 Task: Create the approval post templates.
Action: Mouse moved to (1156, 75)
Screenshot: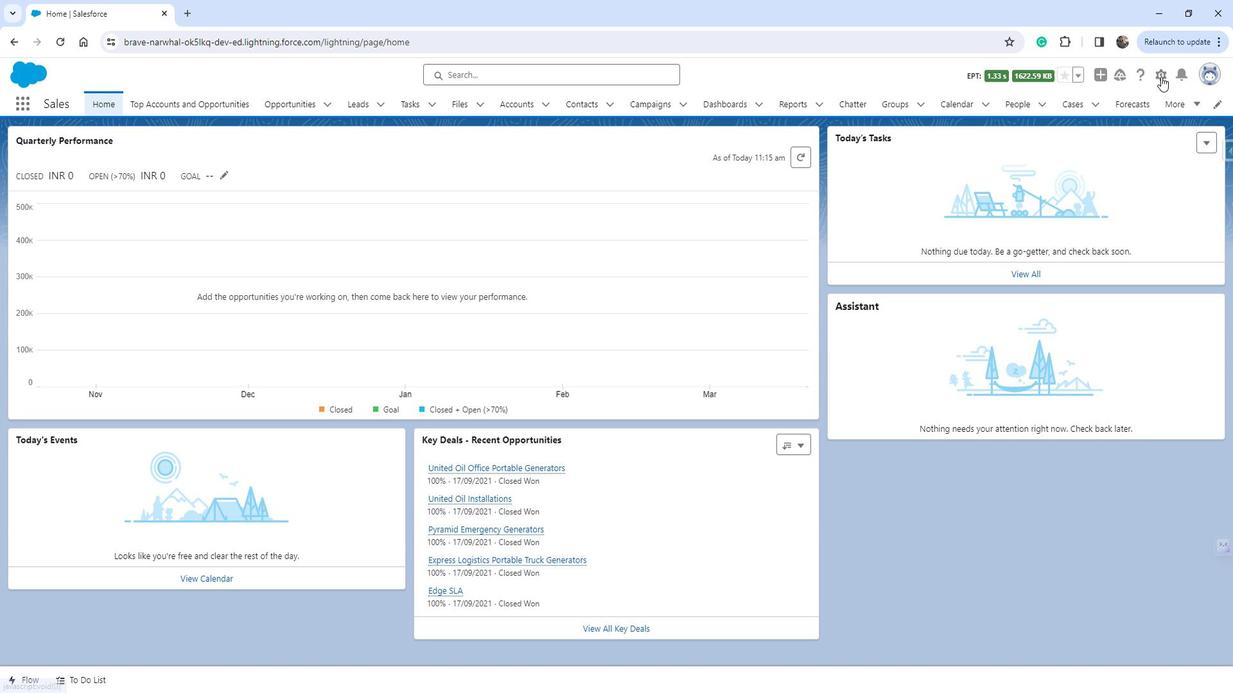 
Action: Mouse pressed left at (1156, 75)
Screenshot: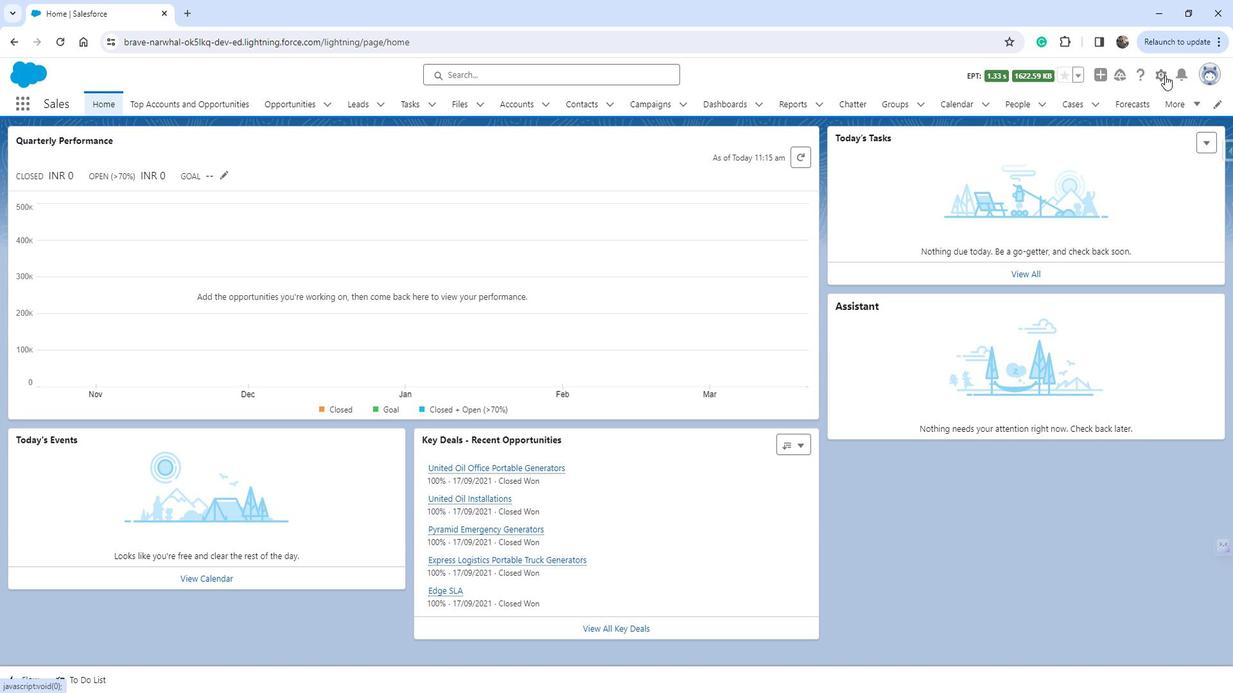 
Action: Mouse moved to (1098, 112)
Screenshot: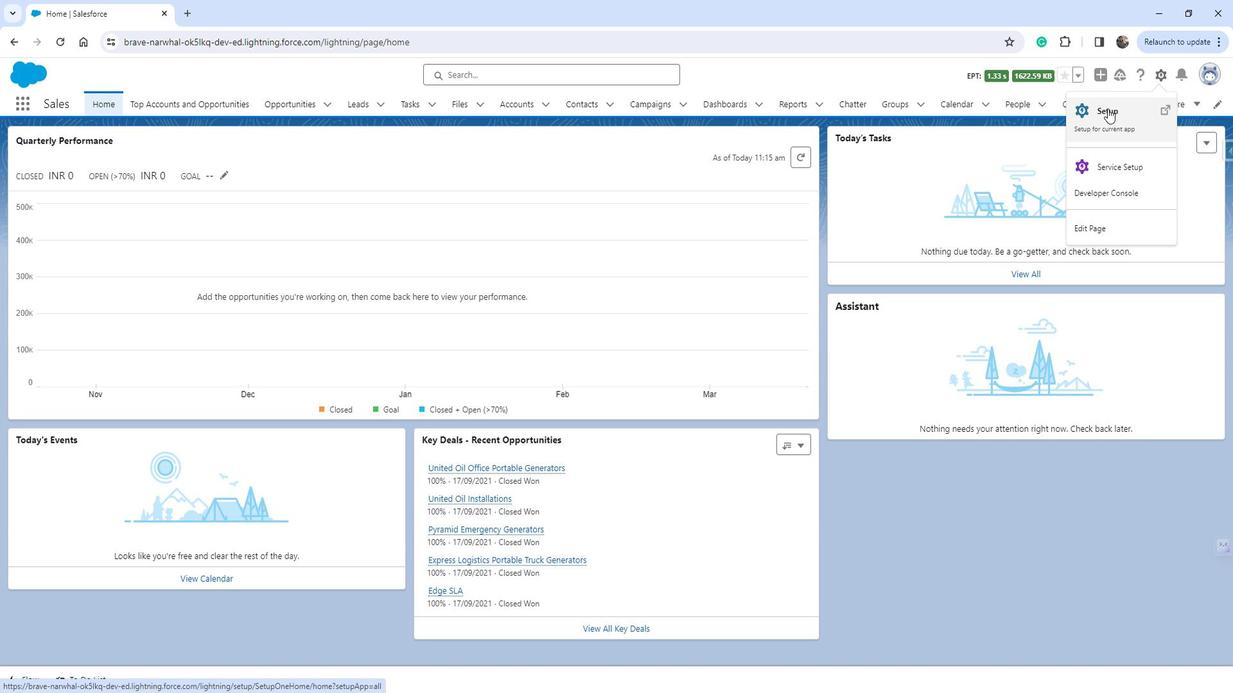 
Action: Mouse pressed left at (1098, 112)
Screenshot: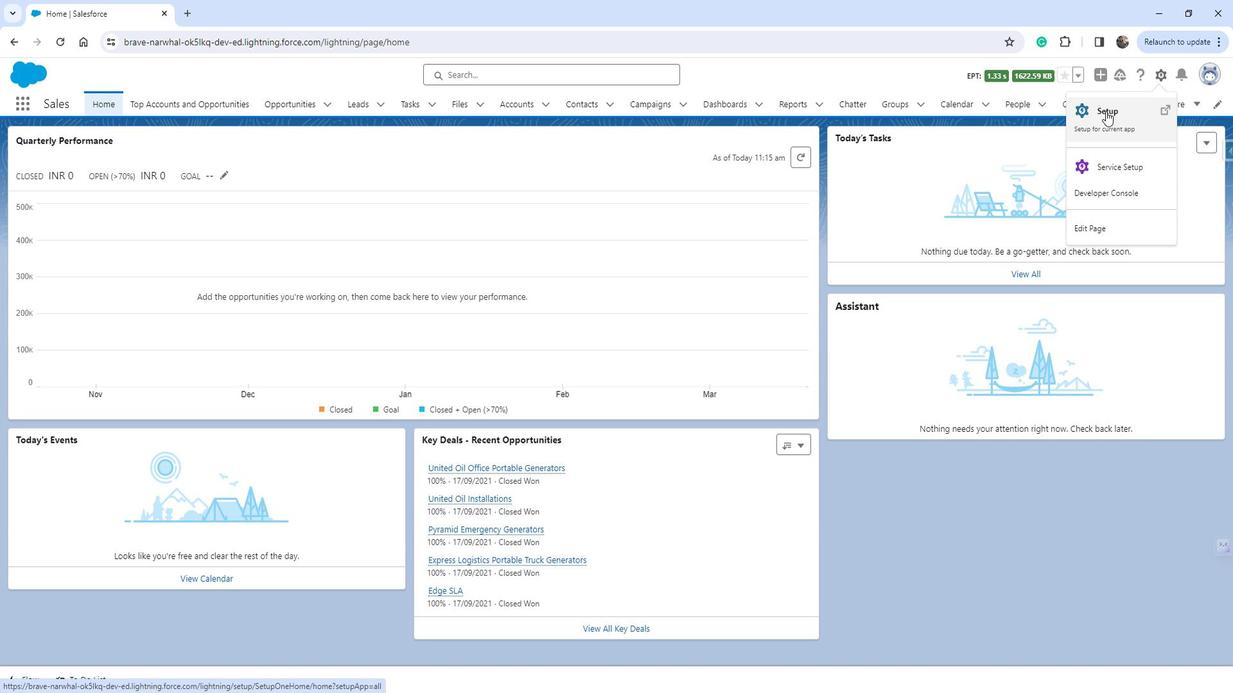 
Action: Mouse moved to (71, 360)
Screenshot: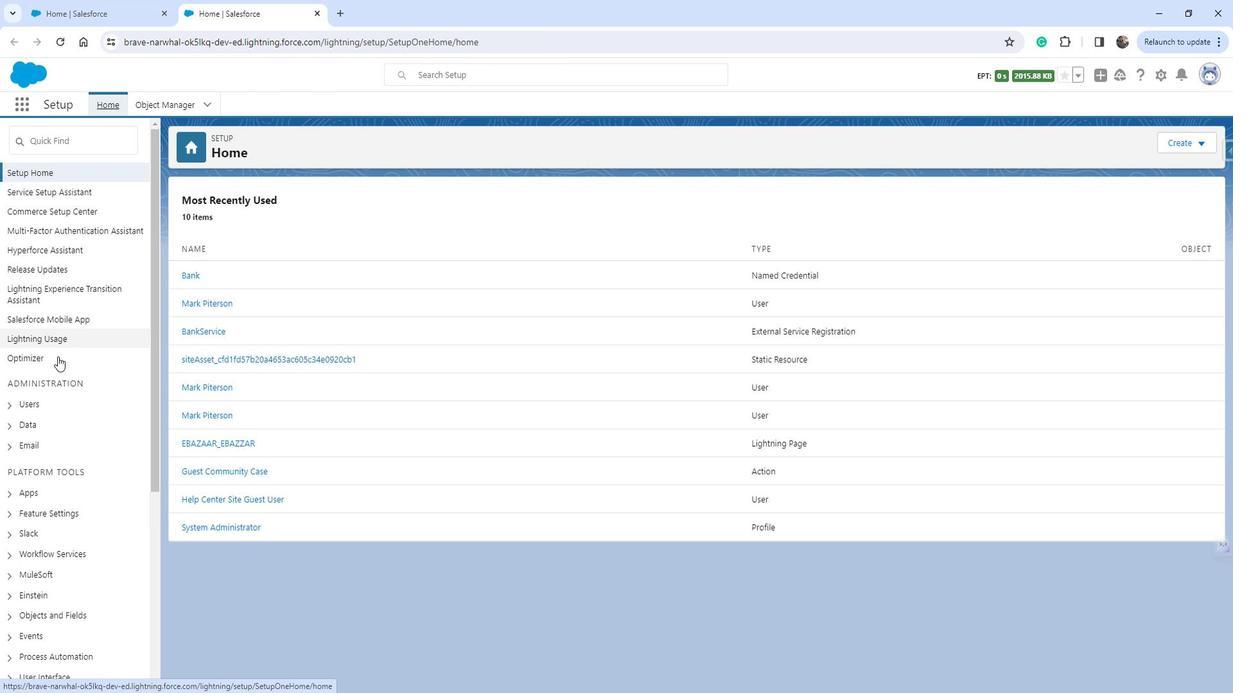 
Action: Mouse scrolled (71, 360) with delta (0, 0)
Screenshot: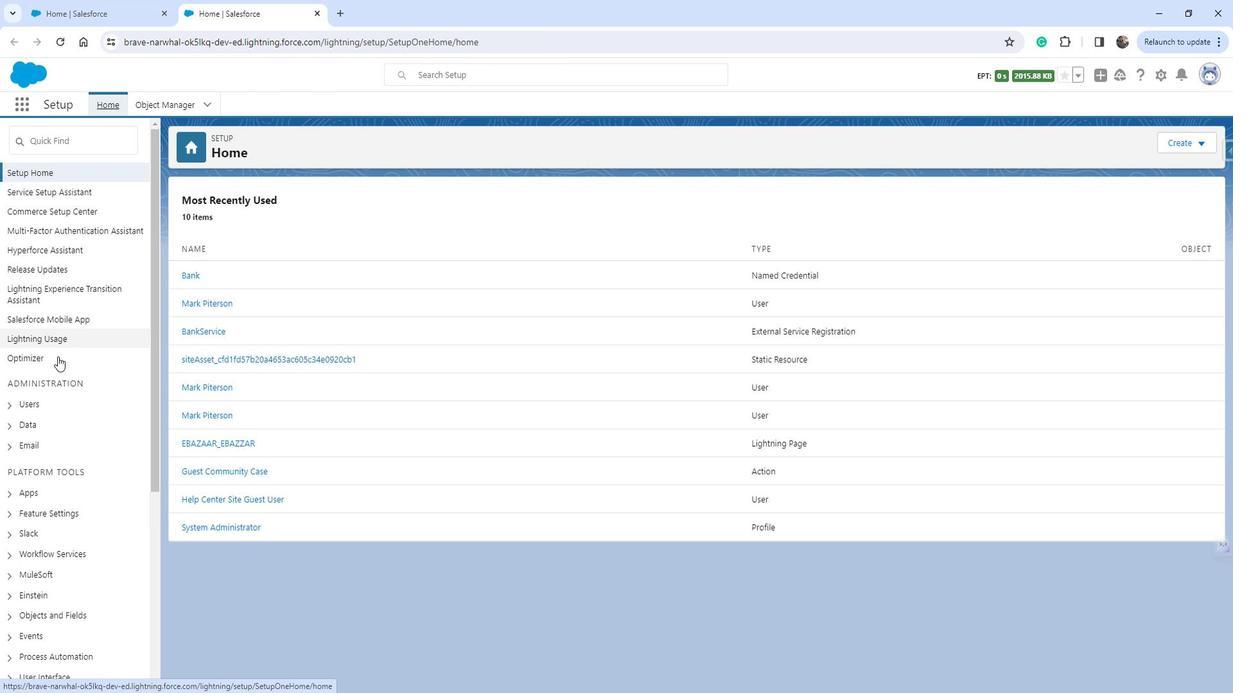 
Action: Mouse moved to (71, 360)
Screenshot: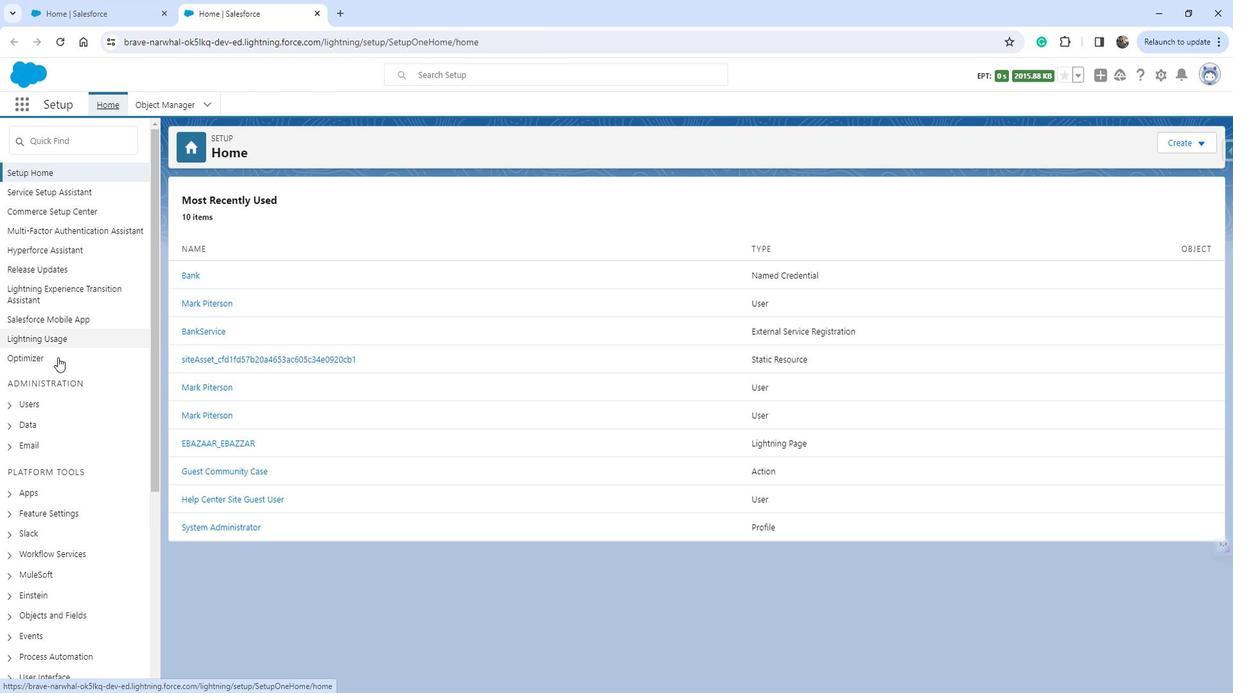 
Action: Mouse scrolled (71, 360) with delta (0, 0)
Screenshot: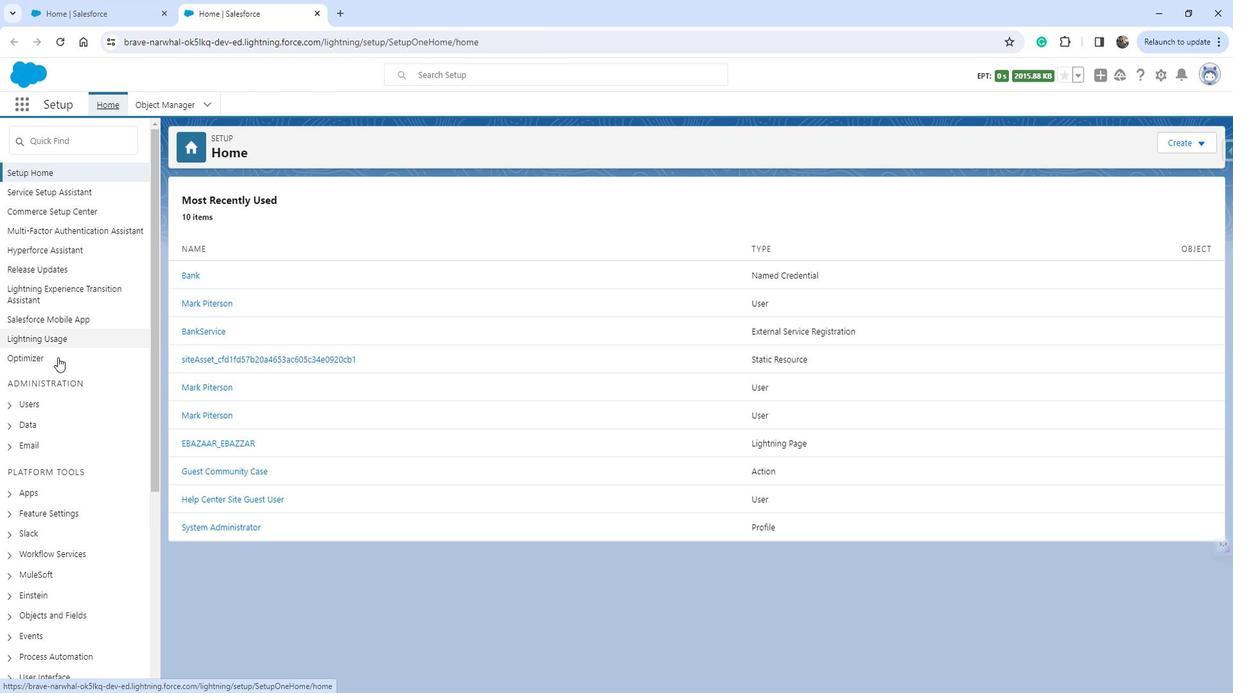 
Action: Mouse scrolled (71, 360) with delta (0, 0)
Screenshot: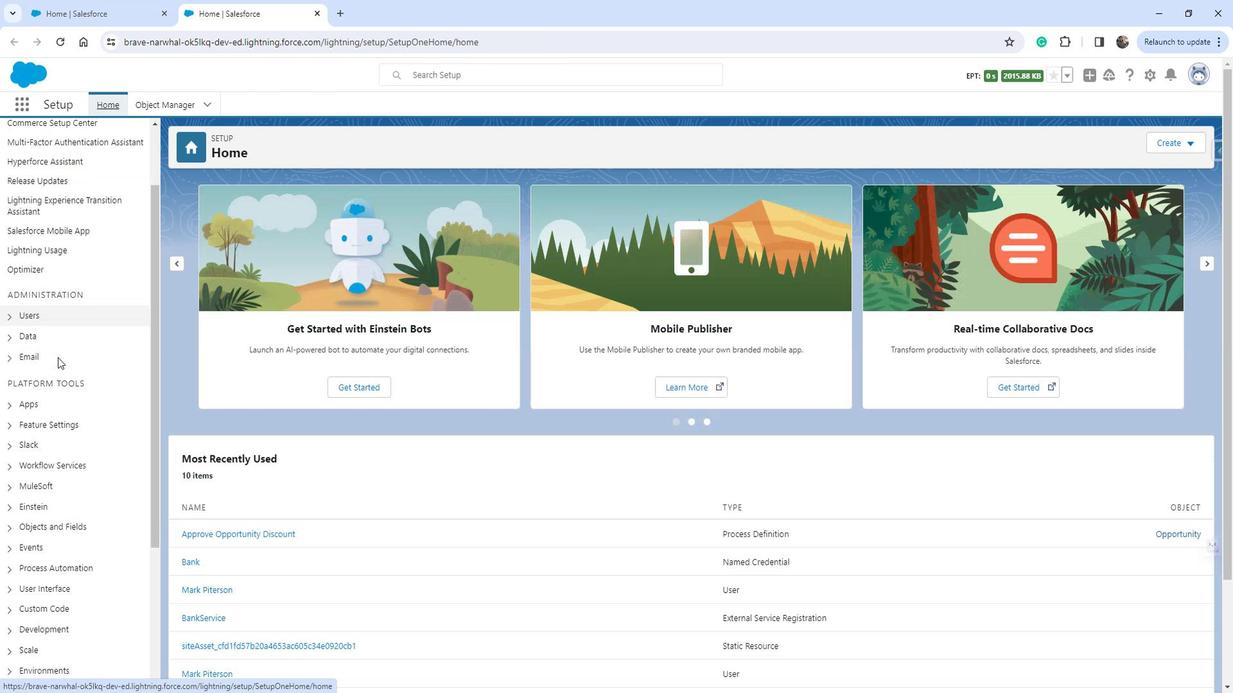 
Action: Mouse scrolled (71, 360) with delta (0, 0)
Screenshot: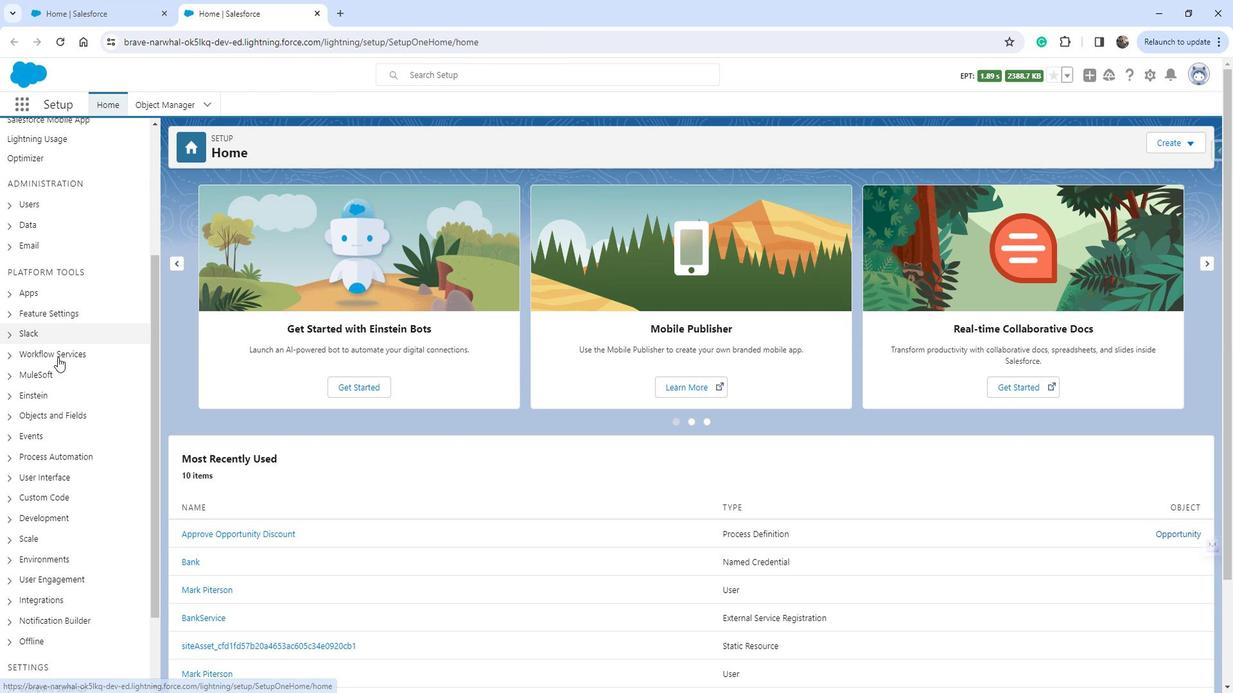 
Action: Mouse scrolled (71, 360) with delta (0, 0)
Screenshot: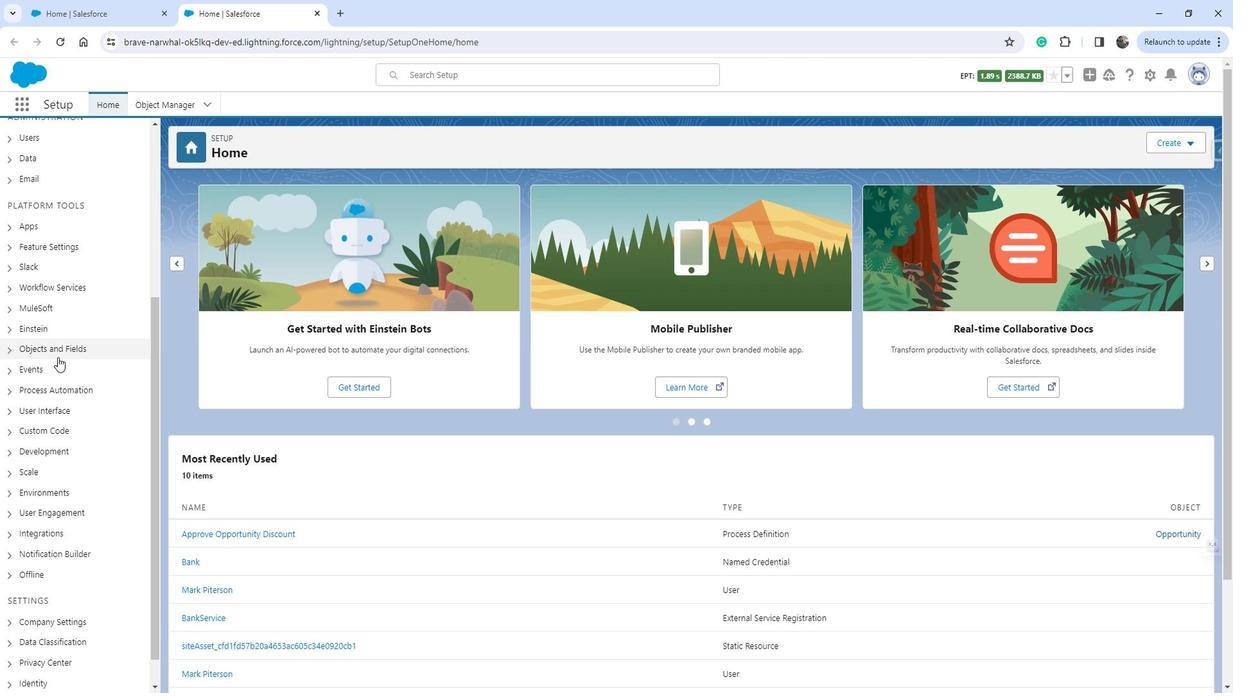 
Action: Mouse moved to (28, 360)
Screenshot: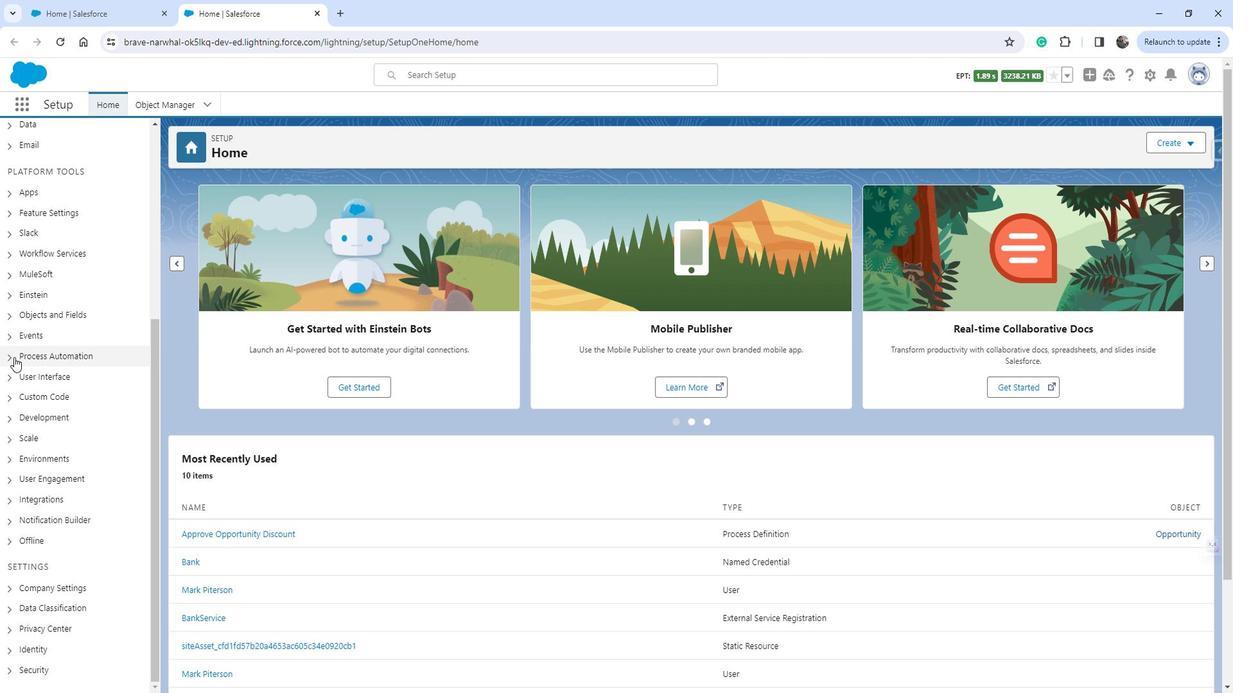 
Action: Mouse pressed left at (28, 360)
Screenshot: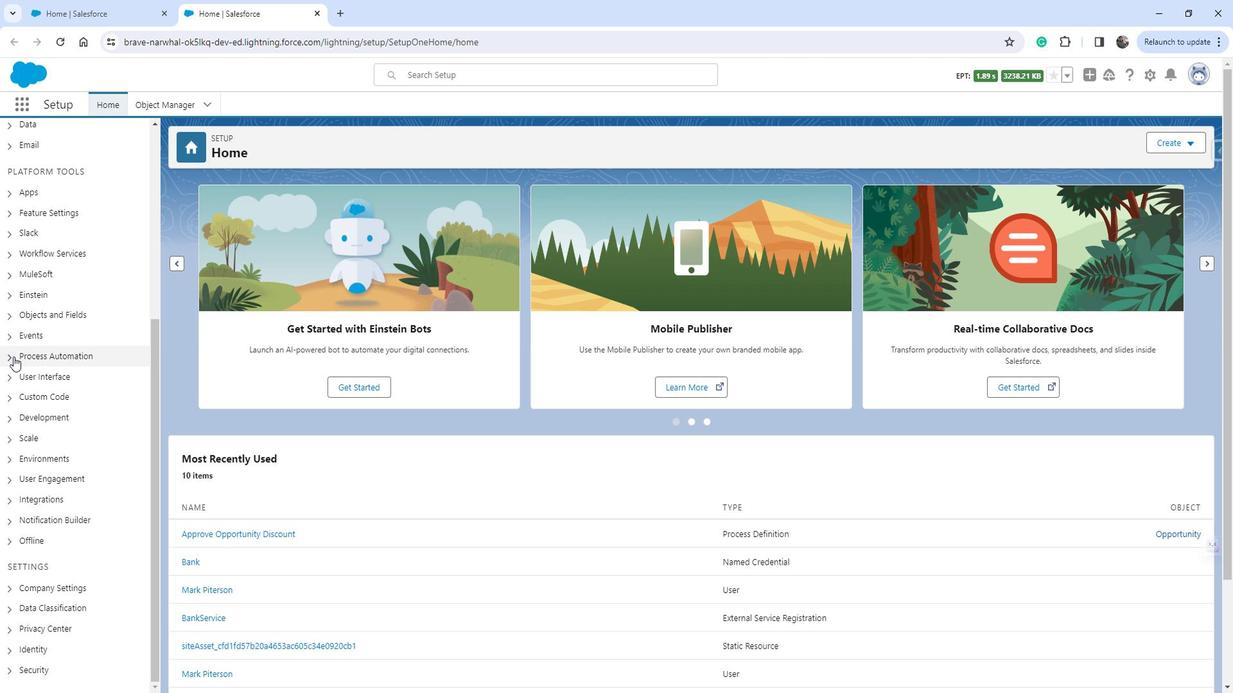 
Action: Mouse moved to (80, 516)
Screenshot: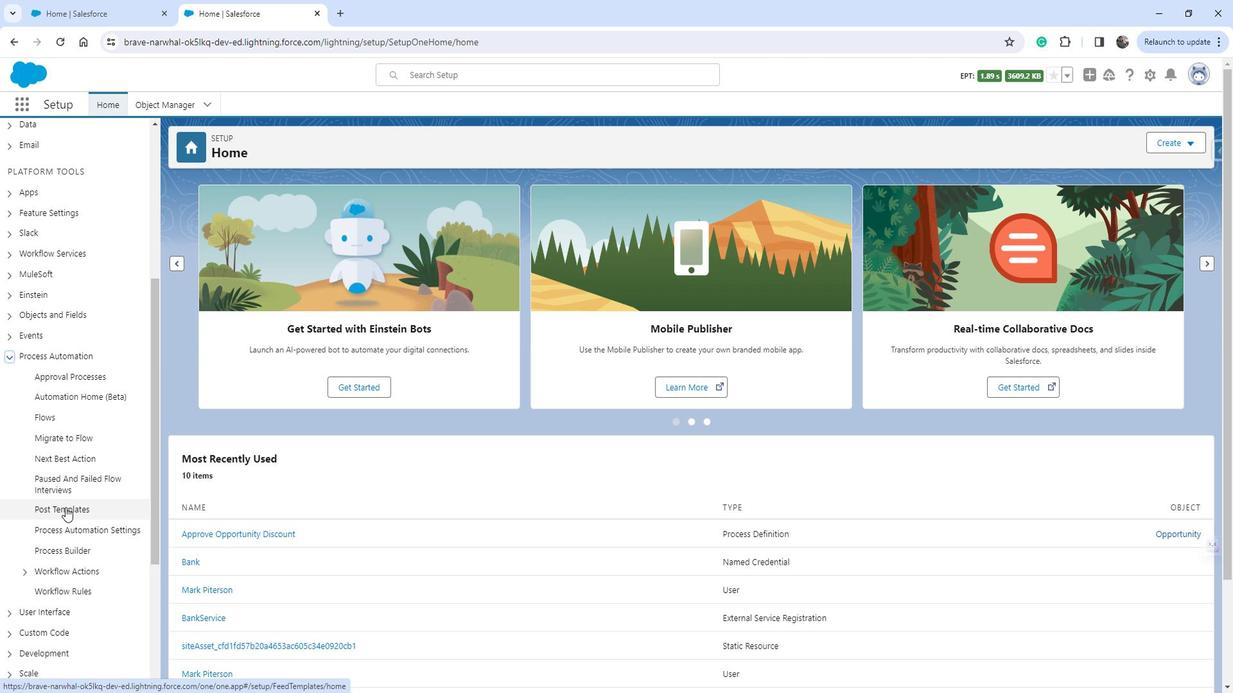 
Action: Mouse pressed left at (80, 516)
Screenshot: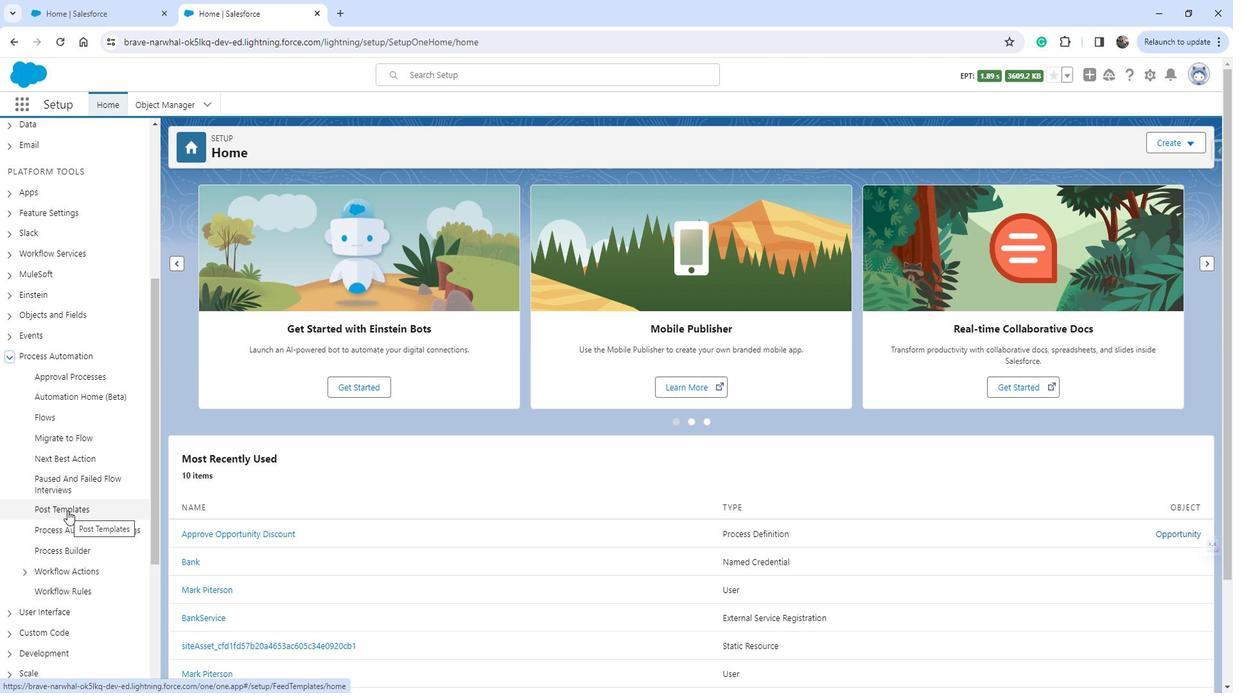 
Action: Mouse moved to (698, 287)
Screenshot: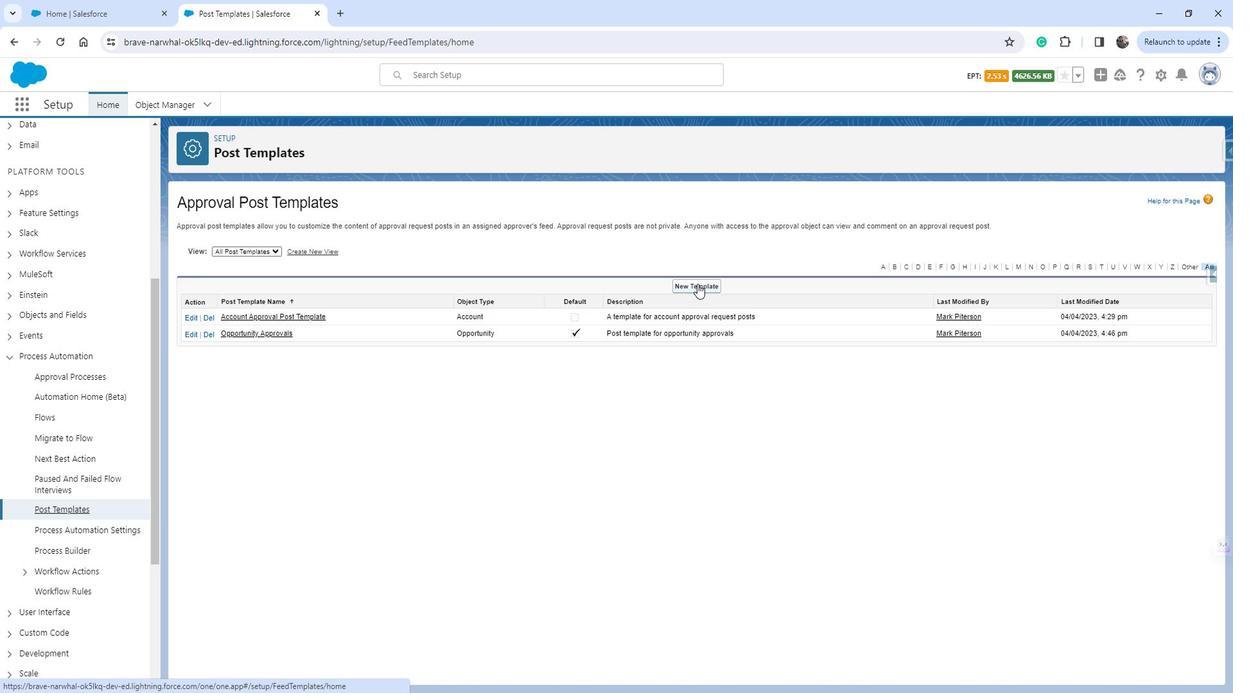 
Action: Mouse pressed left at (698, 287)
Screenshot: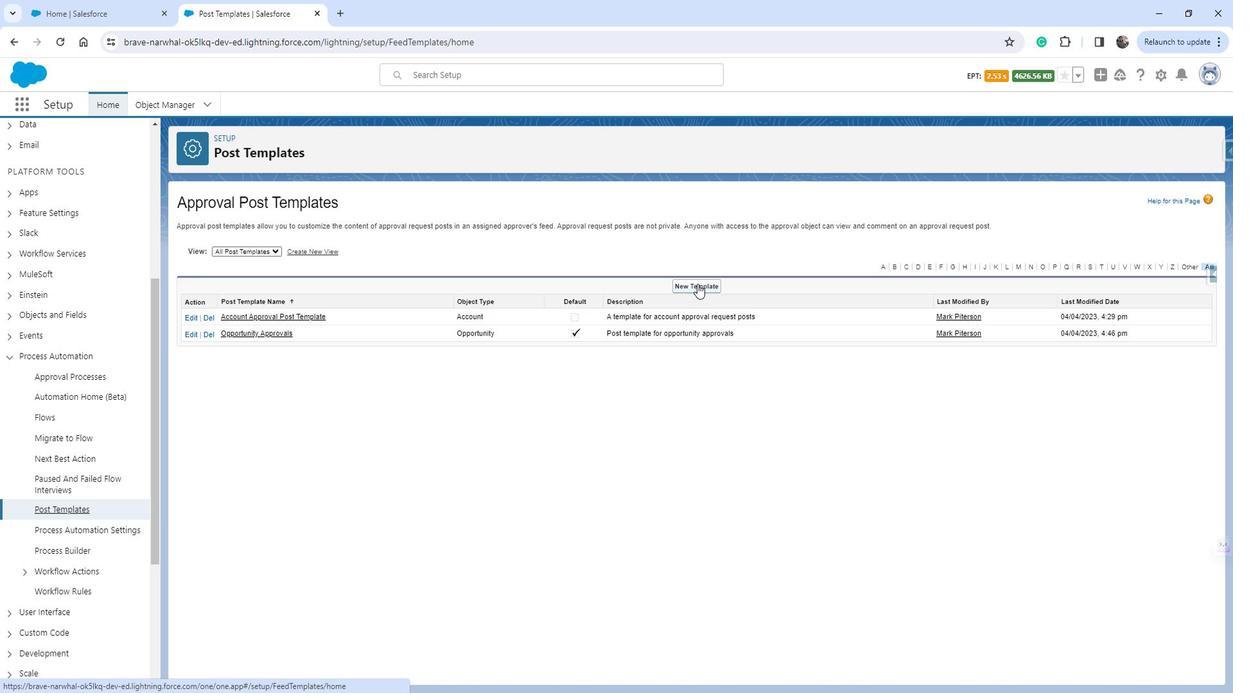 
Action: Mouse moved to (350, 317)
Screenshot: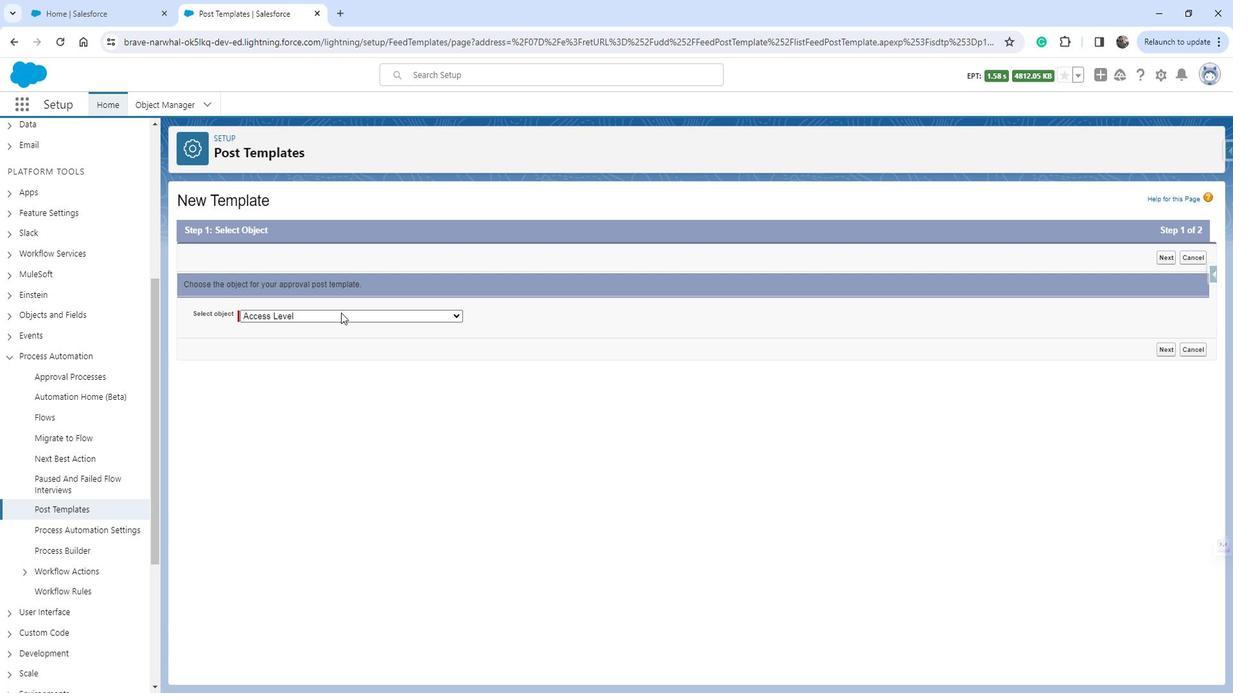 
Action: Mouse pressed left at (350, 317)
Screenshot: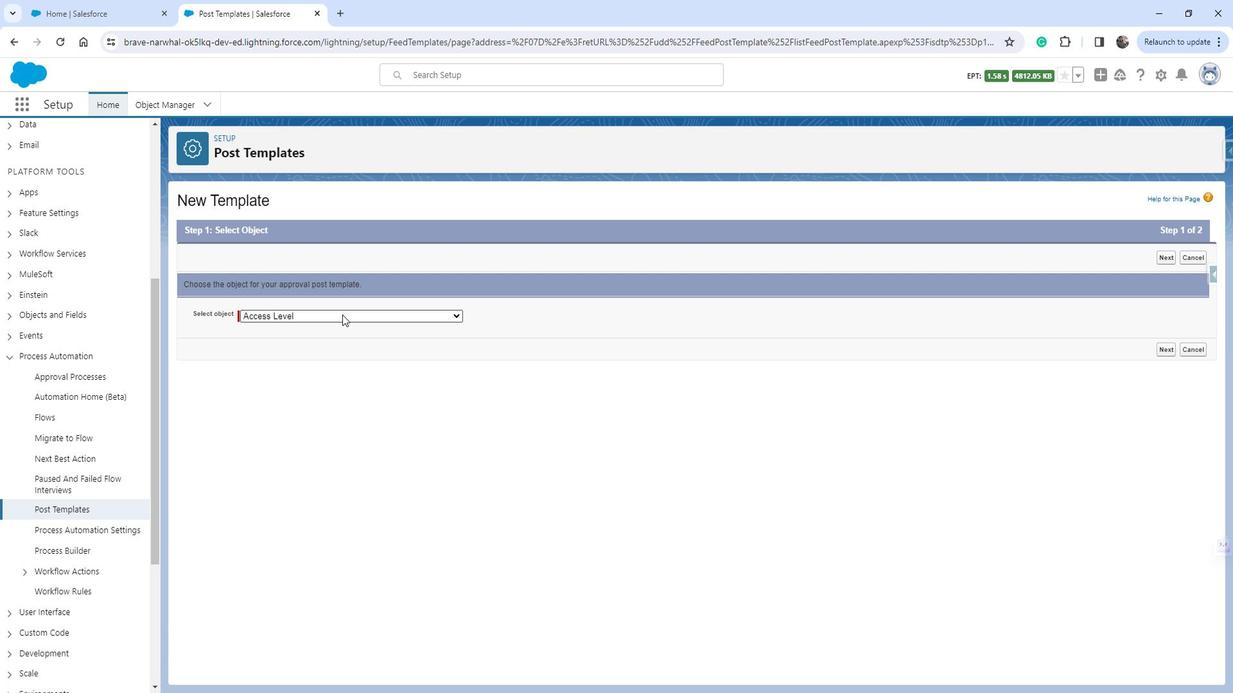 
Action: Mouse moved to (311, 459)
Screenshot: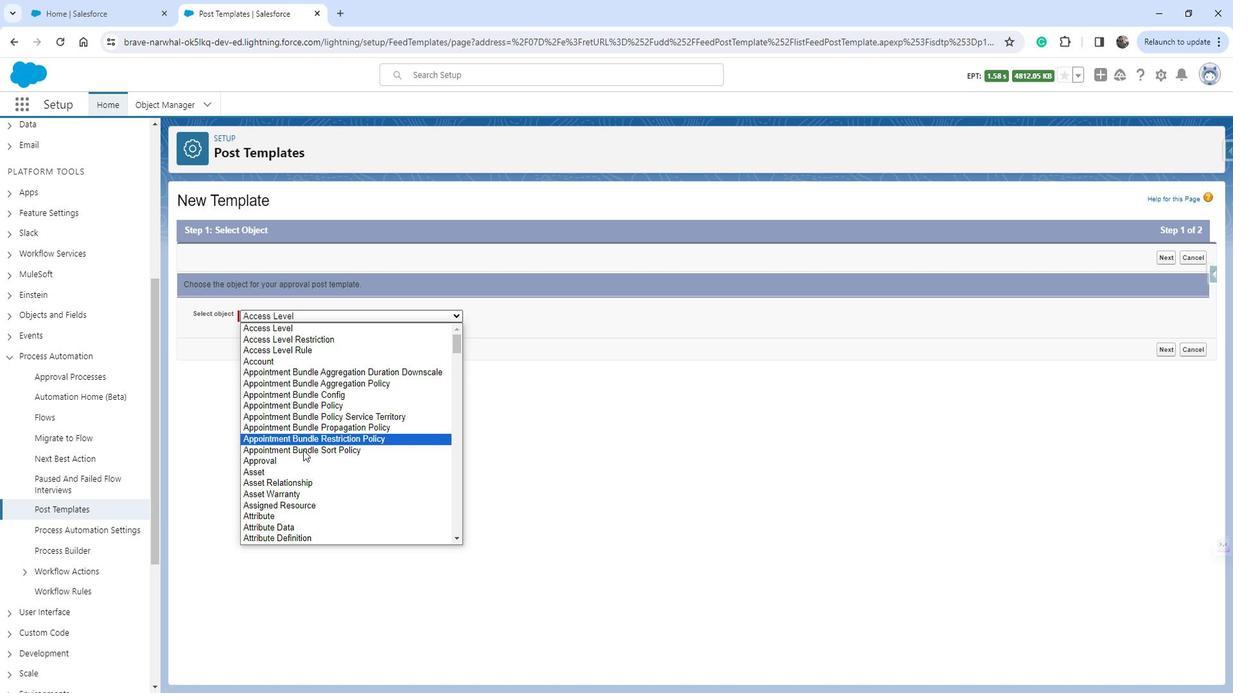 
Action: Mouse scrolled (311, 458) with delta (0, 0)
Screenshot: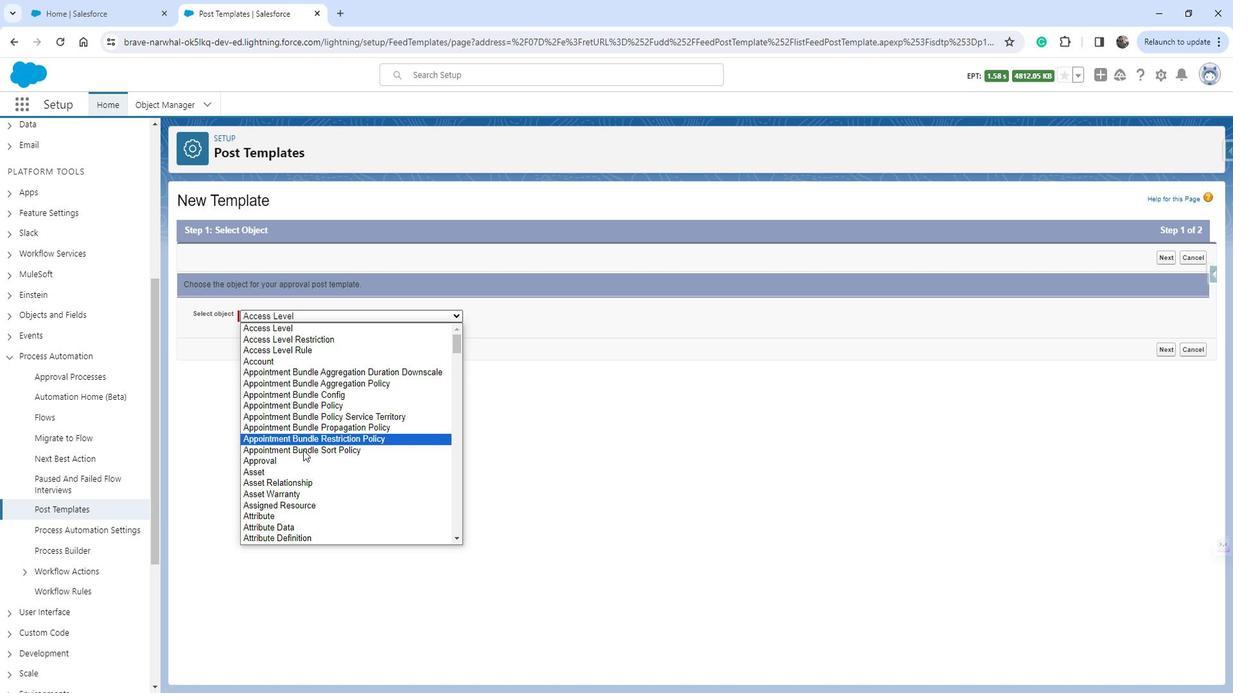 
Action: Mouse scrolled (311, 458) with delta (0, 0)
Screenshot: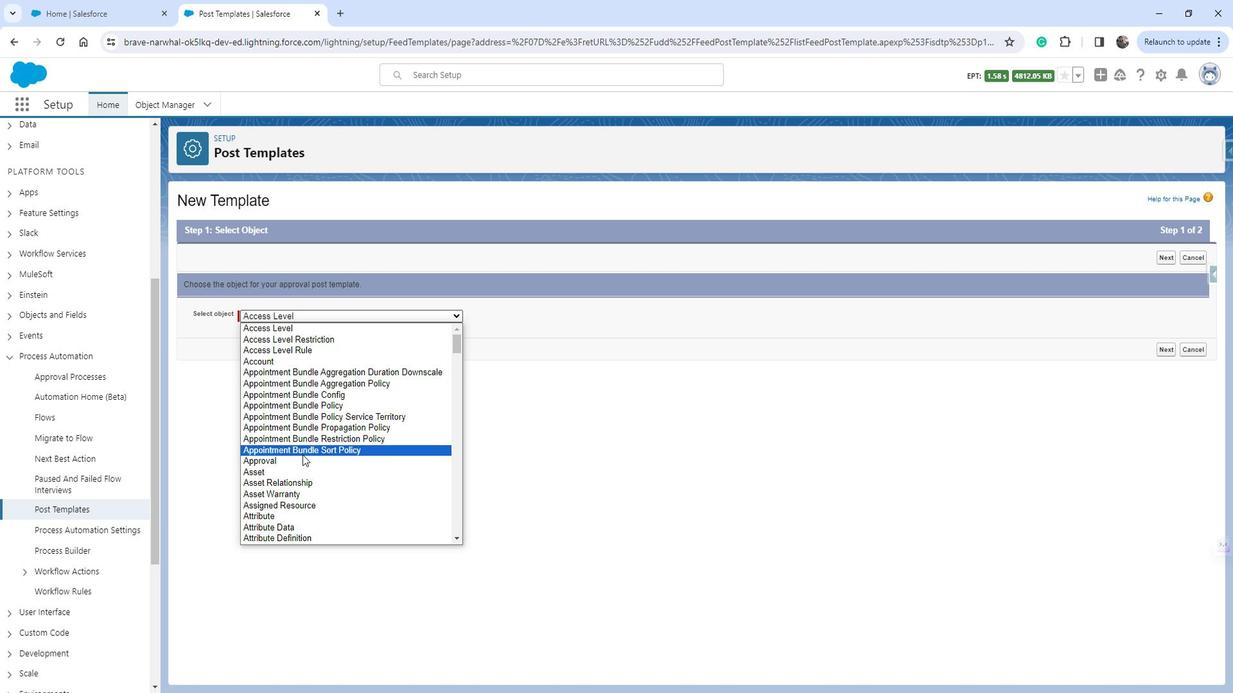 
Action: Mouse scrolled (311, 458) with delta (0, 0)
Screenshot: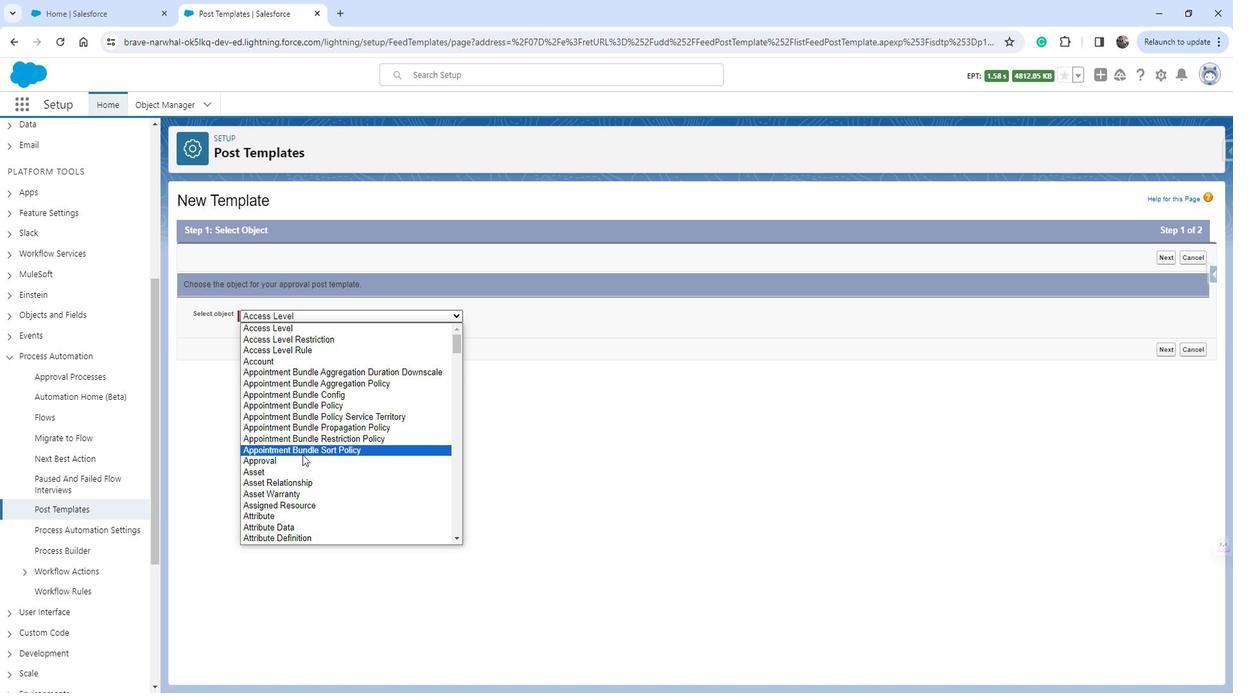 
Action: Mouse scrolled (311, 458) with delta (0, 0)
Screenshot: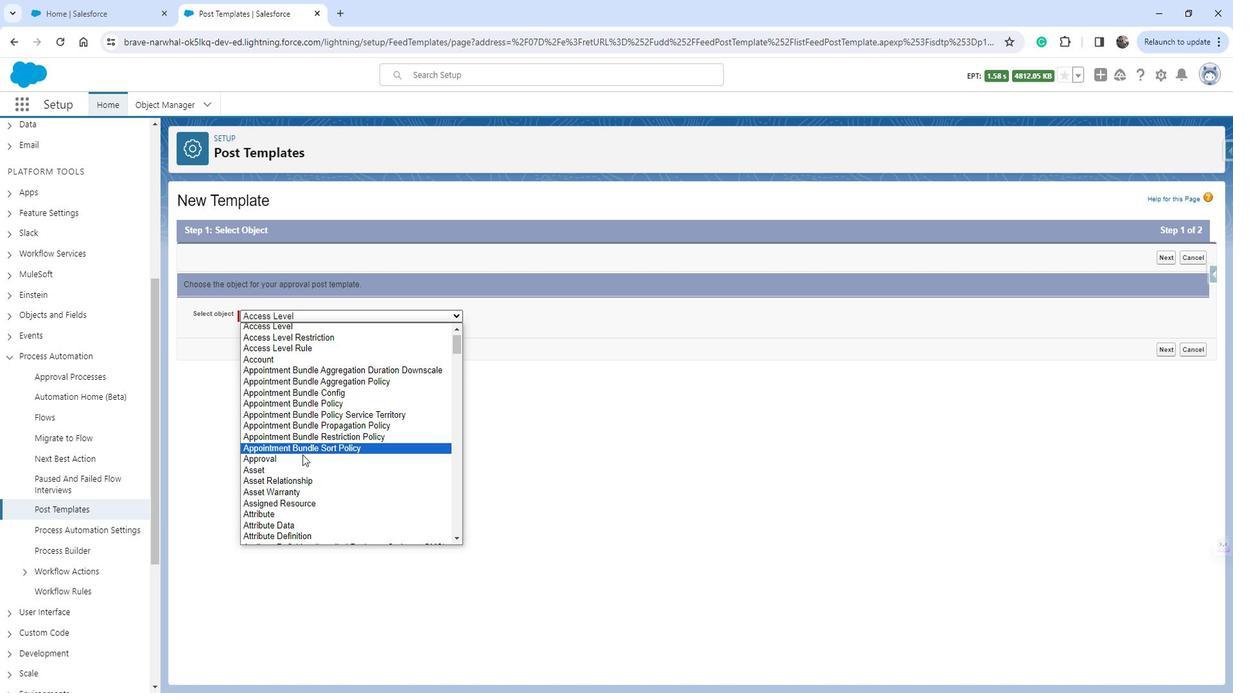 
Action: Mouse scrolled (311, 458) with delta (0, 0)
Screenshot: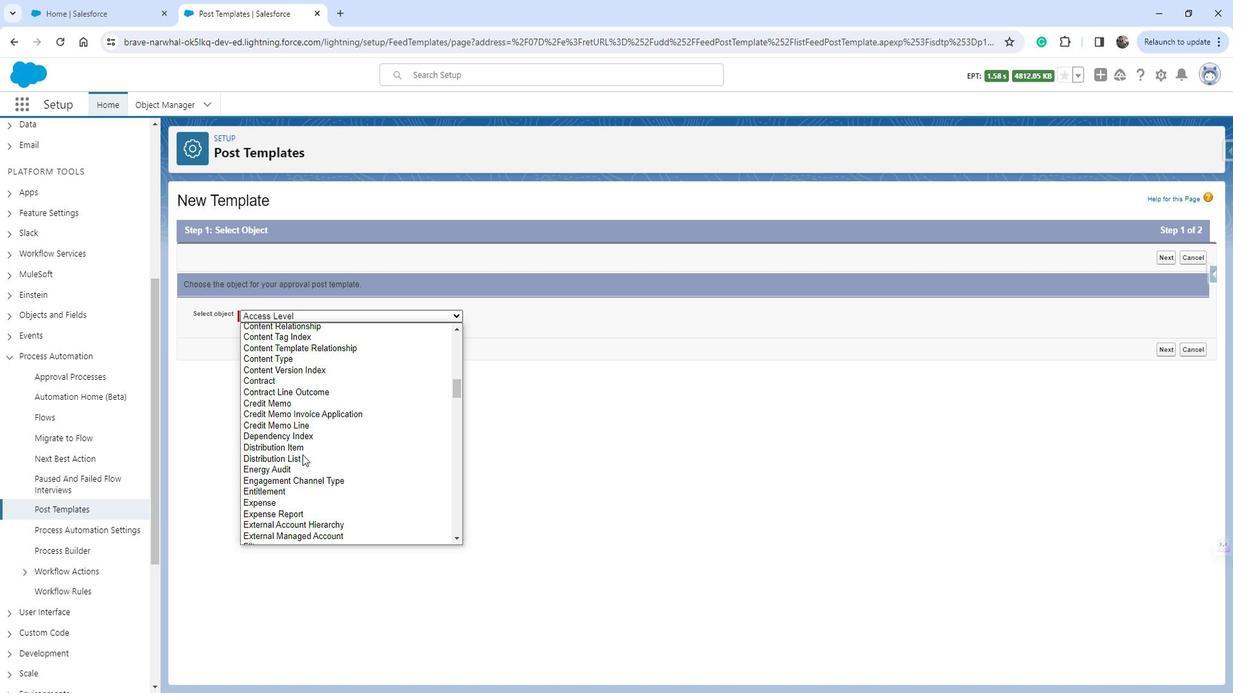 
Action: Mouse scrolled (311, 458) with delta (0, 0)
Screenshot: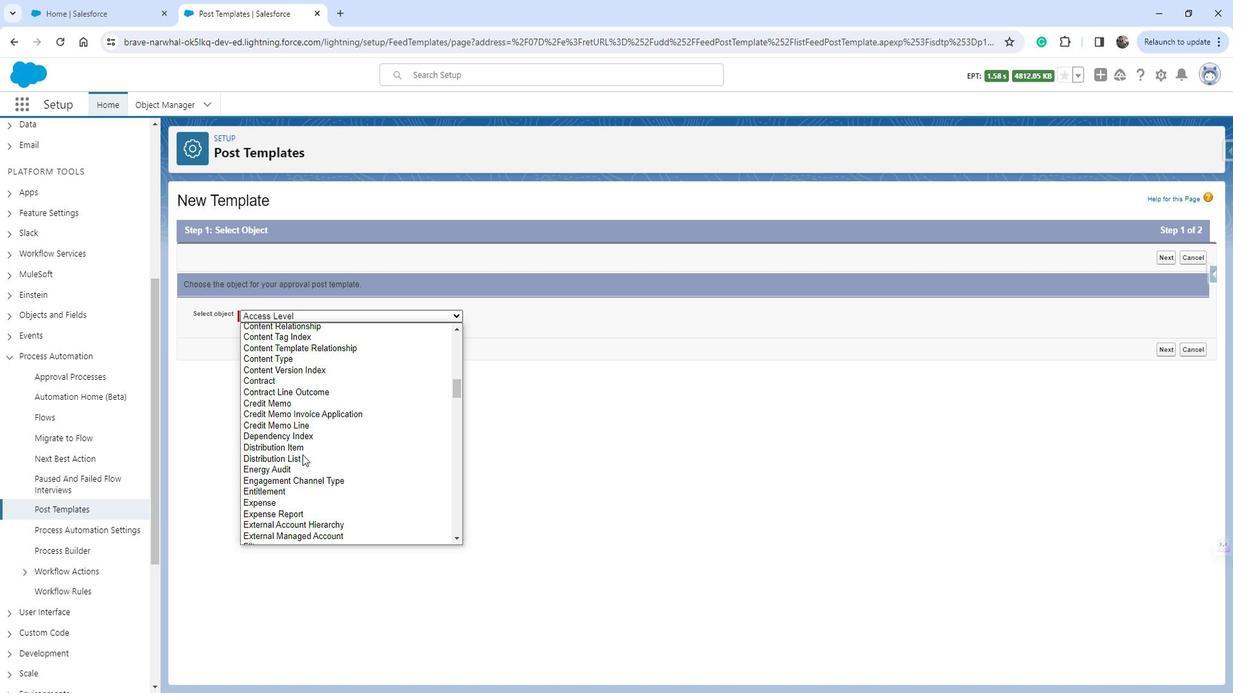 
Action: Mouse scrolled (311, 458) with delta (0, 0)
Screenshot: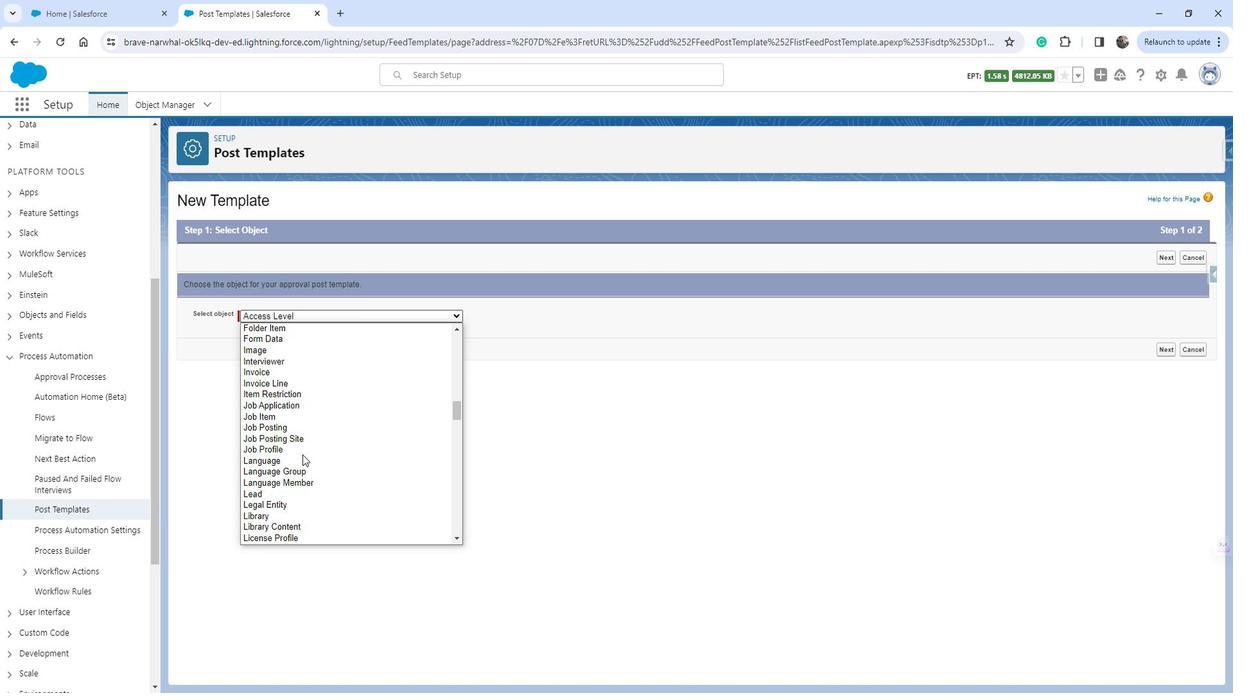 
Action: Mouse scrolled (311, 459) with delta (0, 0)
Screenshot: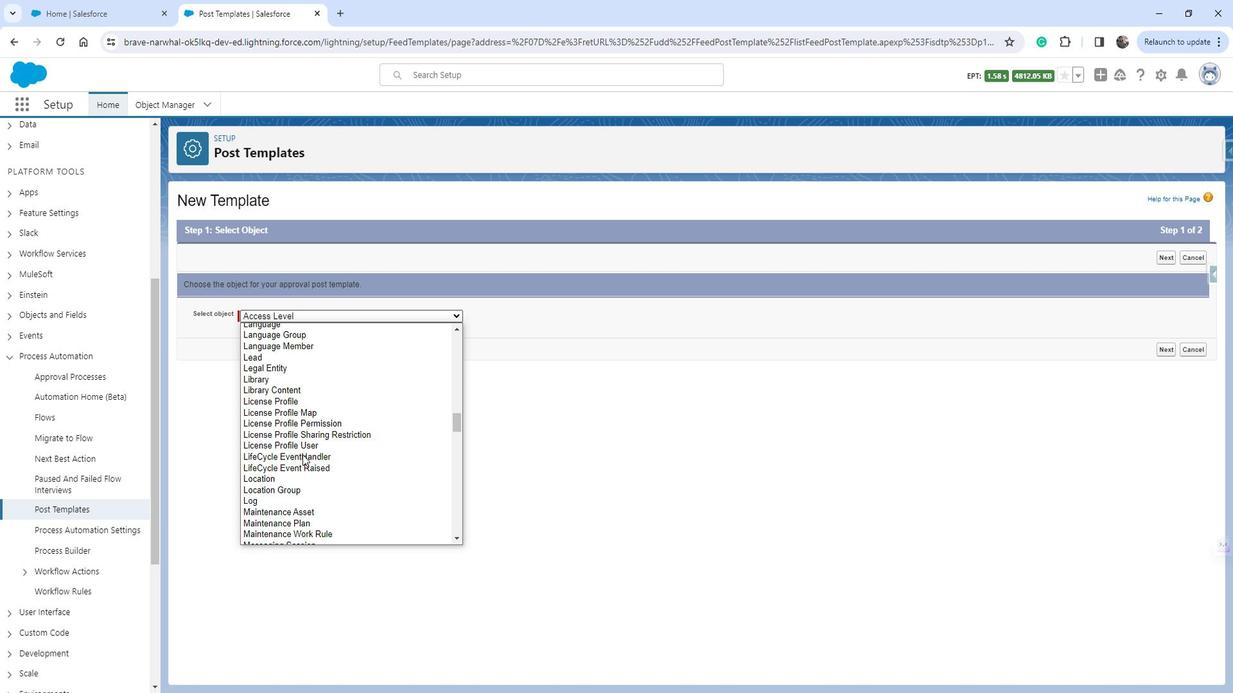 
Action: Mouse scrolled (311, 459) with delta (0, 0)
Screenshot: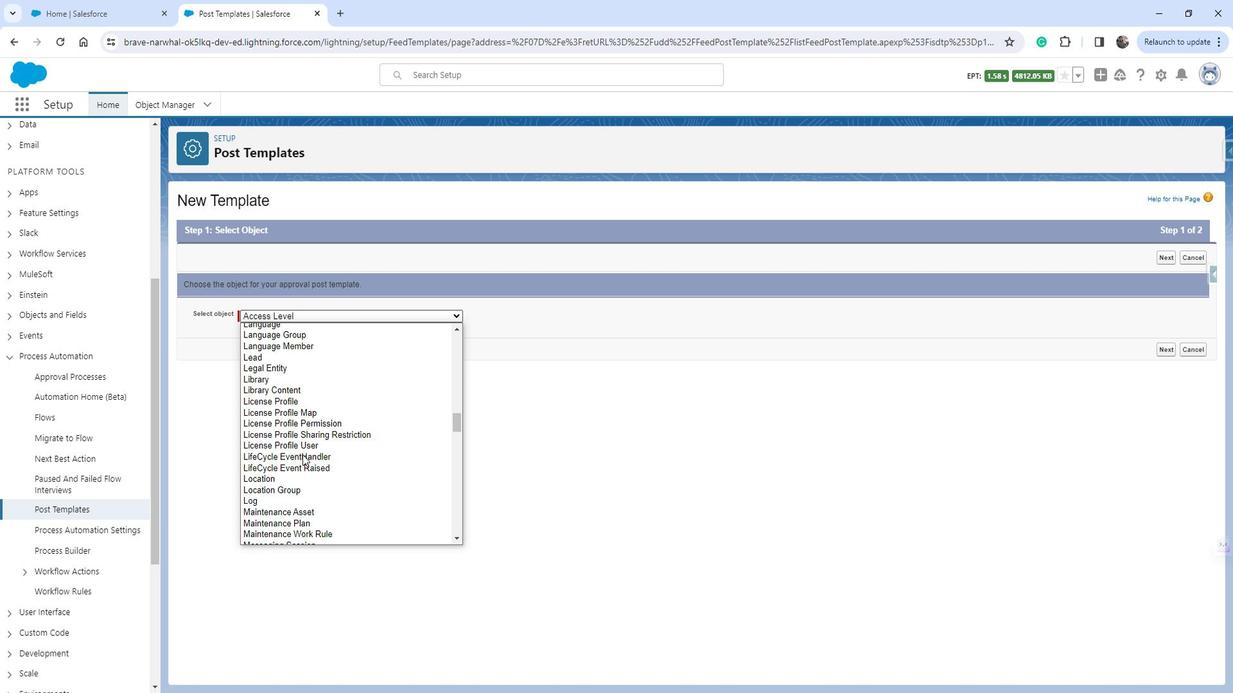 
Action: Mouse scrolled (311, 459) with delta (0, 0)
Screenshot: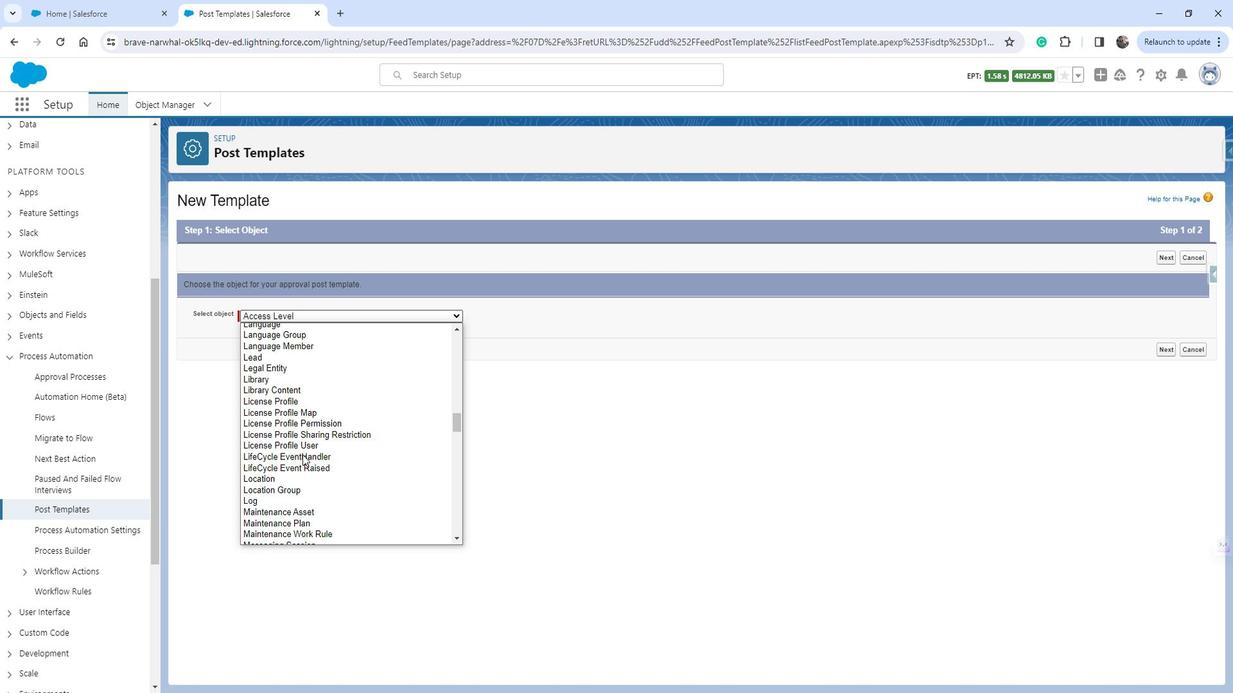 
Action: Mouse scrolled (311, 459) with delta (0, 0)
Screenshot: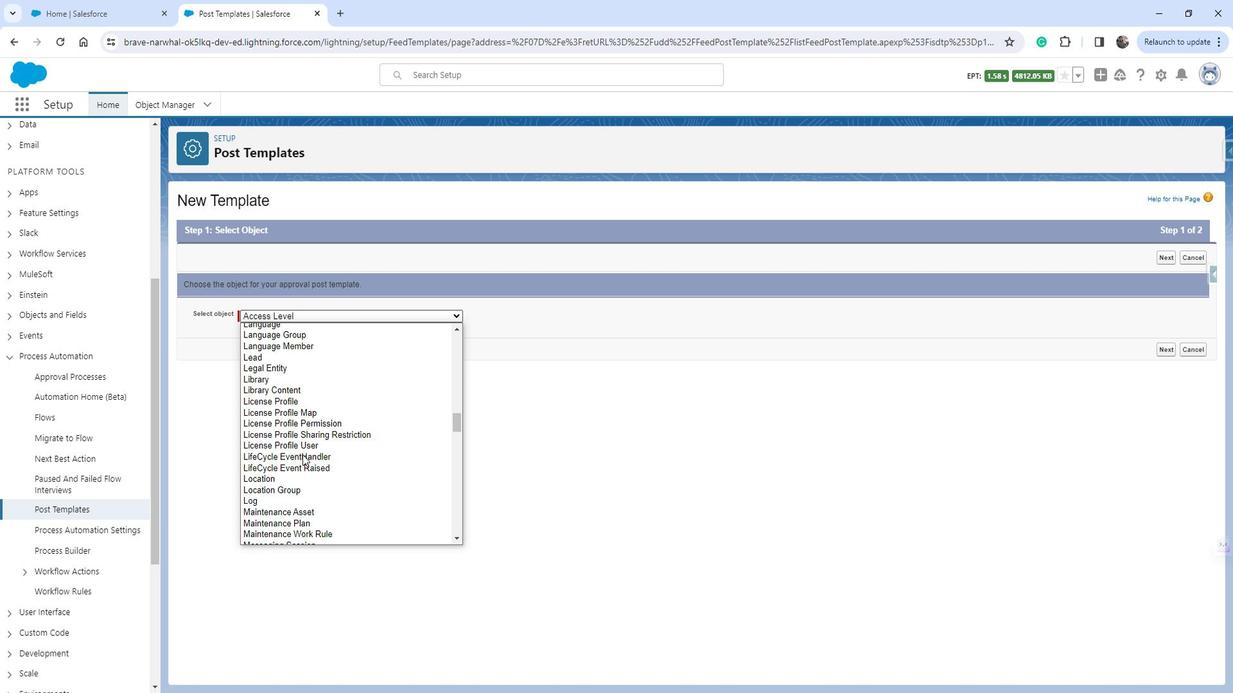 
Action: Mouse moved to (323, 364)
Screenshot: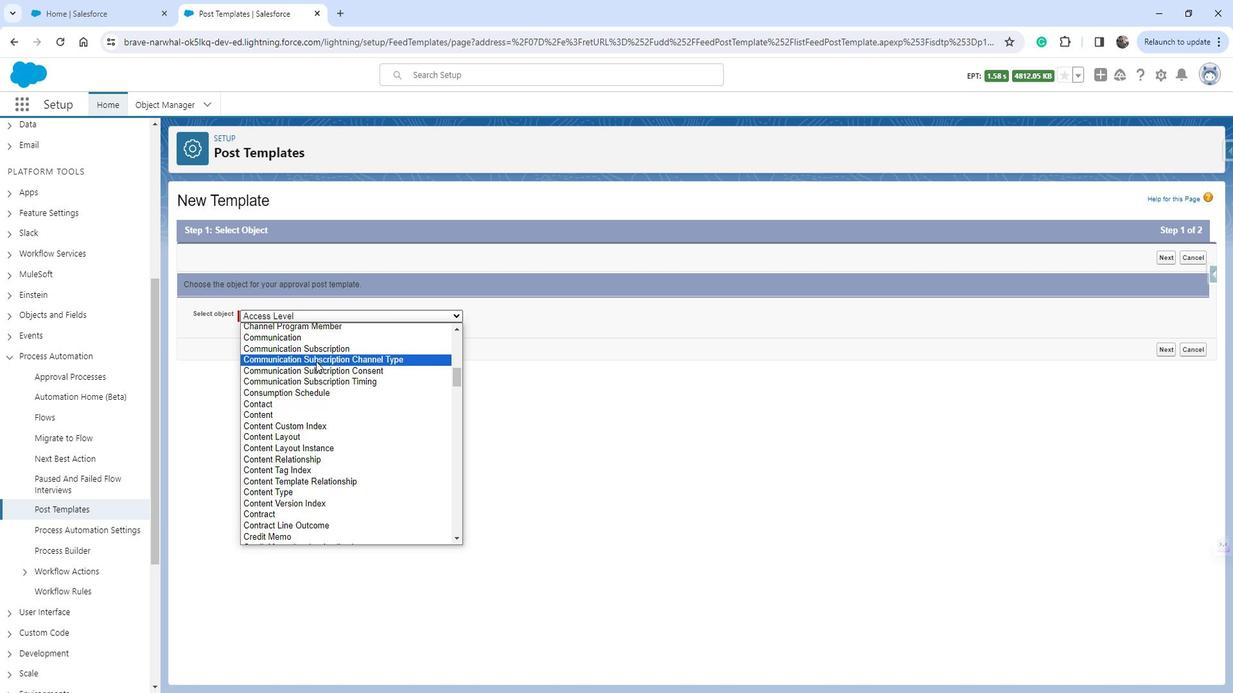 
Action: Mouse scrolled (323, 365) with delta (0, 0)
Screenshot: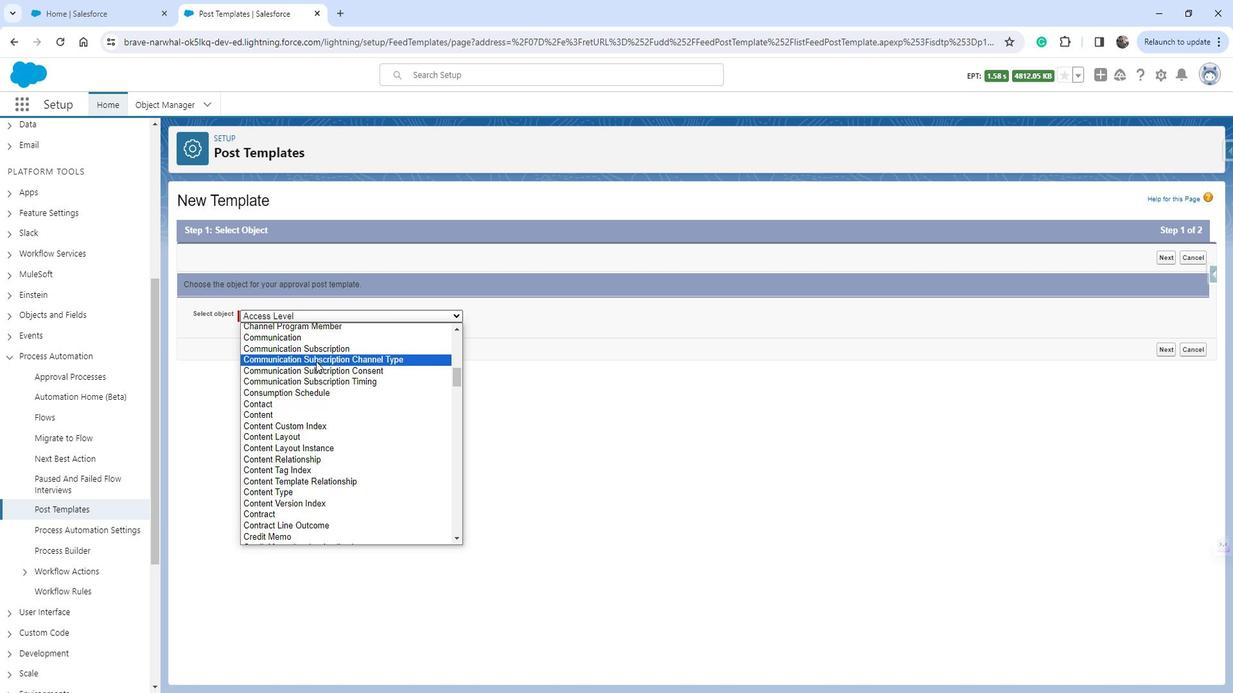 
Action: Mouse scrolled (323, 365) with delta (0, 0)
Screenshot: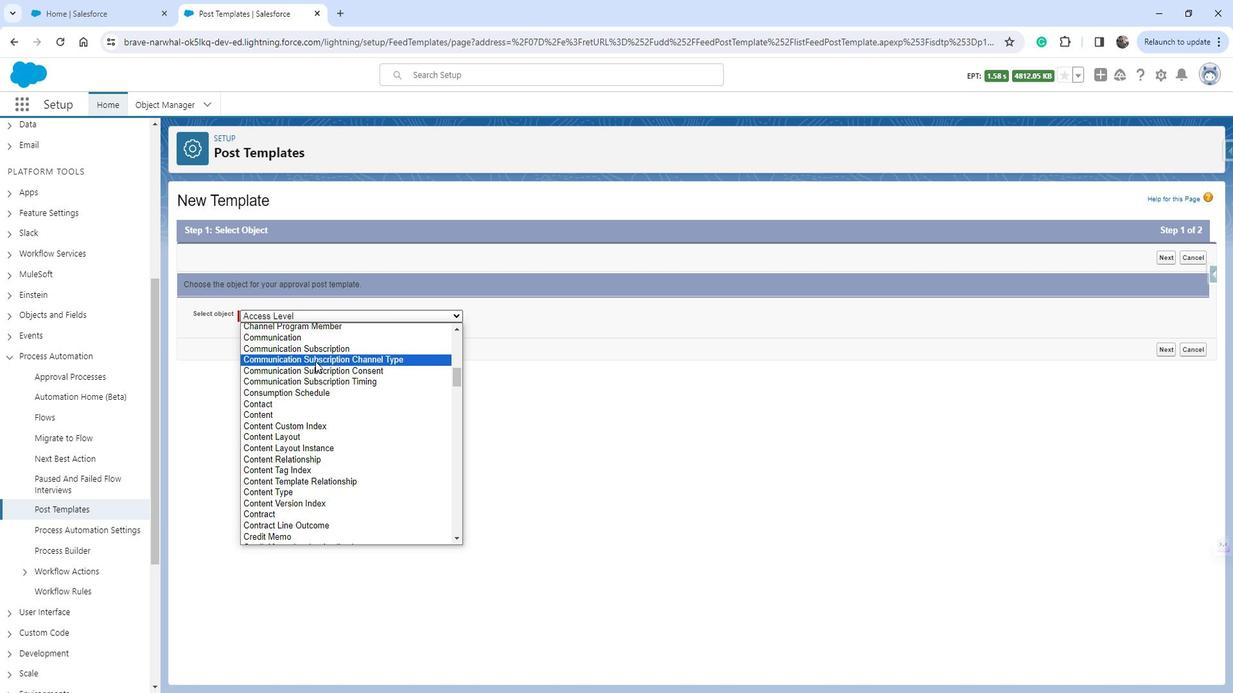 
Action: Mouse scrolled (323, 365) with delta (0, 0)
Screenshot: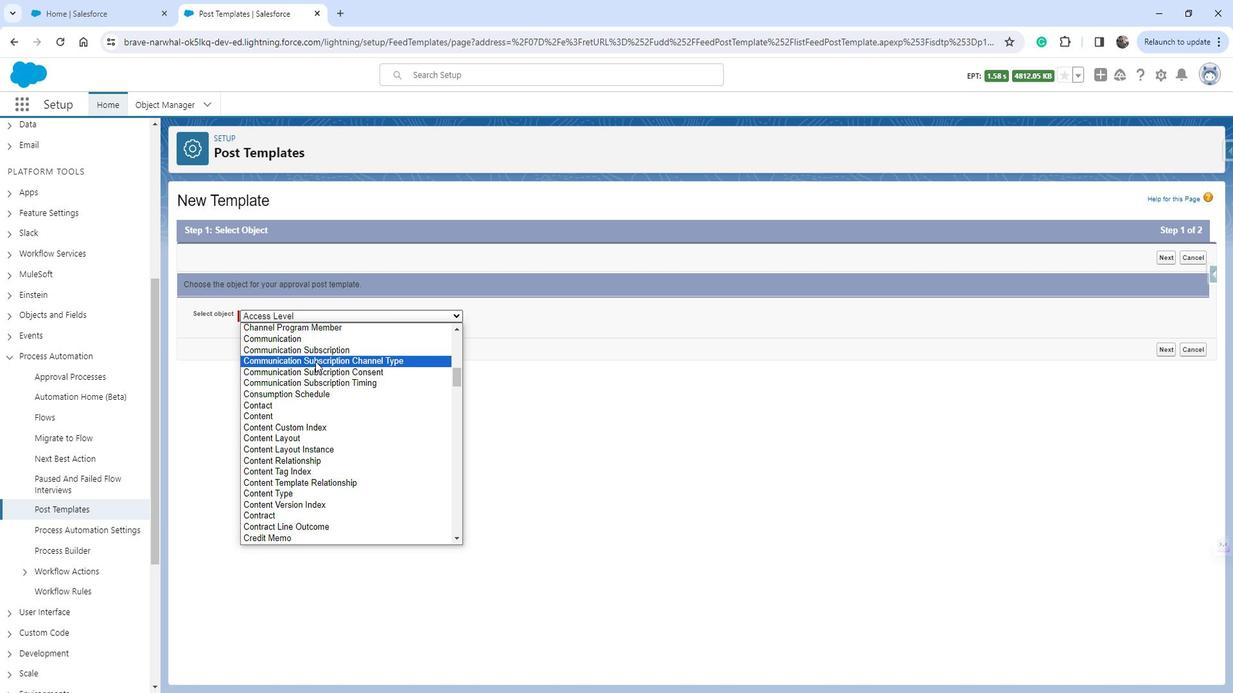 
Action: Mouse scrolled (323, 365) with delta (0, 0)
Screenshot: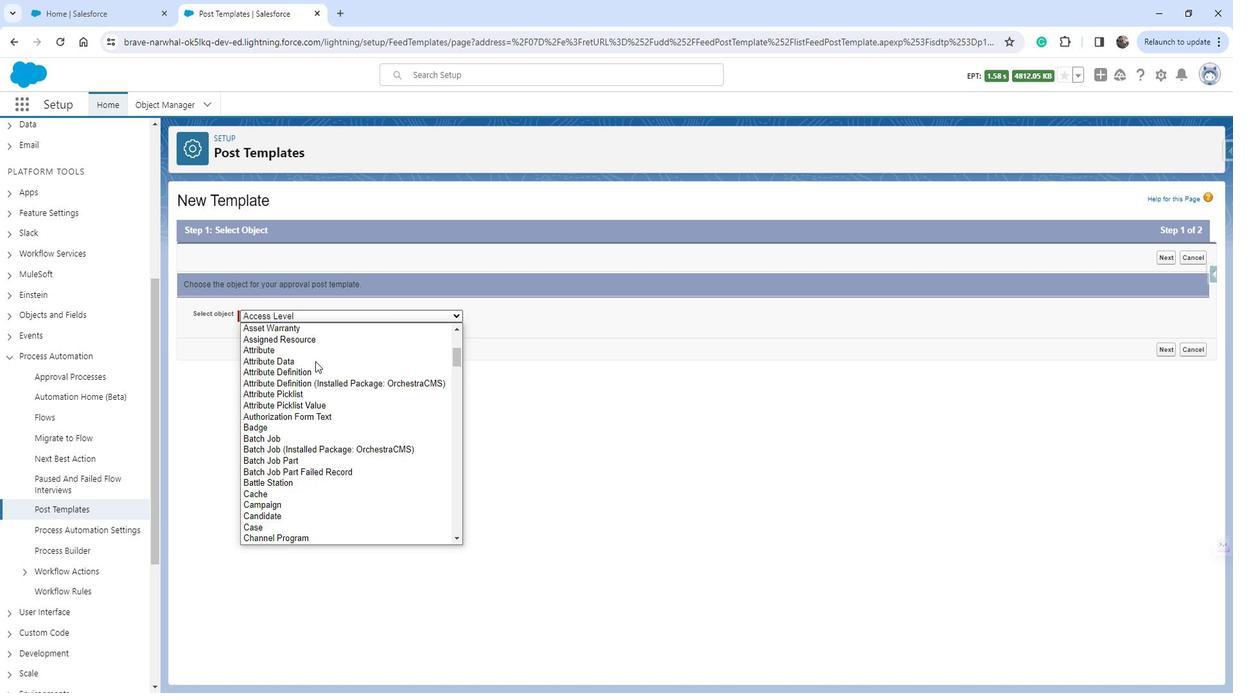
Action: Mouse moved to (303, 362)
Screenshot: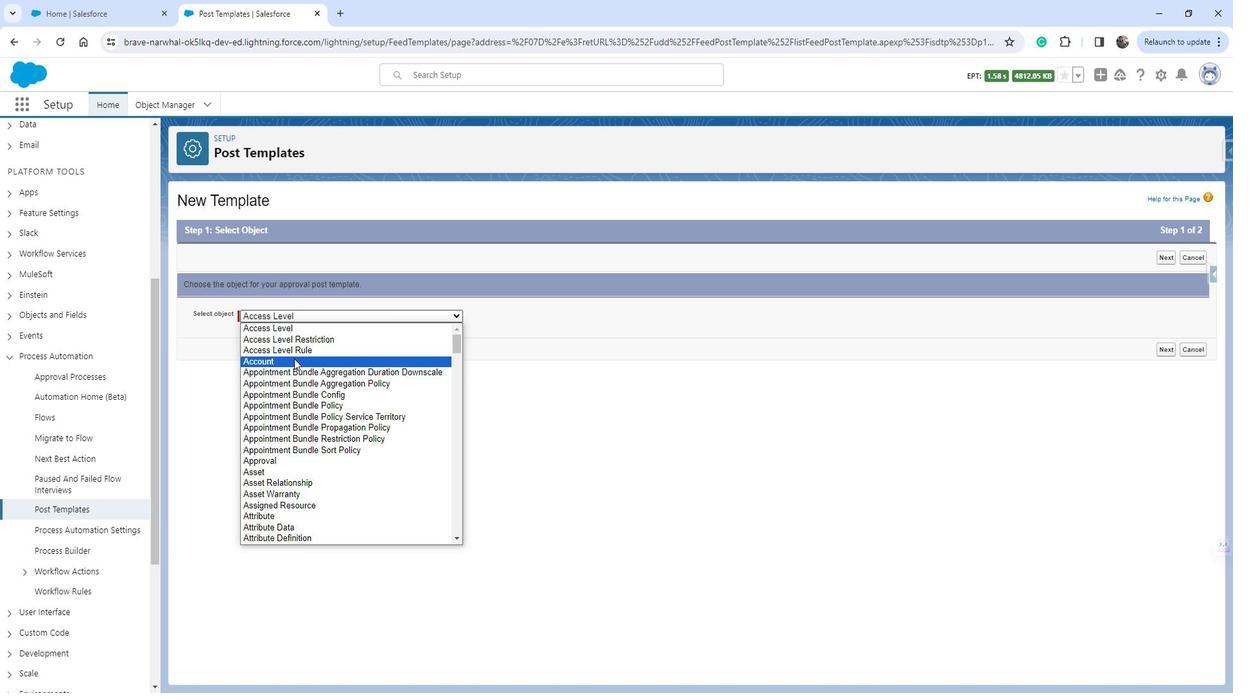 
Action: Mouse pressed left at (303, 362)
Screenshot: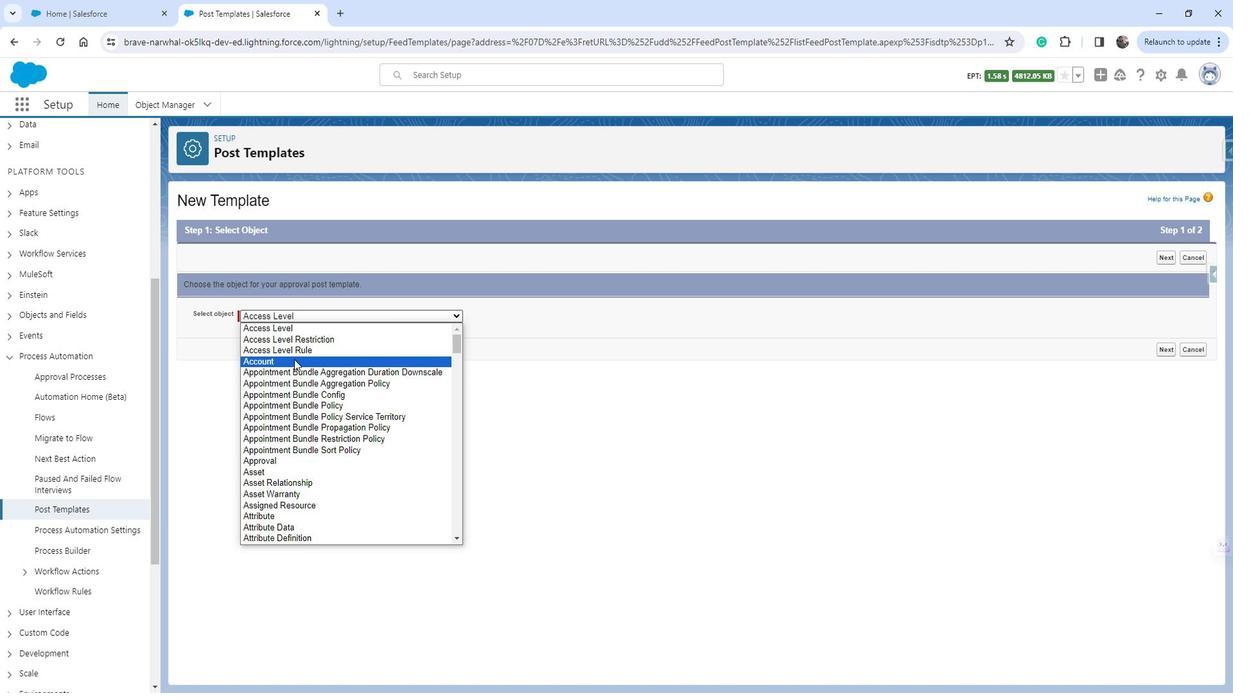 
Action: Mouse moved to (1156, 256)
Screenshot: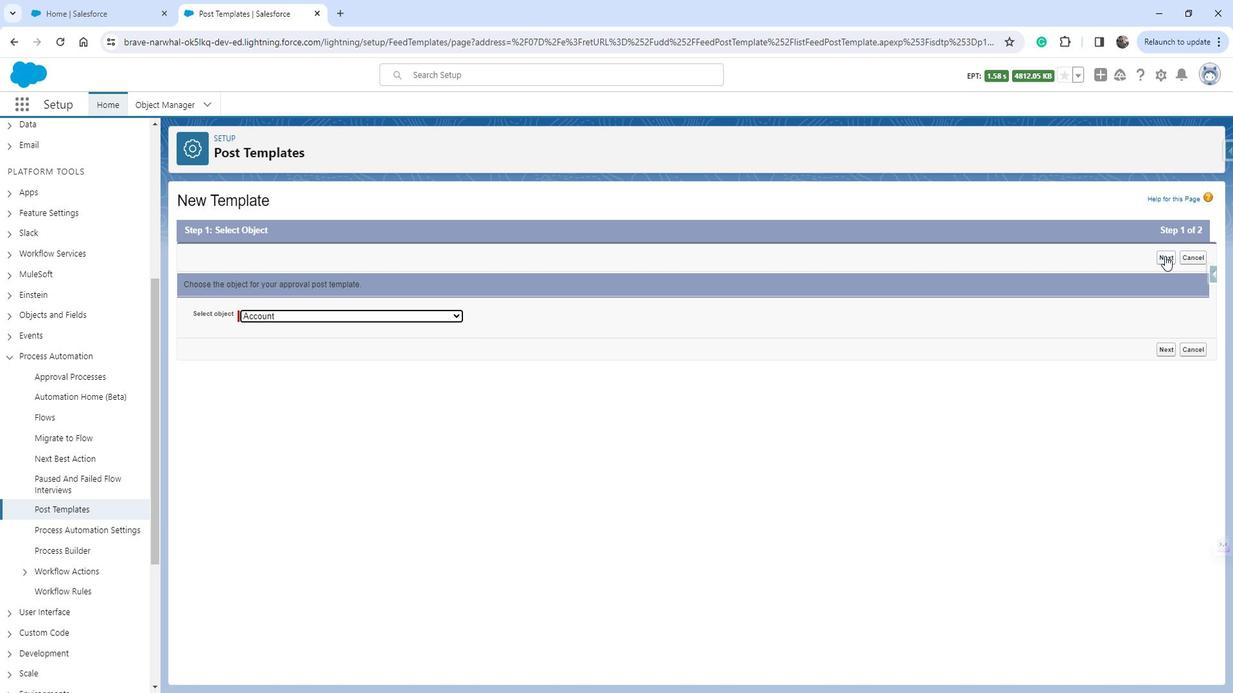 
Action: Mouse pressed left at (1156, 256)
Screenshot: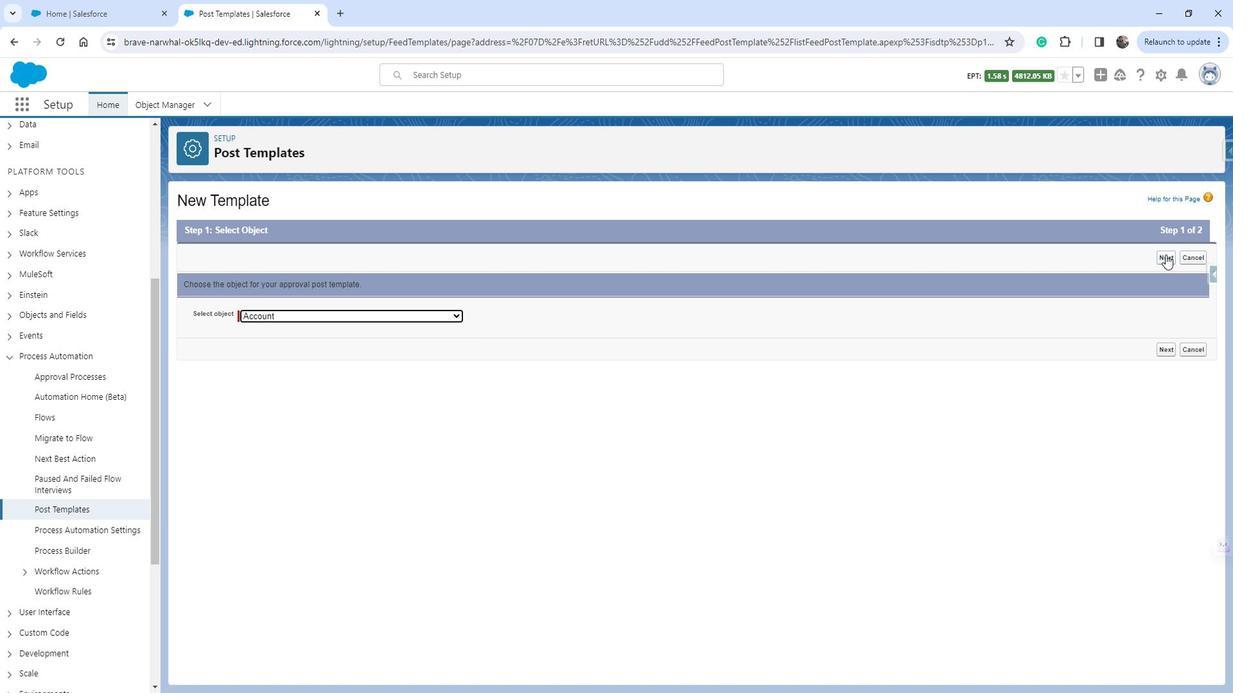 
Action: Mouse moved to (427, 346)
Screenshot: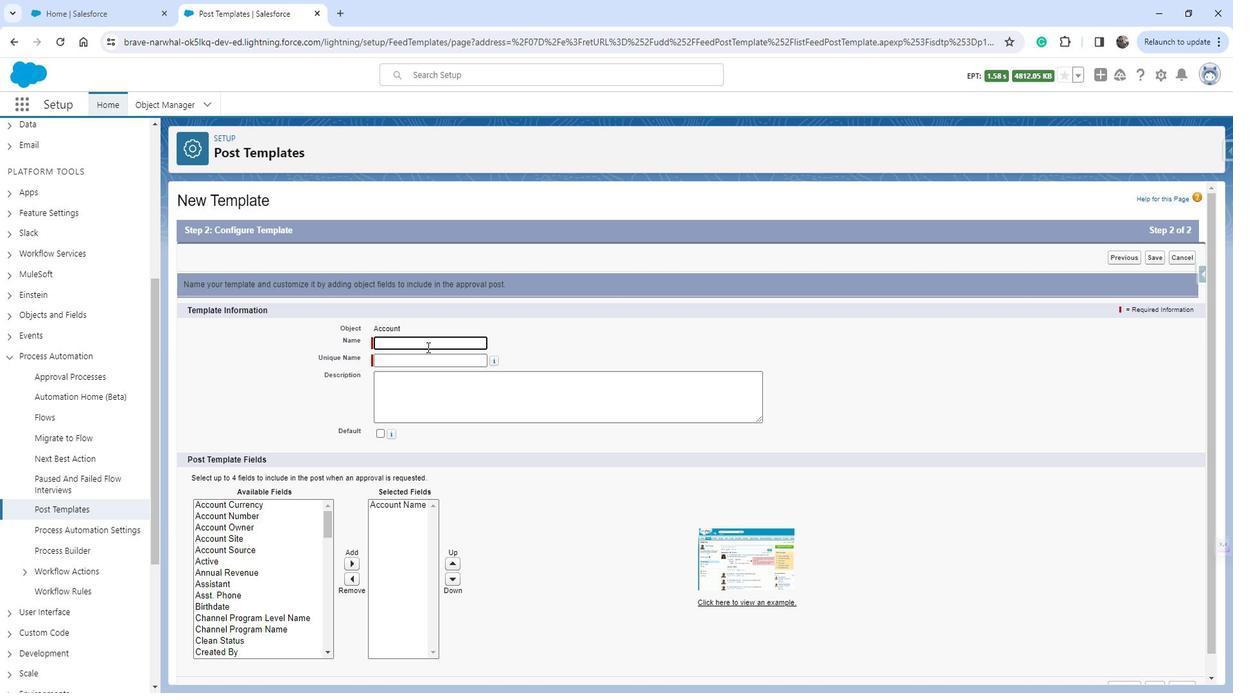 
Action: Mouse pressed left at (427, 346)
Screenshot: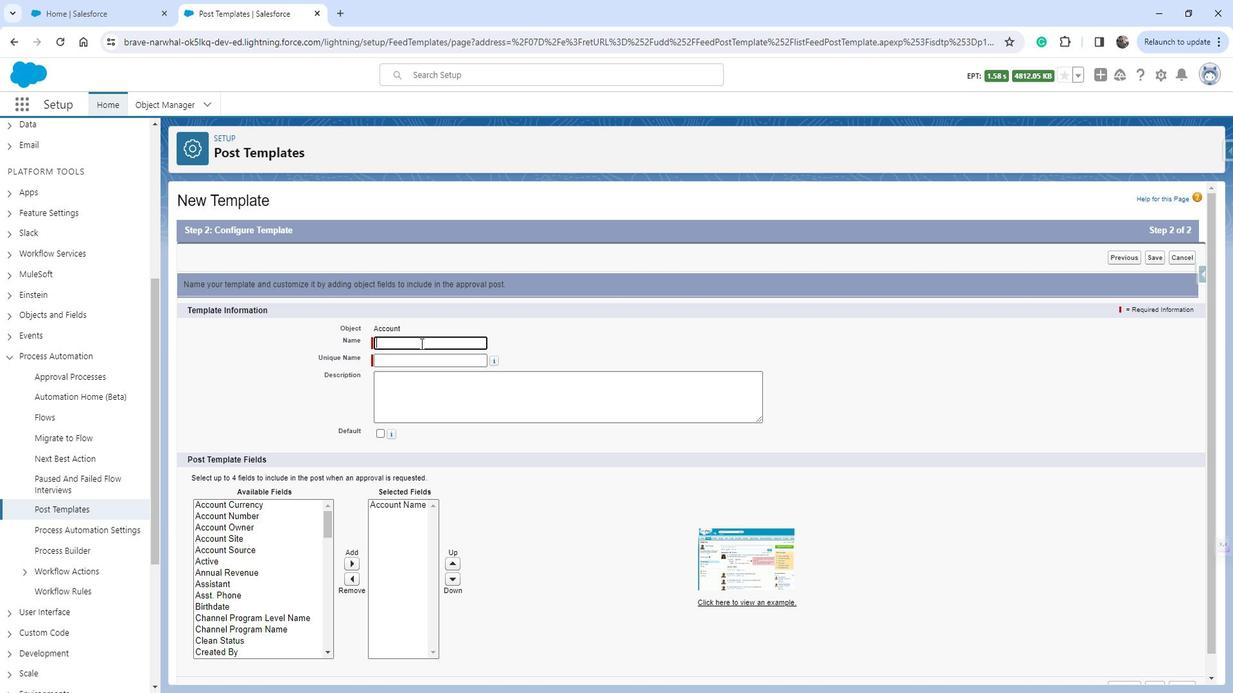 
Action: Mouse moved to (427, 346)
Screenshot: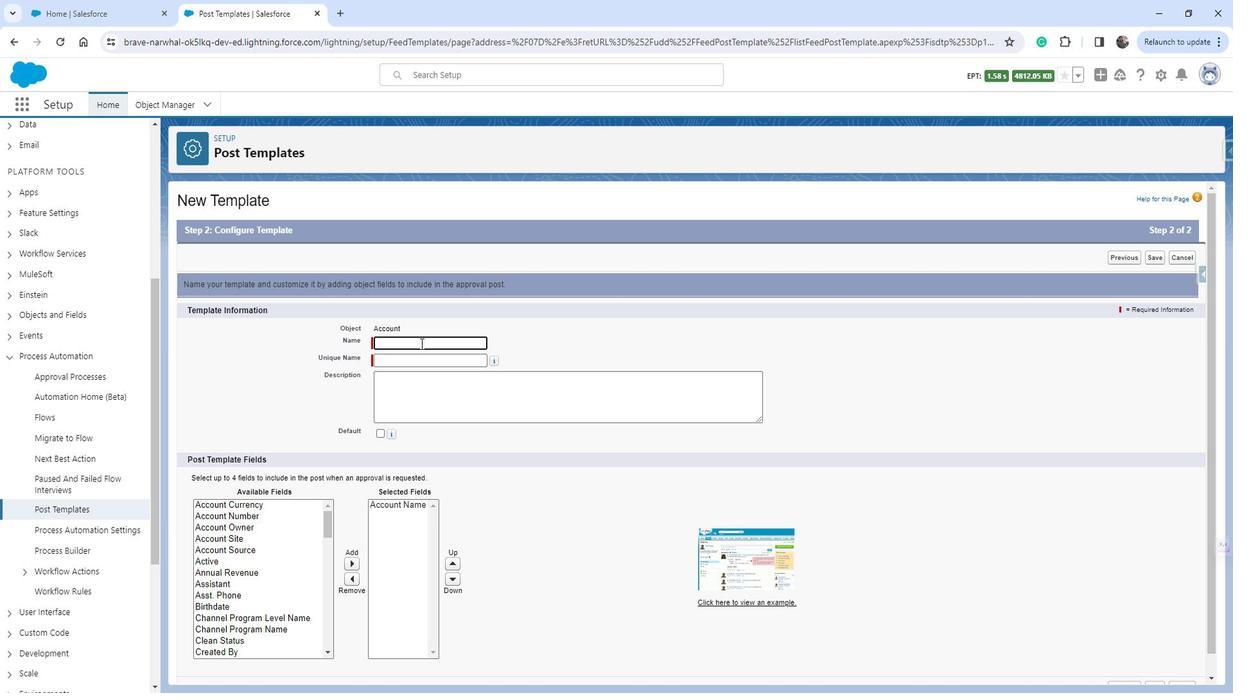 
Action: Key pressed post<Key.space>apporvoval<Key.left><Key.left><Key.left><Key.left><Key.backspace>
Screenshot: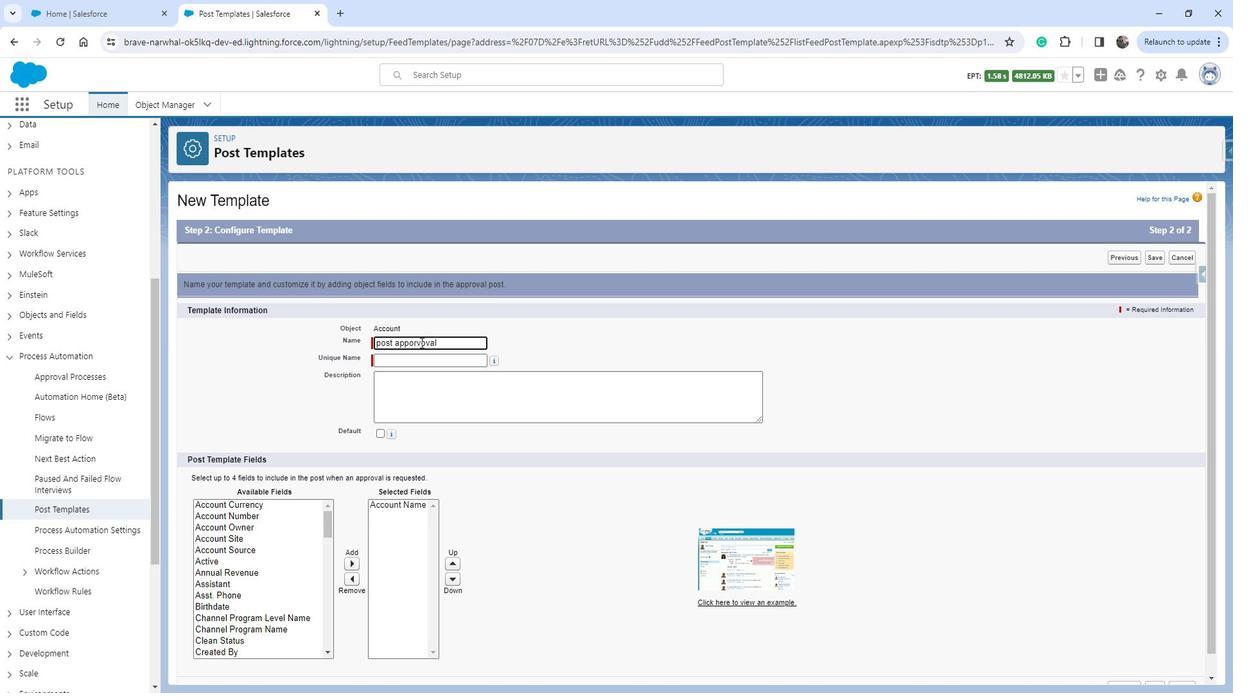 
Action: Mouse moved to (449, 443)
Screenshot: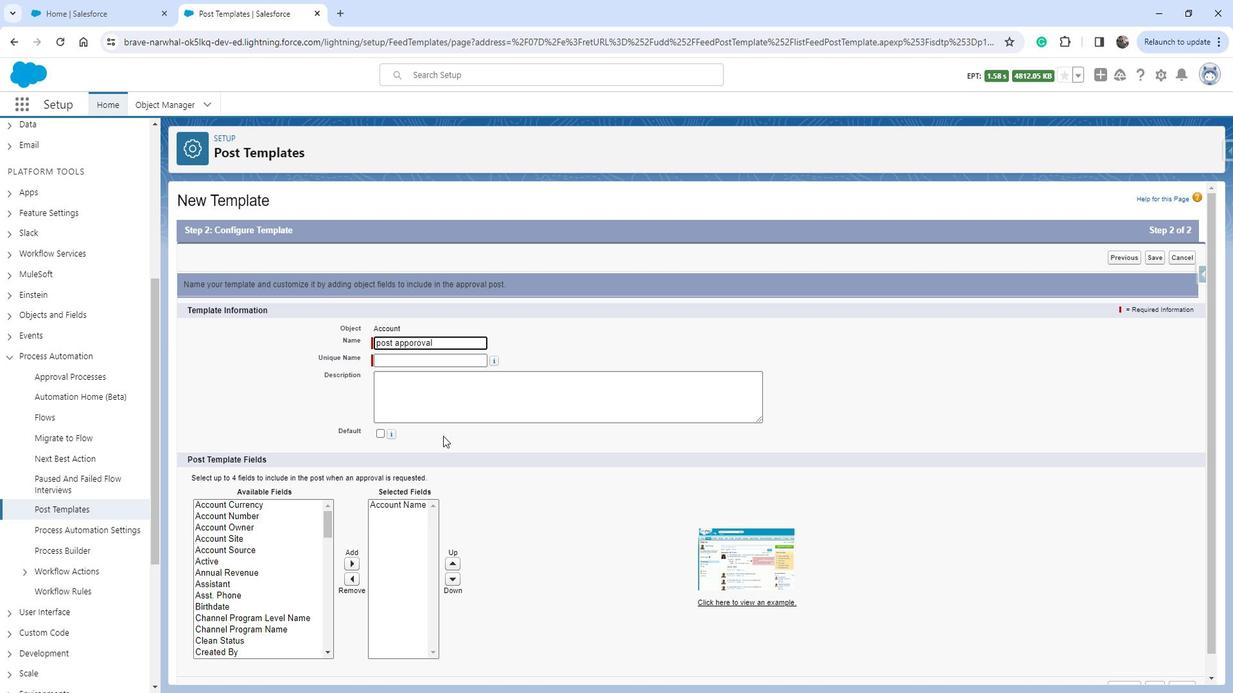 
Action: Mouse pressed left at (449, 443)
Screenshot: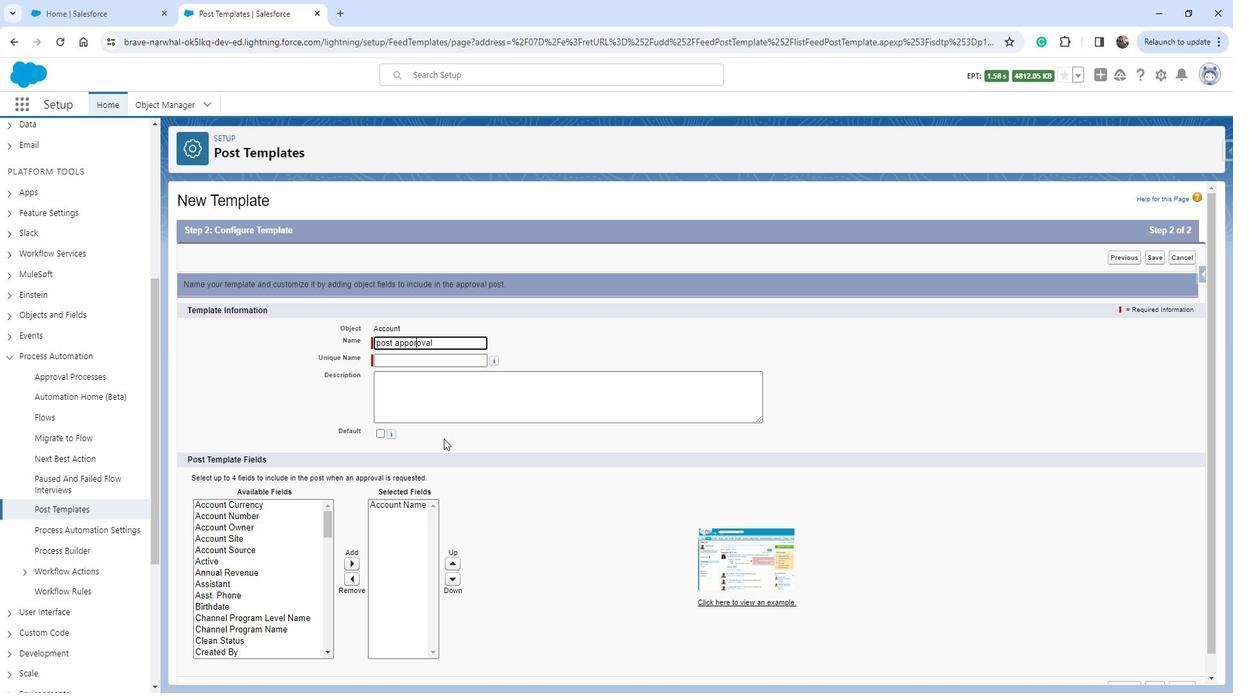 
Action: Mouse moved to (430, 486)
Screenshot: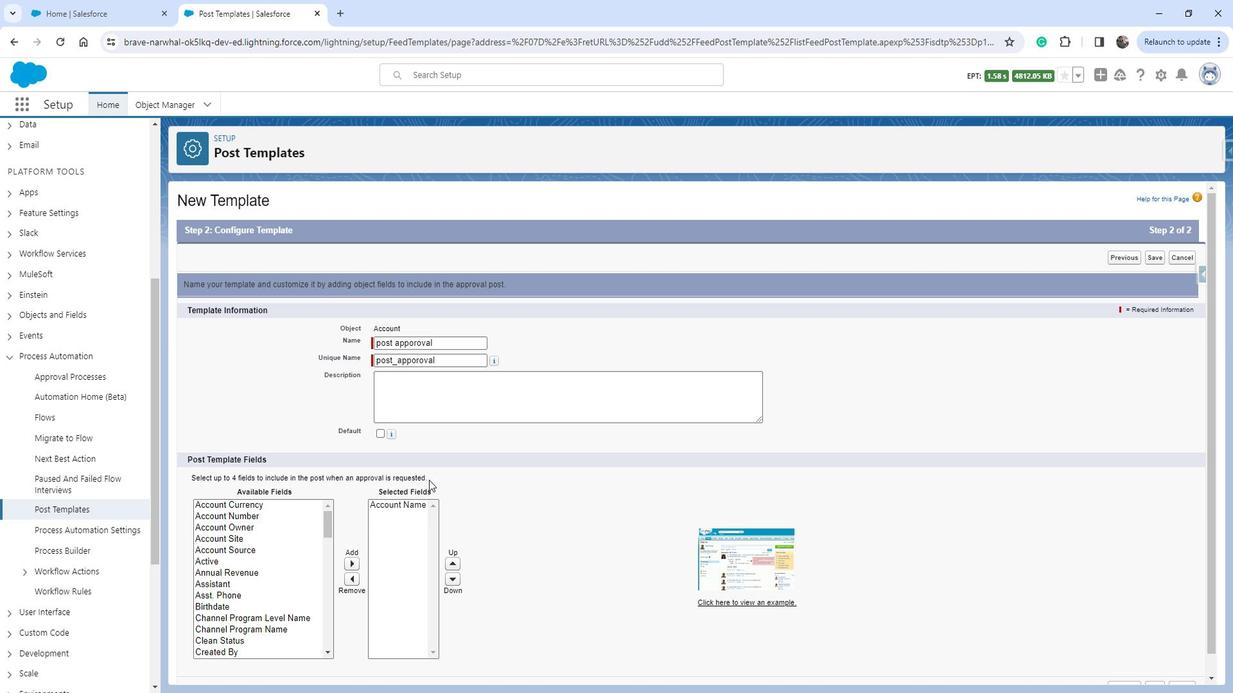 
Action: Mouse scrolled (430, 486) with delta (0, 0)
Screenshot: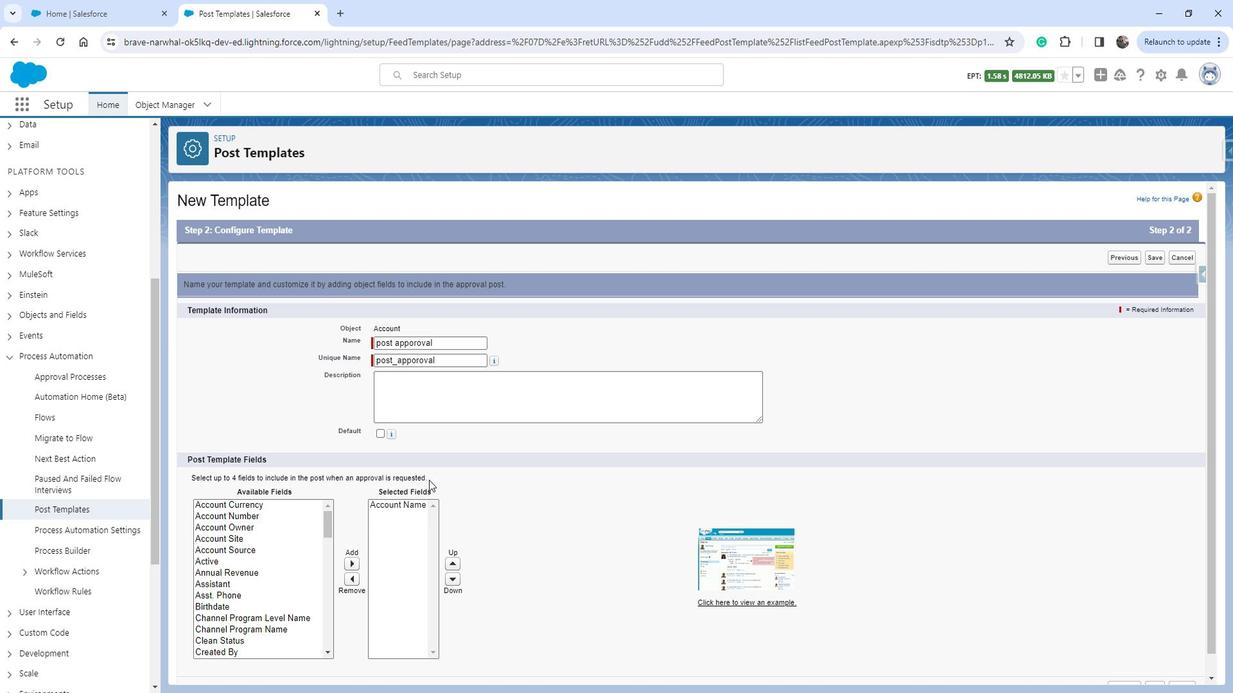 
Action: Mouse moved to (427, 489)
Screenshot: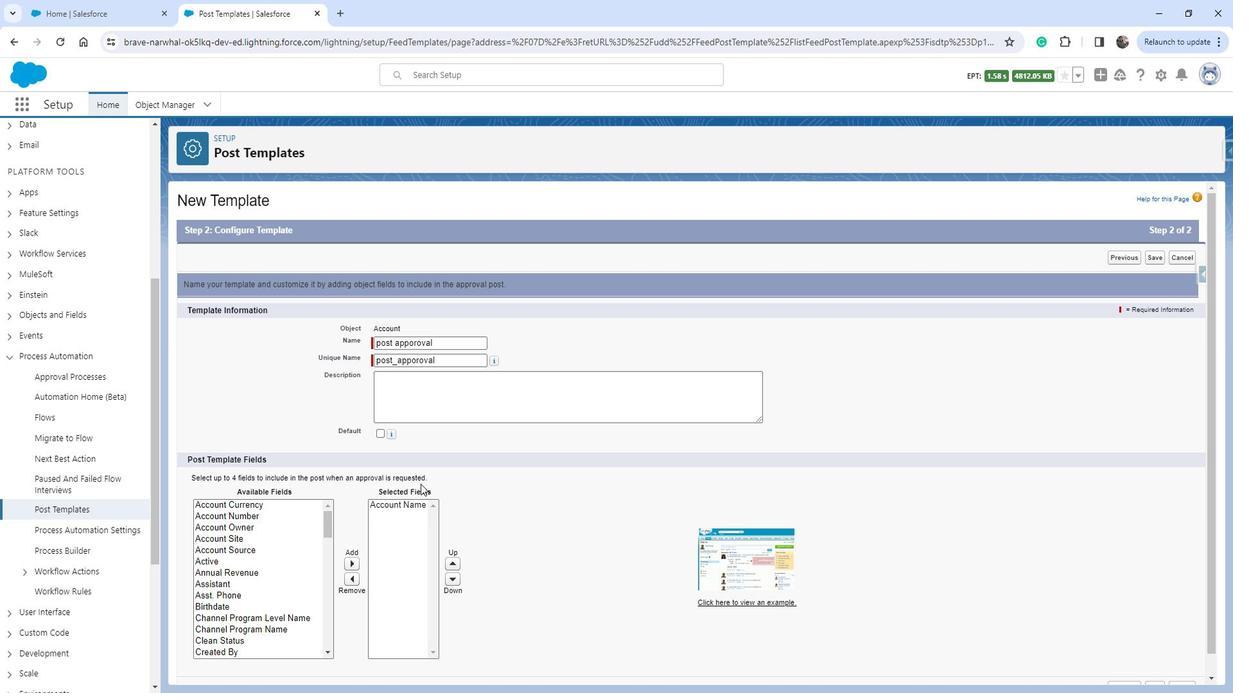 
Action: Mouse scrolled (427, 488) with delta (0, 0)
Screenshot: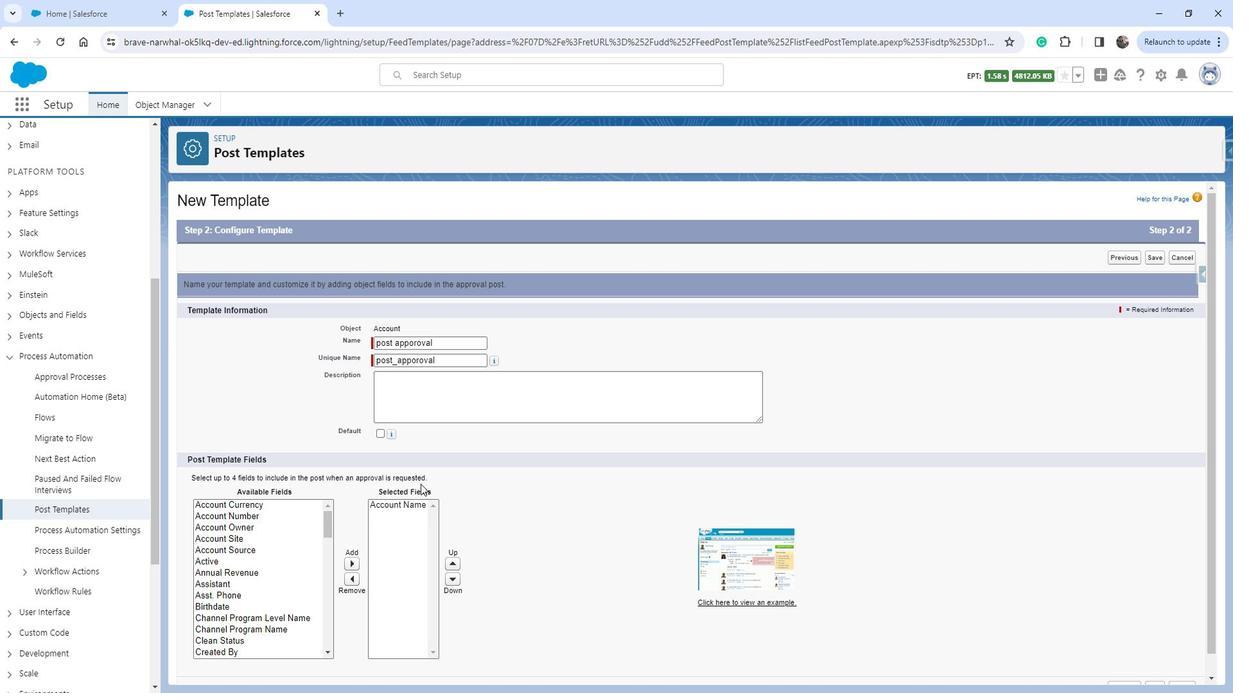 
Action: Mouse moved to (238, 572)
Screenshot: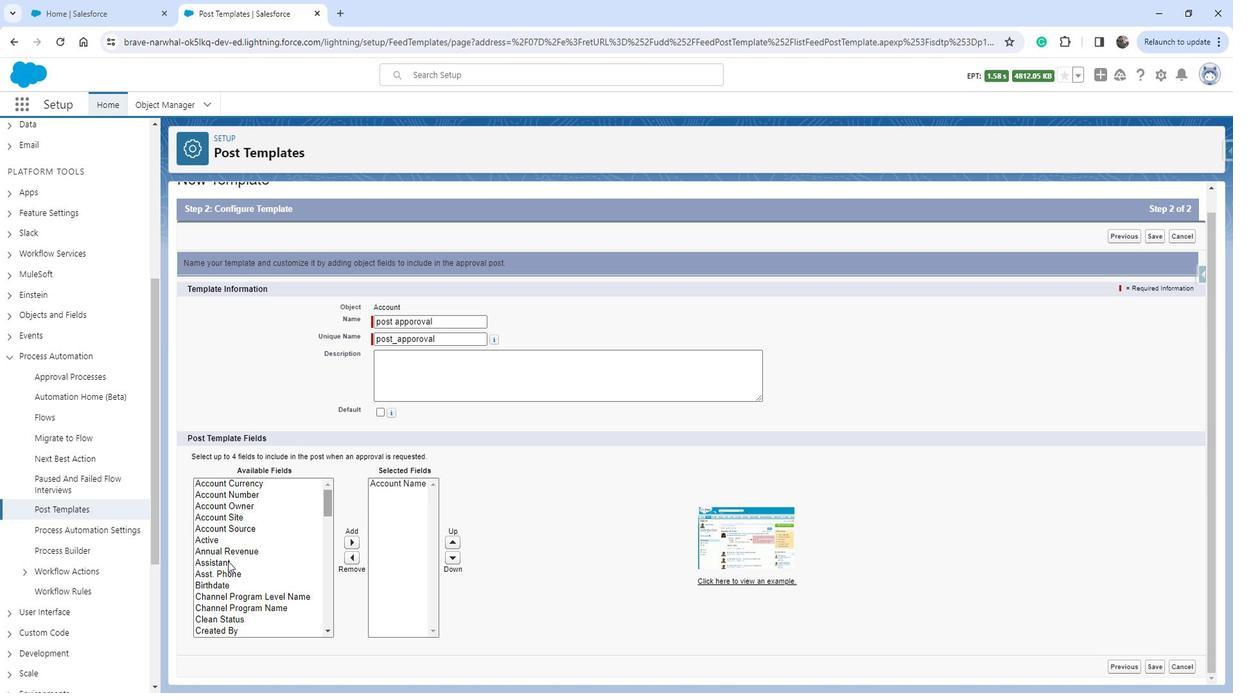 
Action: Mouse pressed left at (238, 572)
Screenshot: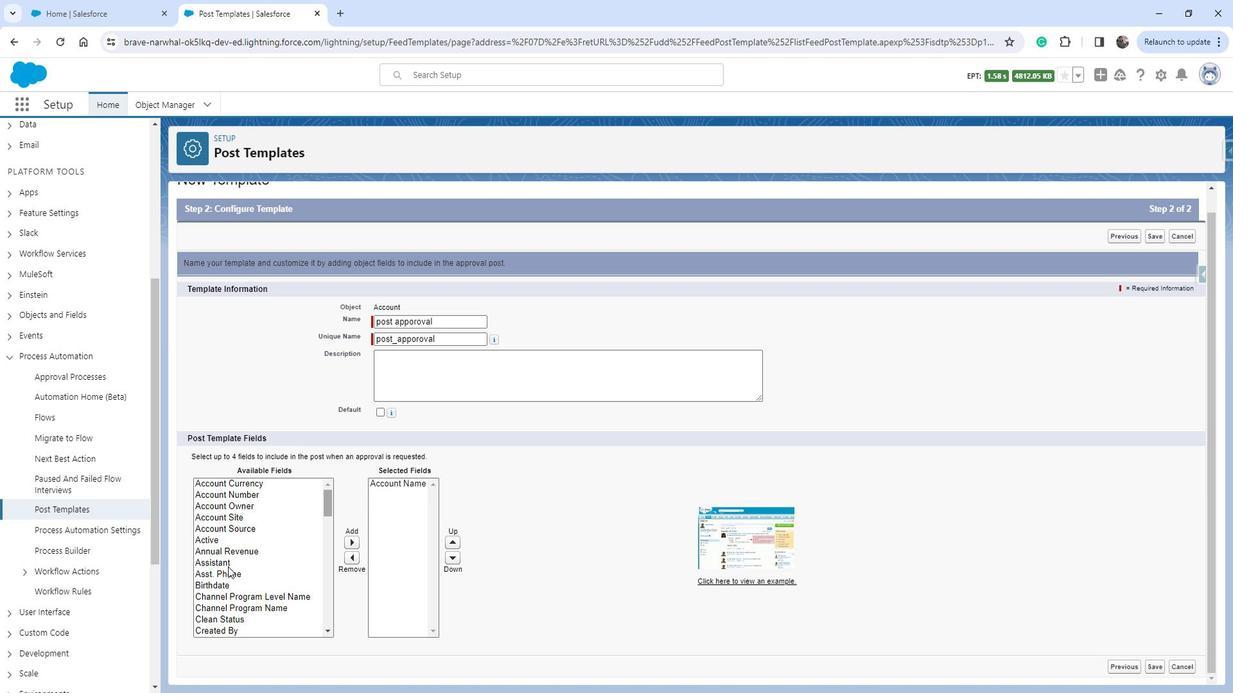 
Action: Mouse moved to (292, 560)
Screenshot: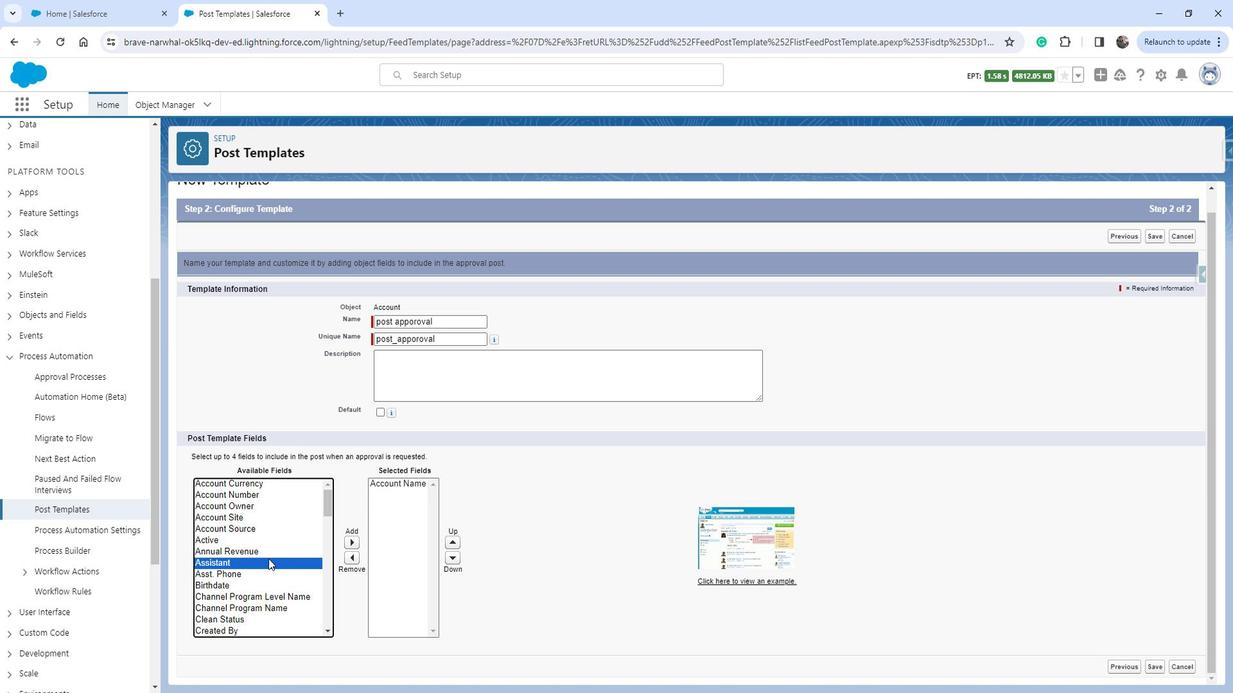 
Action: Mouse scrolled (292, 560) with delta (0, 0)
Screenshot: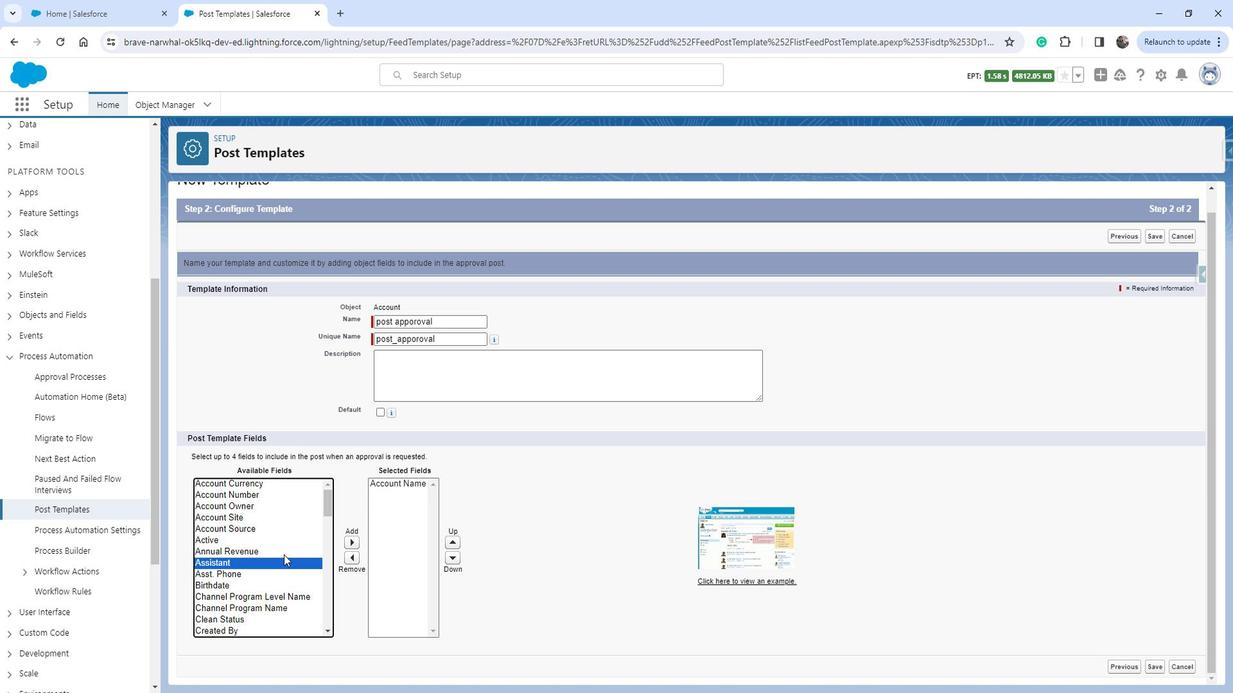 
Action: Mouse scrolled (292, 560) with delta (0, 0)
Screenshot: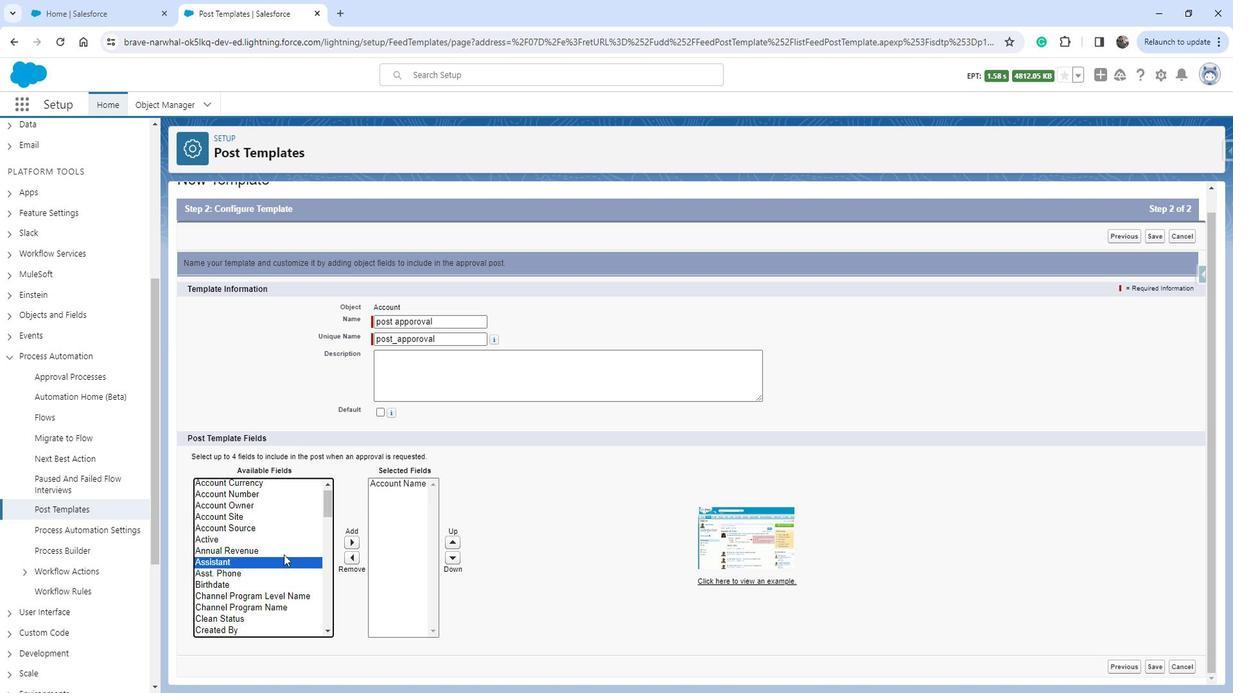 
Action: Mouse moved to (236, 565)
Screenshot: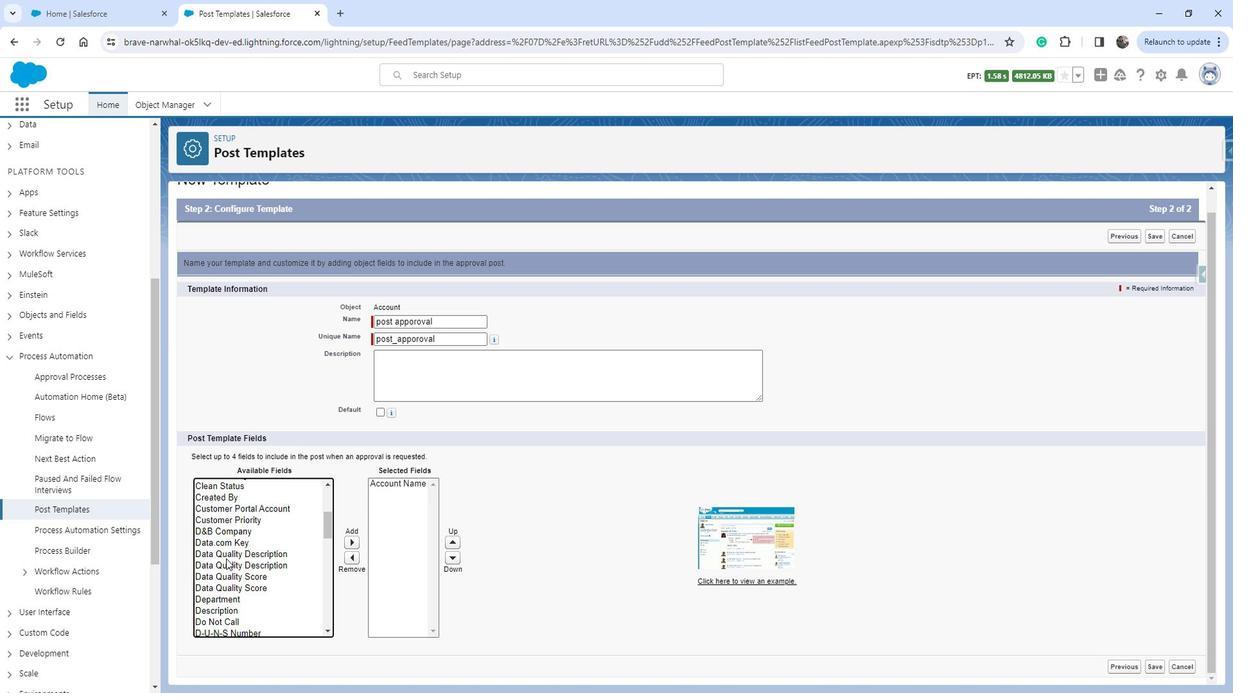
Action: Mouse scrolled (236, 564) with delta (0, 0)
Screenshot: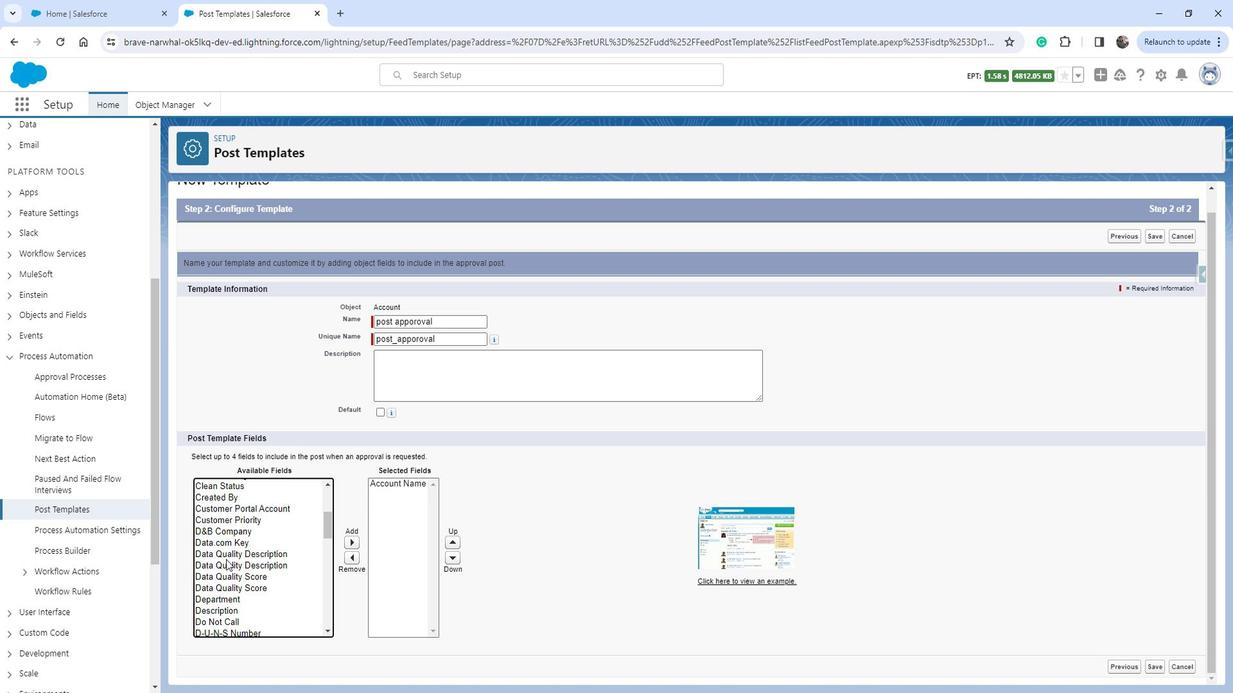 
Action: Mouse scrolled (236, 564) with delta (0, 0)
Screenshot: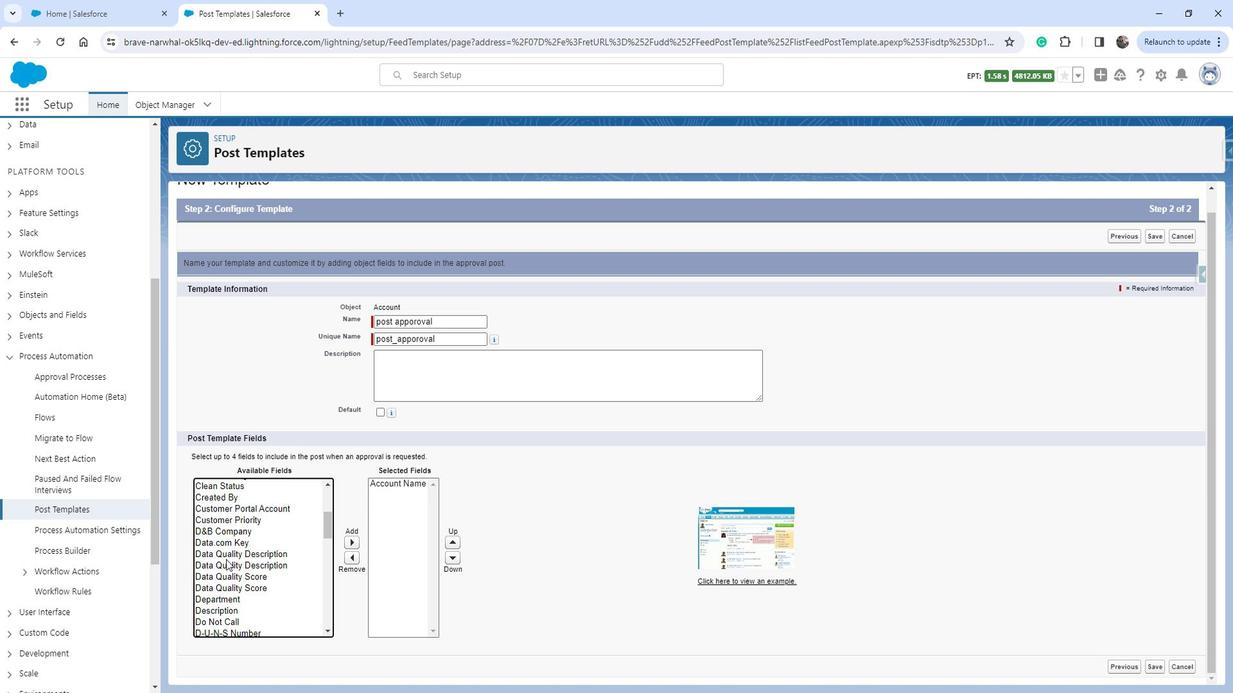 
Action: Mouse scrolled (236, 564) with delta (0, 0)
Screenshot: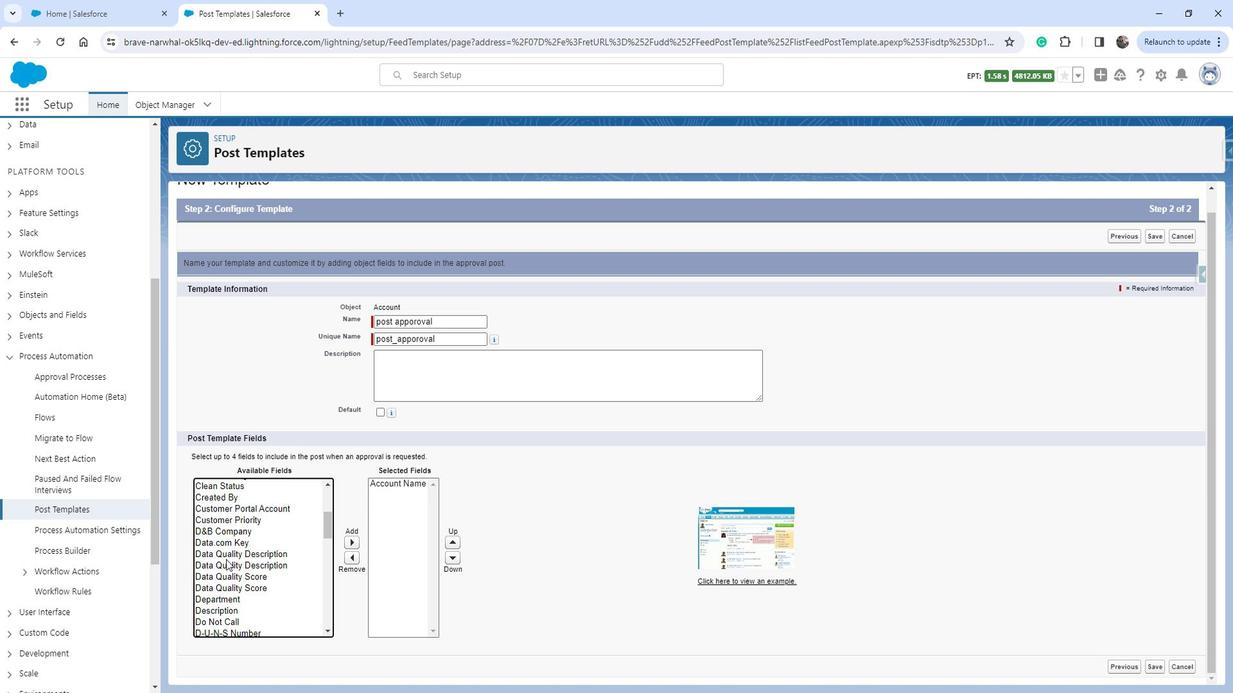 
Action: Mouse scrolled (236, 564) with delta (0, 0)
Screenshot: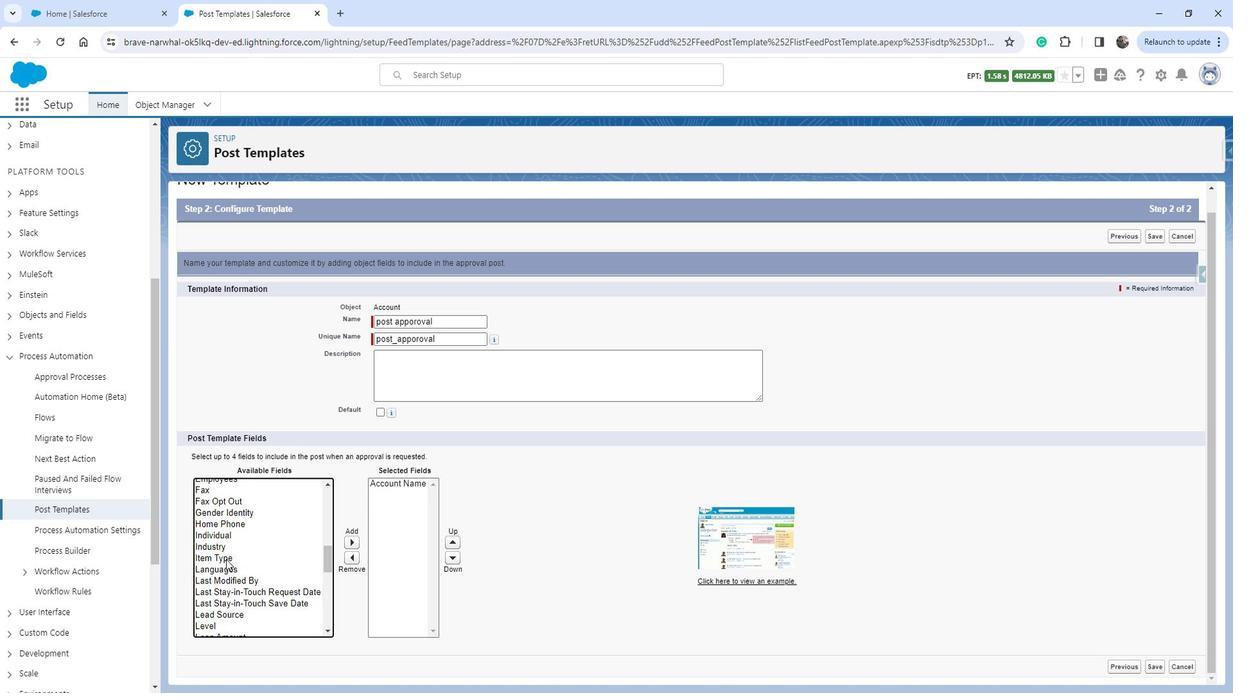 
Action: Mouse moved to (231, 562)
Screenshot: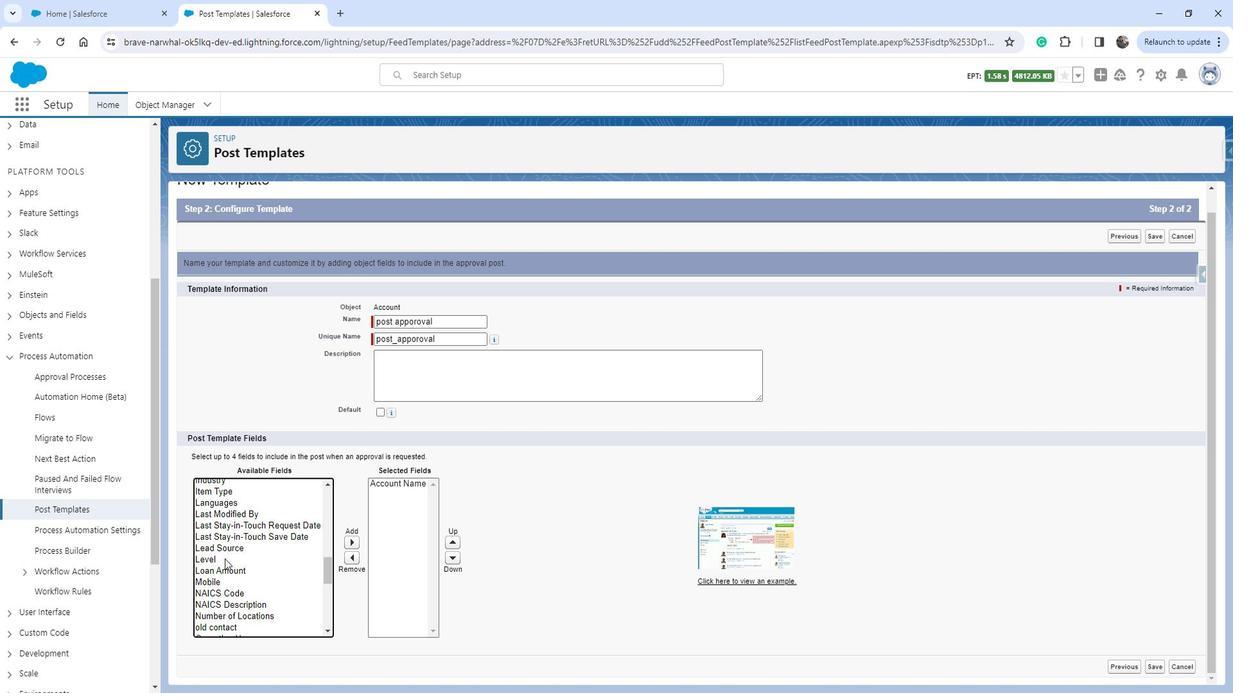 
Action: Mouse scrolled (231, 562) with delta (0, 0)
Screenshot: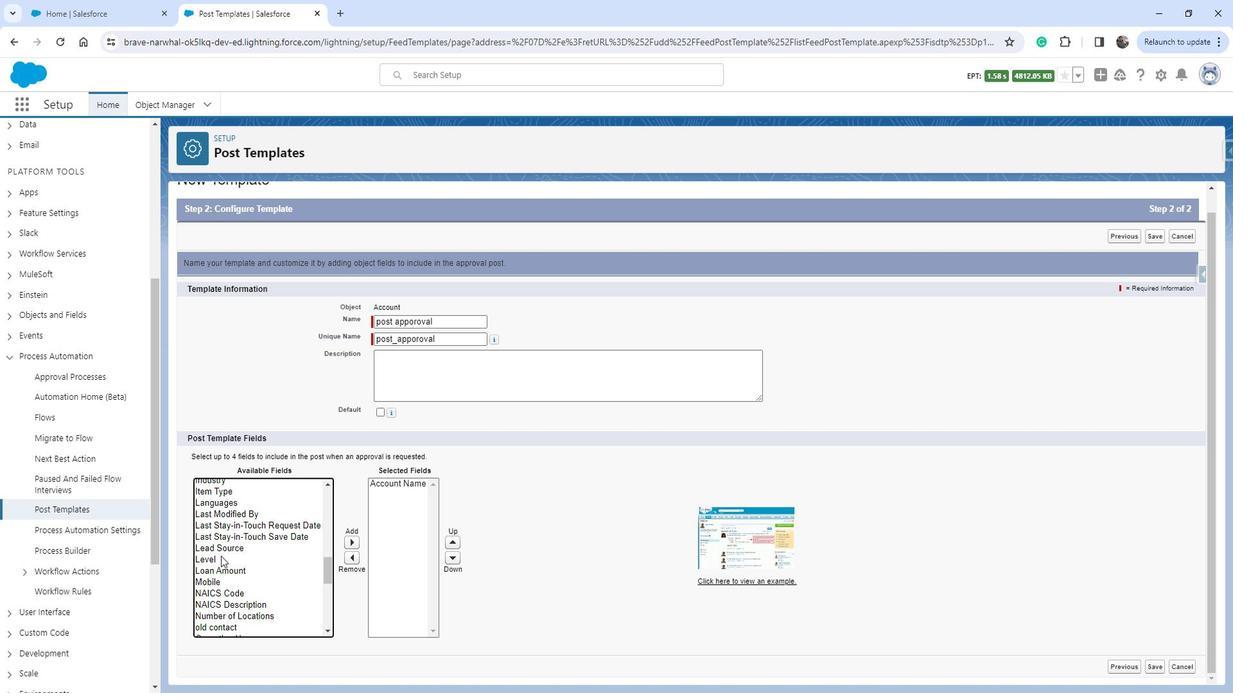 
Action: Mouse scrolled (231, 562) with delta (0, 0)
Screenshot: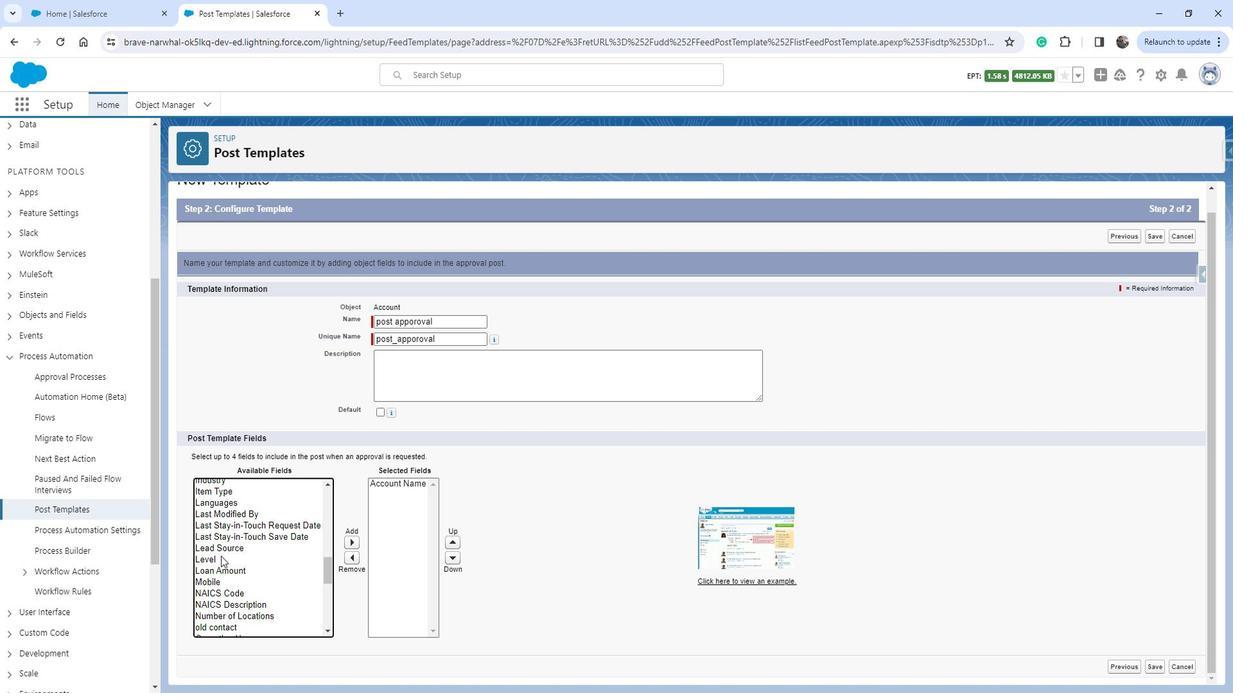 
Action: Mouse scrolled (231, 562) with delta (0, 0)
Screenshot: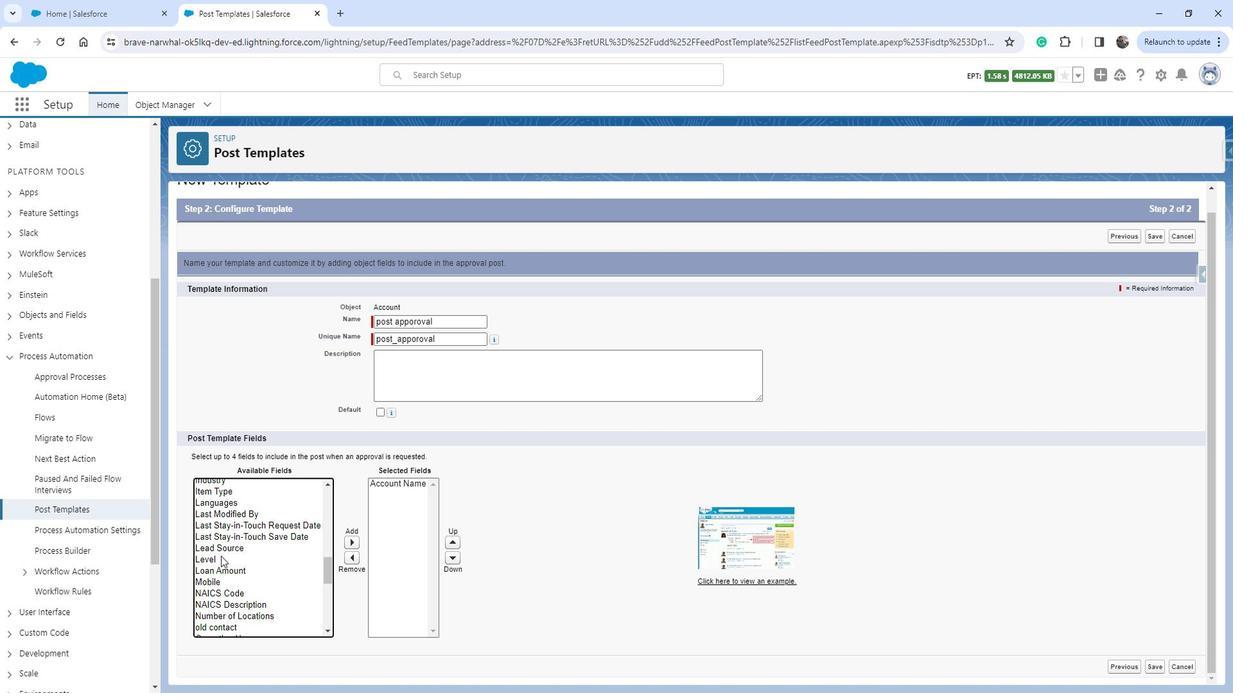 
Action: Mouse scrolled (231, 562) with delta (0, 0)
Screenshot: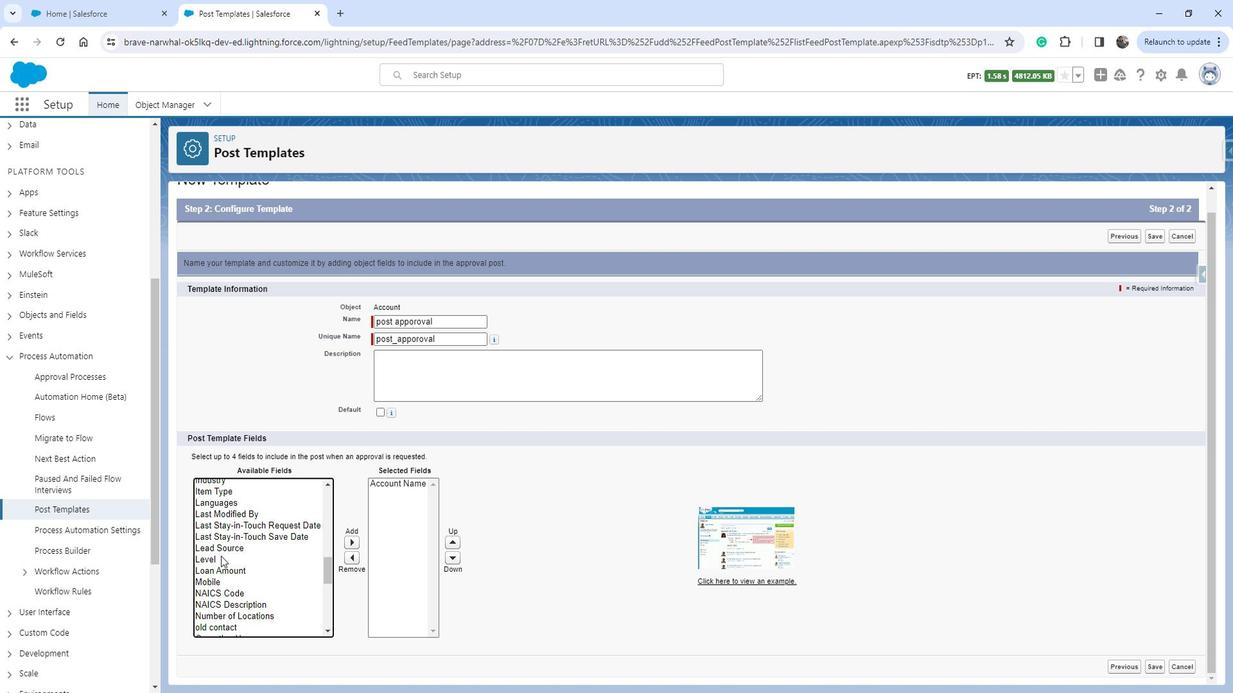 
Action: Mouse scrolled (231, 562) with delta (0, 0)
Screenshot: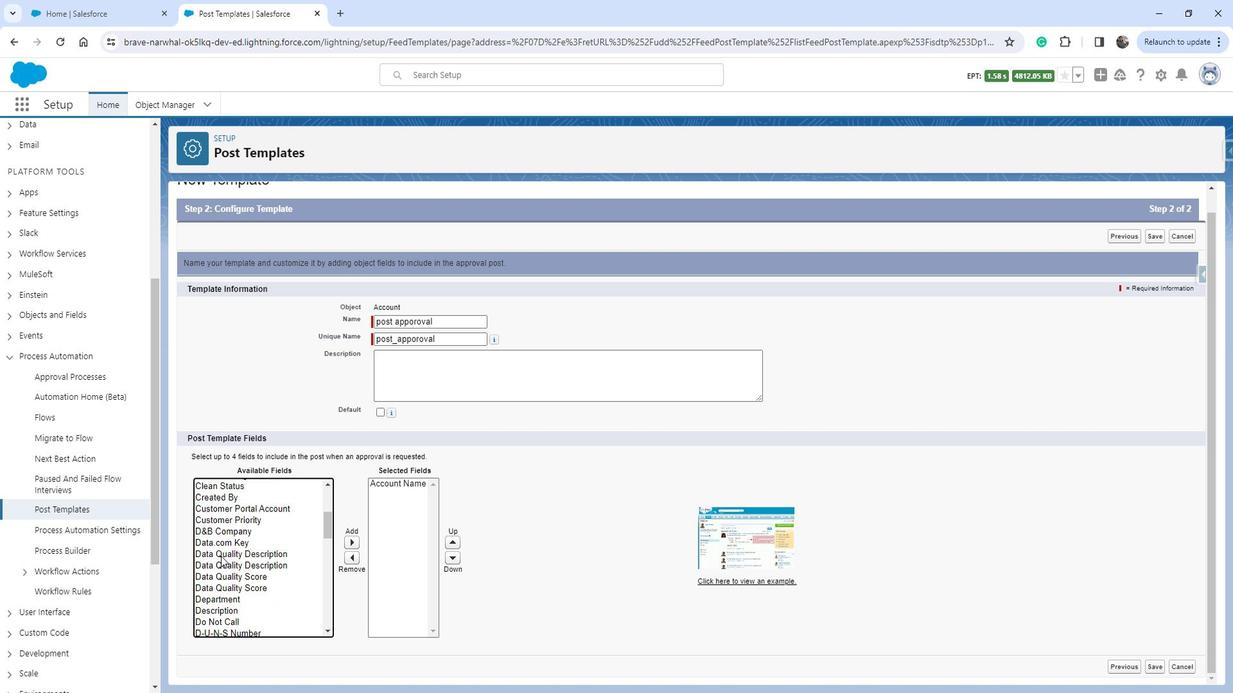 
Action: Mouse scrolled (231, 562) with delta (0, 0)
Screenshot: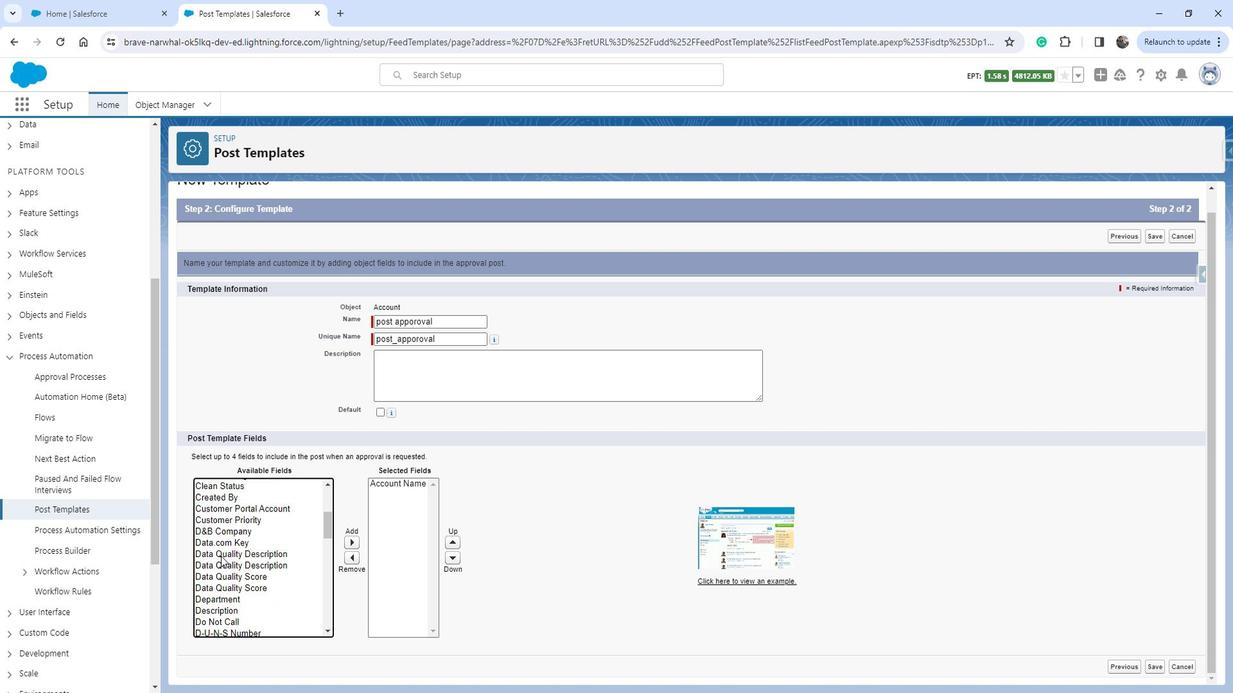 
Action: Mouse scrolled (231, 562) with delta (0, 0)
Screenshot: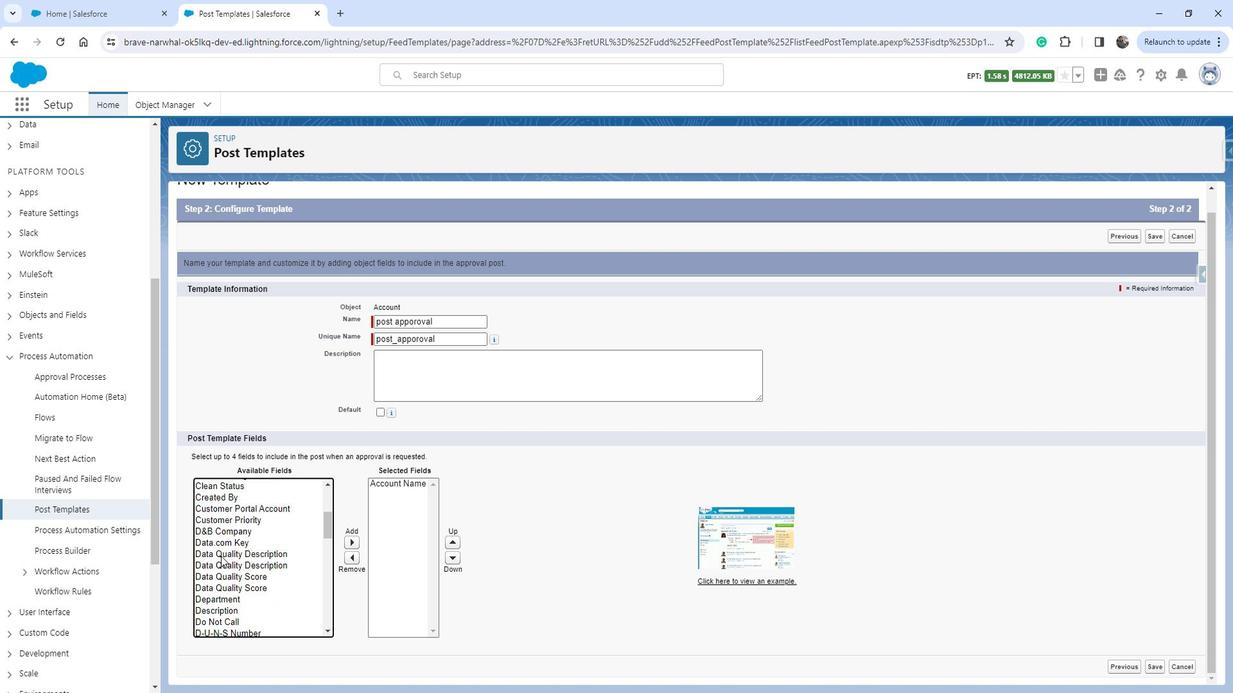 
Action: Mouse scrolled (231, 562) with delta (0, 0)
Screenshot: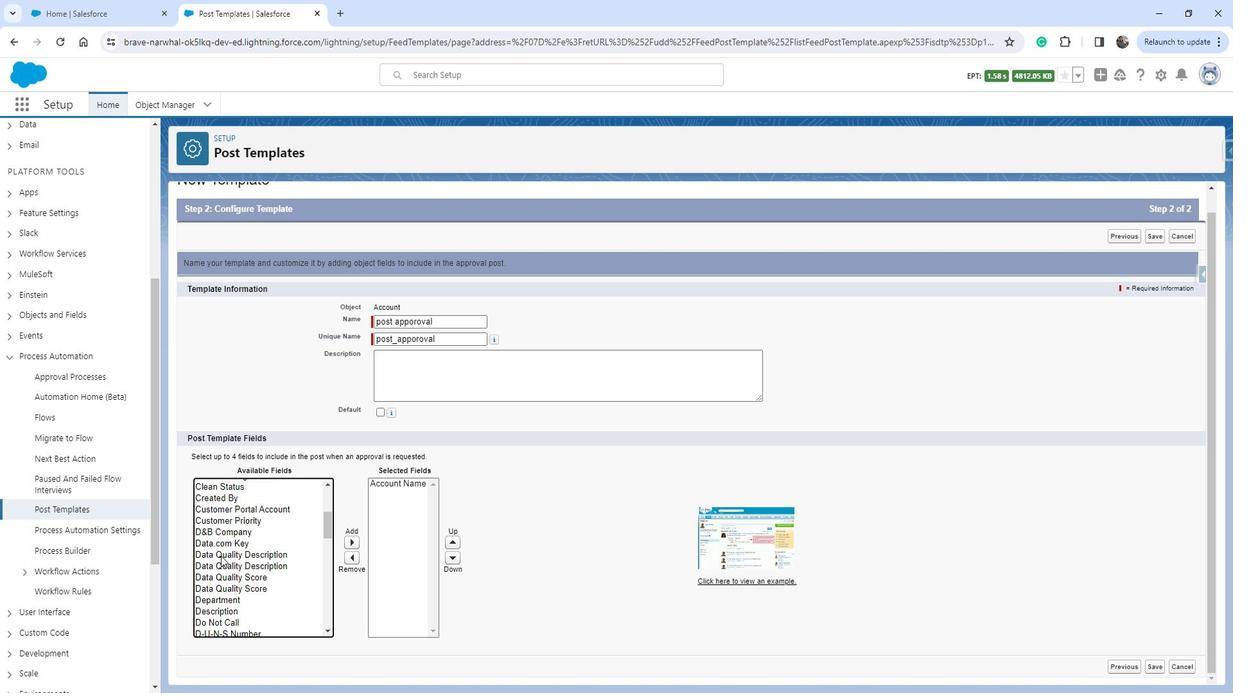 
Action: Mouse scrolled (231, 562) with delta (0, 0)
Screenshot: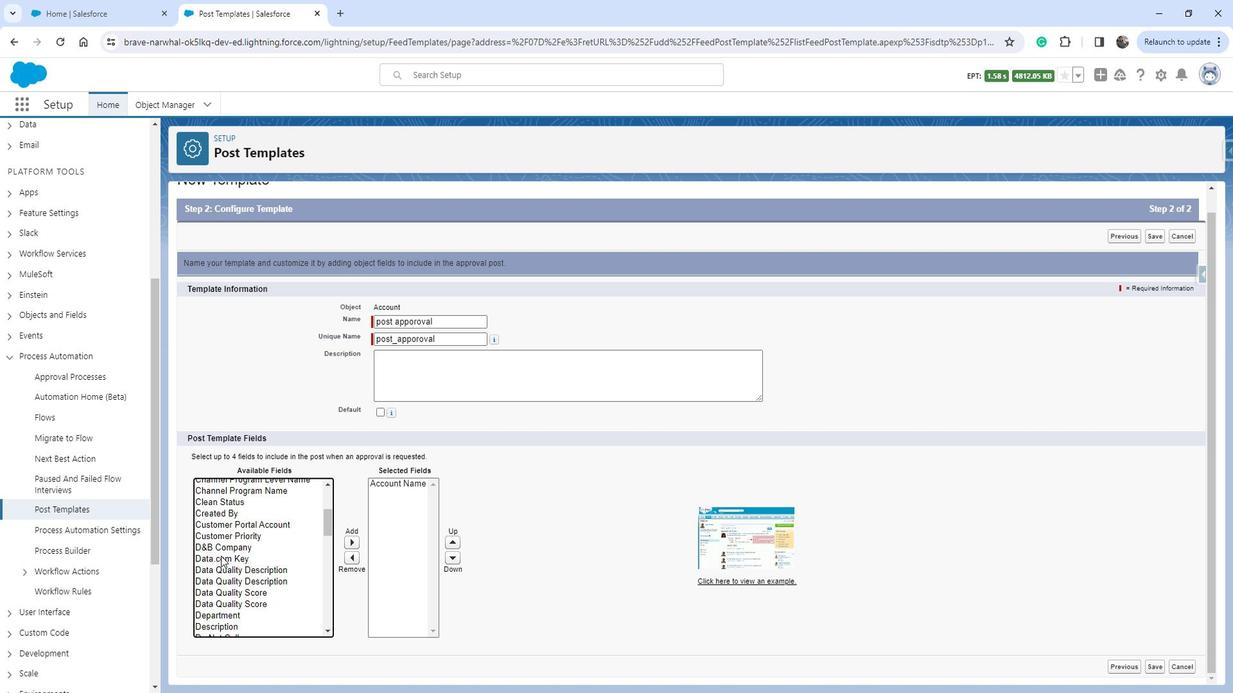 
Action: Mouse scrolled (231, 562) with delta (0, 0)
Screenshot: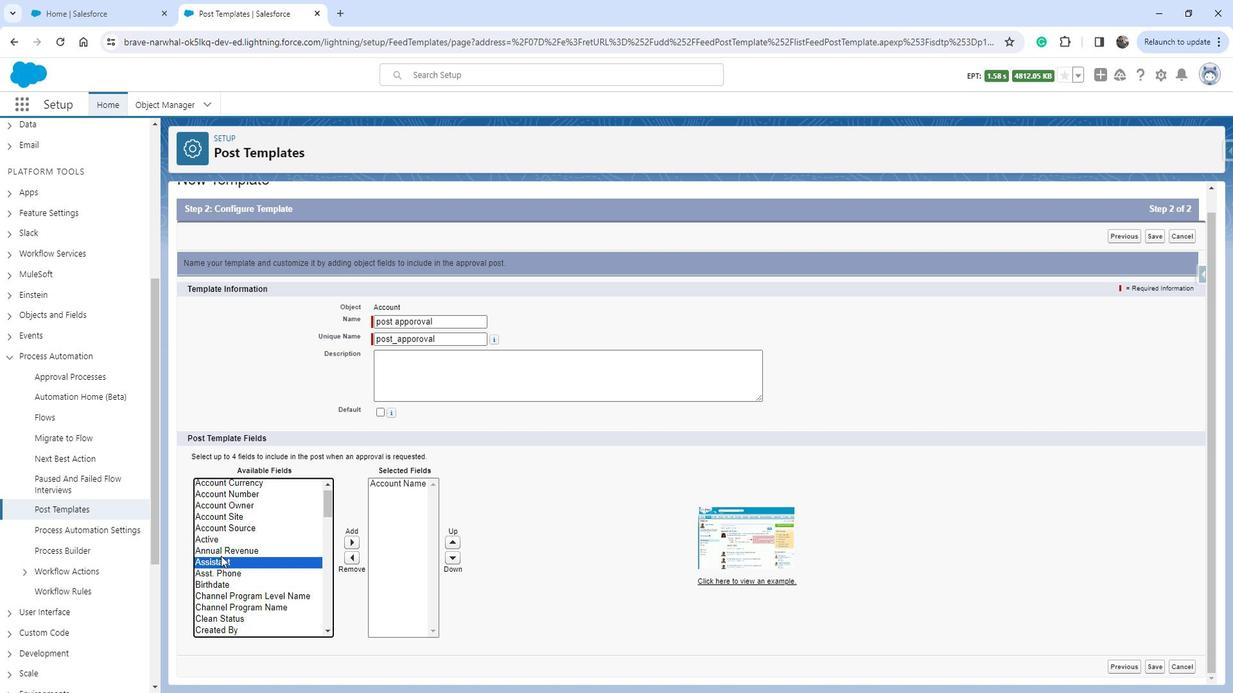 
Action: Mouse scrolled (231, 562) with delta (0, 0)
Screenshot: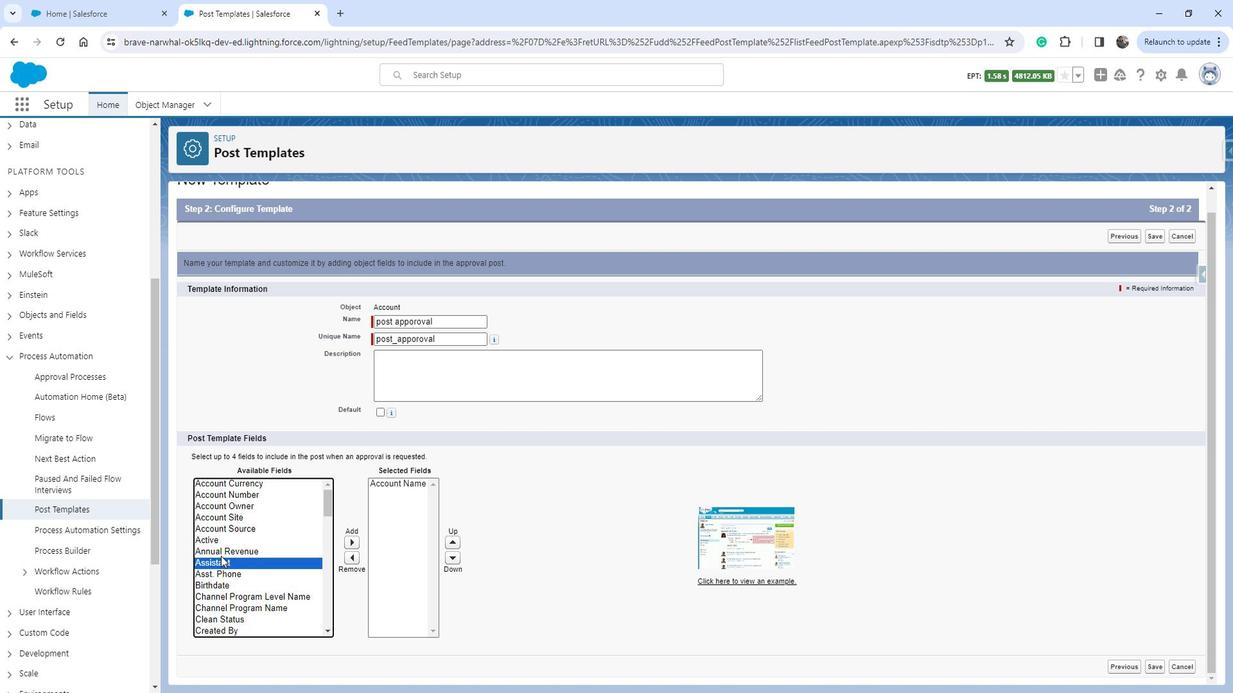 
Action: Mouse scrolled (231, 562) with delta (0, 0)
Screenshot: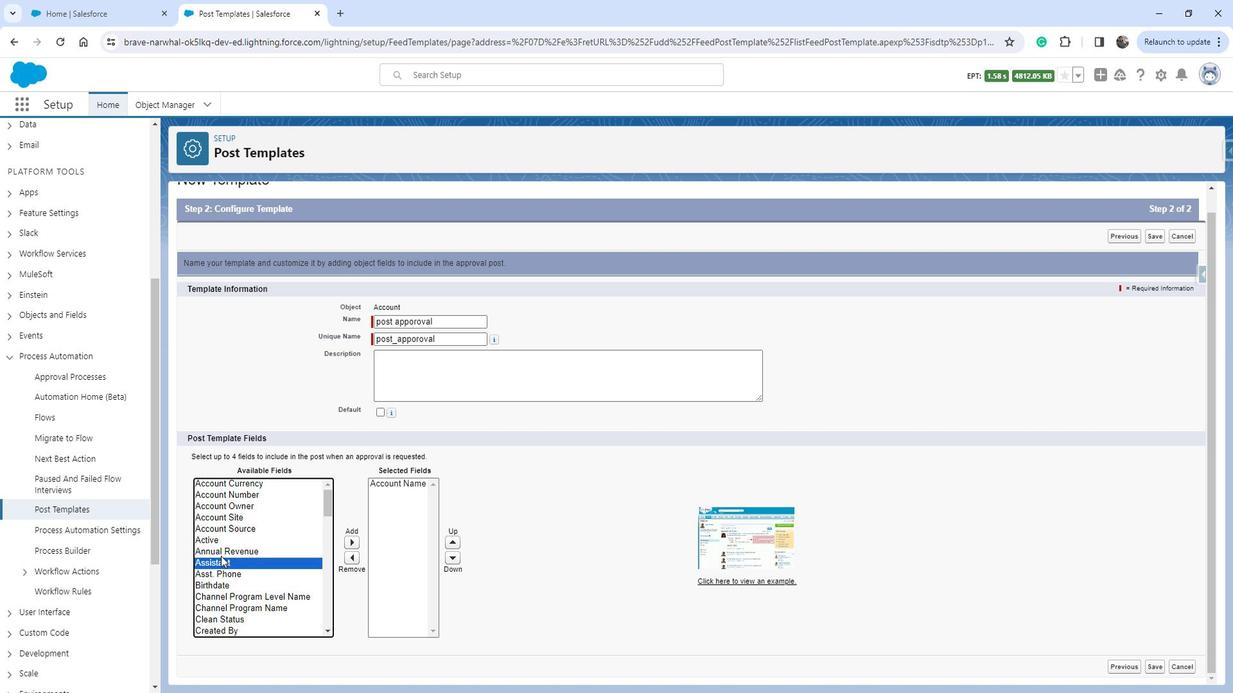 
Action: Mouse scrolled (231, 562) with delta (0, 0)
Screenshot: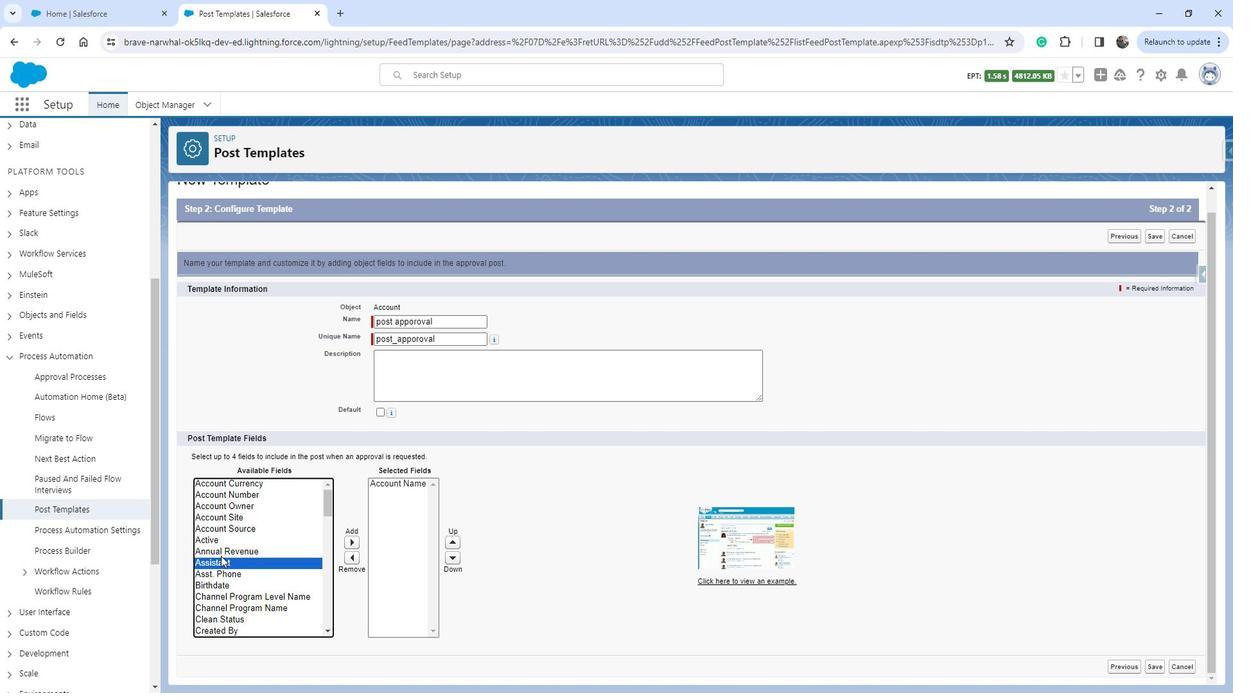 
Action: Mouse moved to (231, 586)
Screenshot: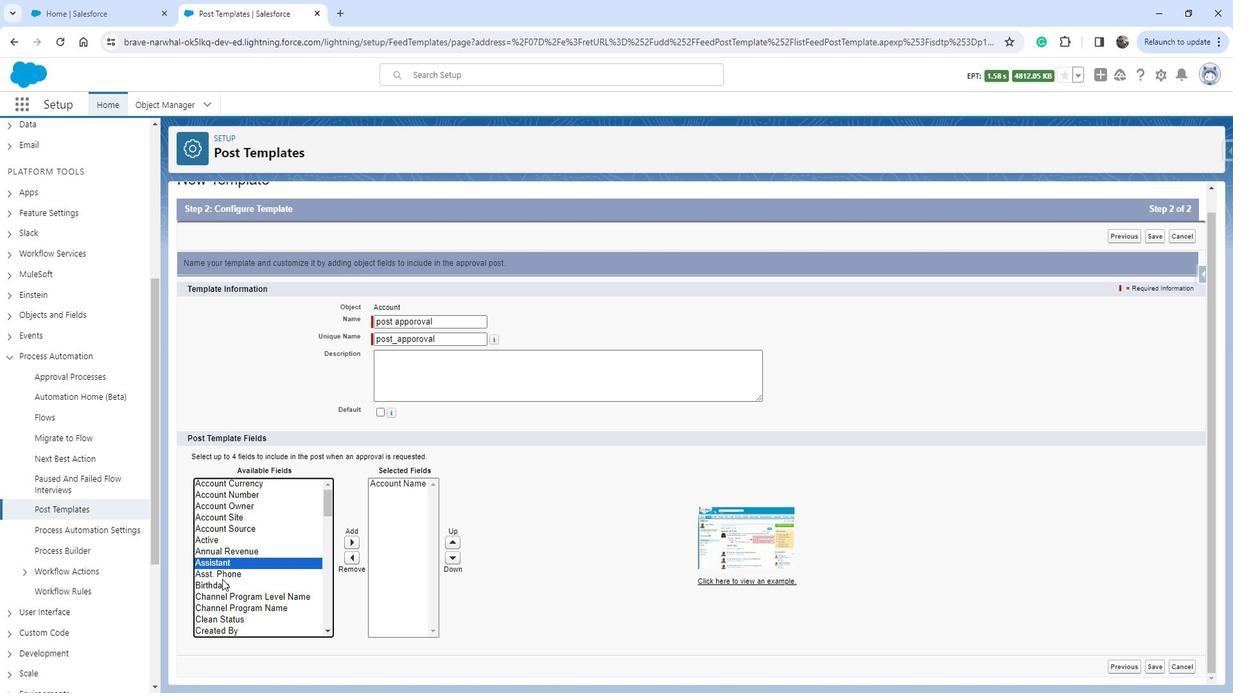
Action: Mouse pressed left at (231, 586)
Screenshot: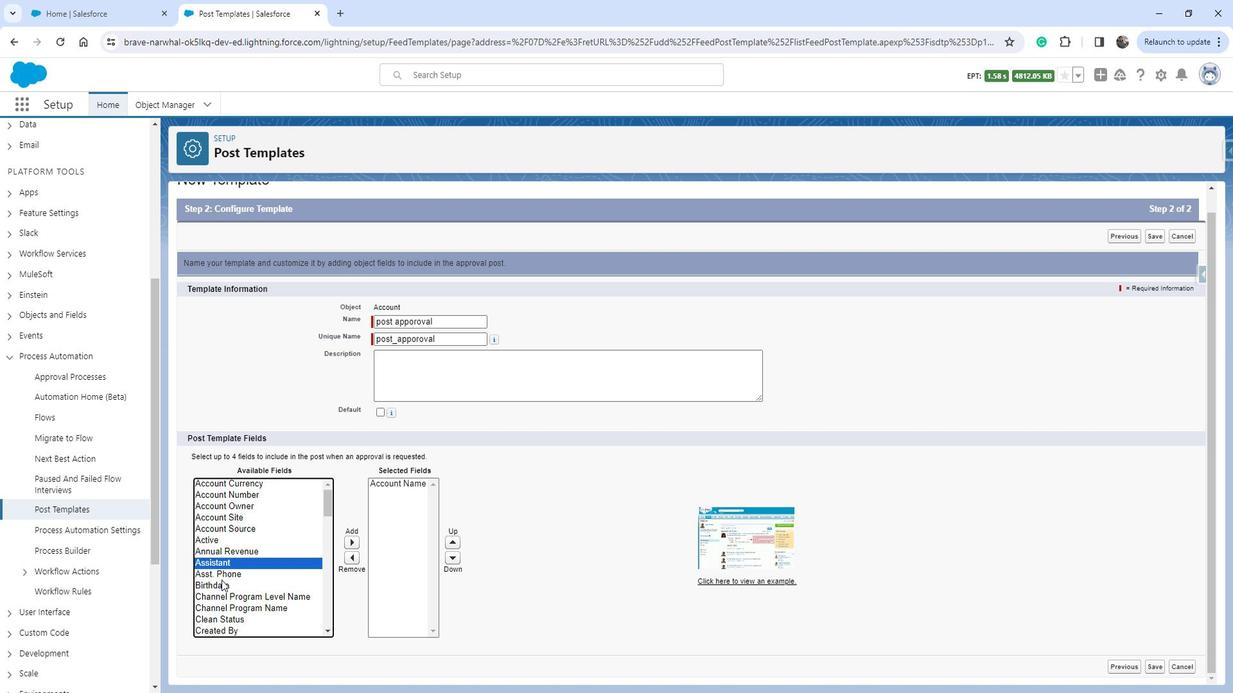 
Action: Mouse scrolled (231, 585) with delta (0, 0)
Screenshot: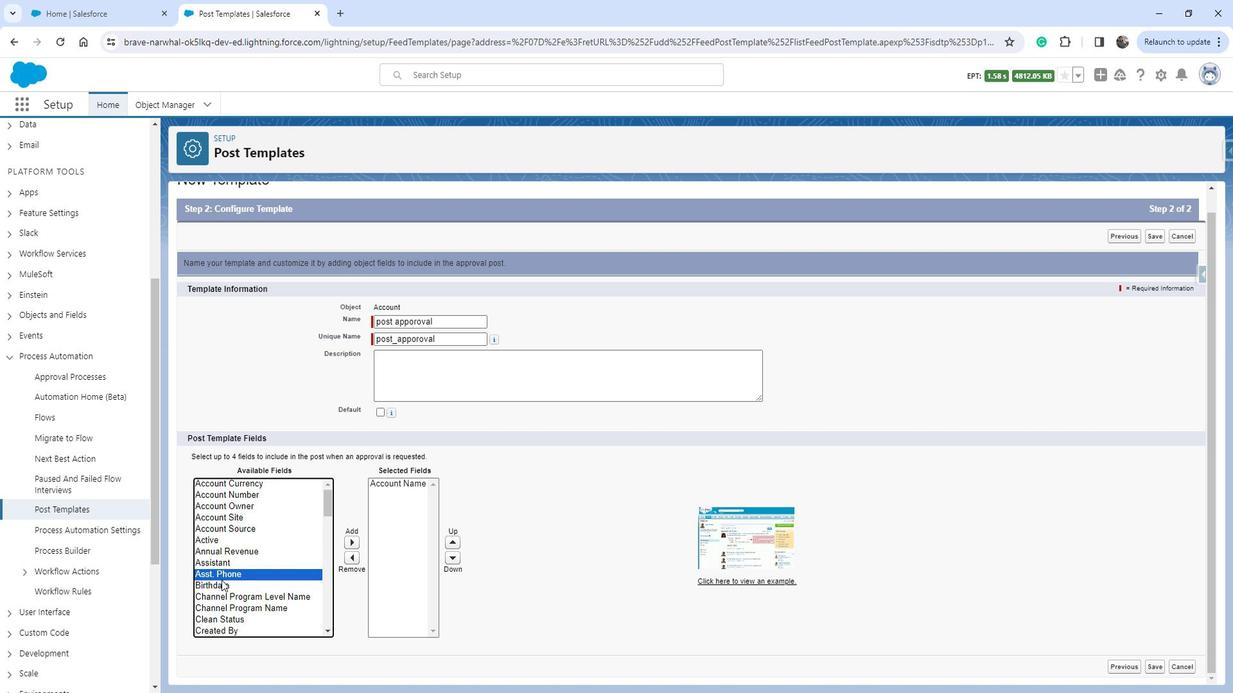 
Action: Mouse scrolled (231, 585) with delta (0, 0)
Screenshot: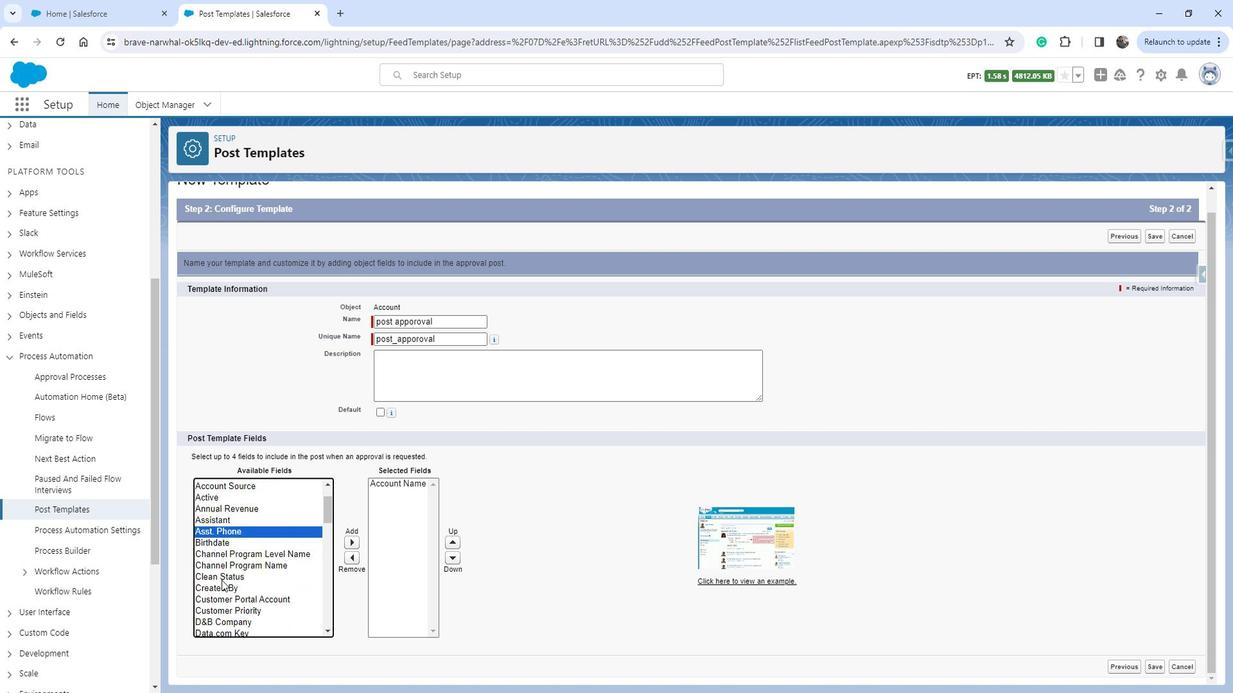 
Action: Mouse moved to (227, 493)
Screenshot: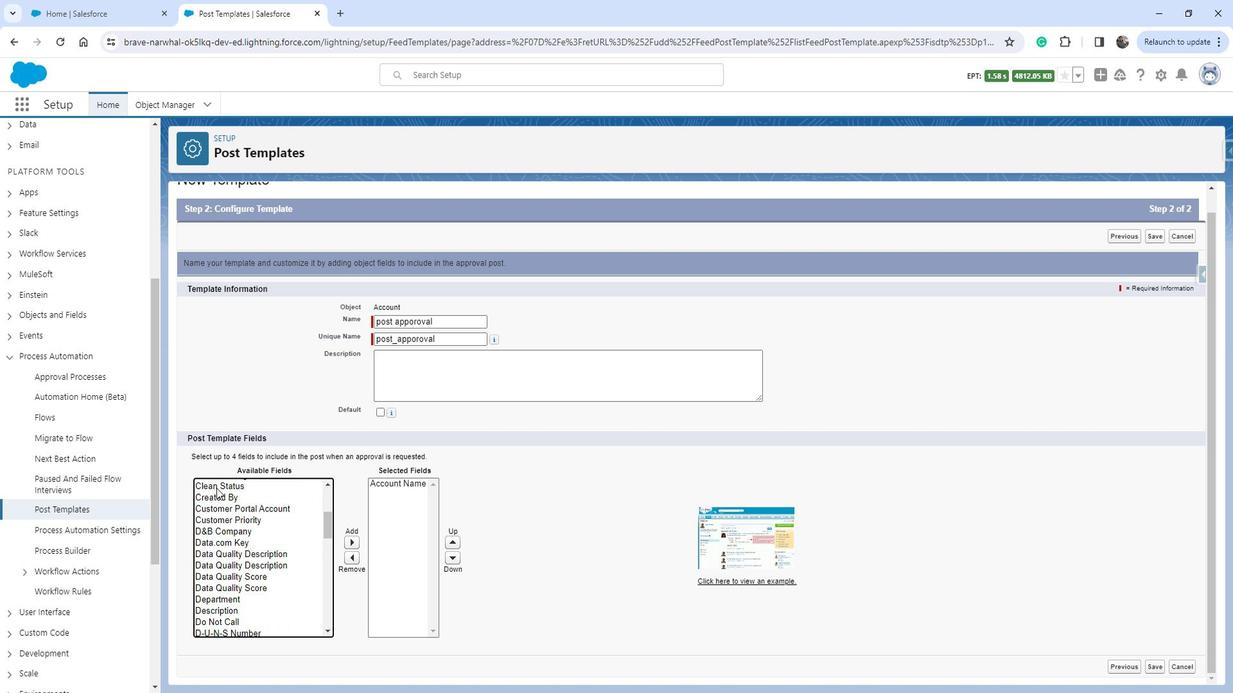 
Action: Mouse pressed left at (227, 493)
Screenshot: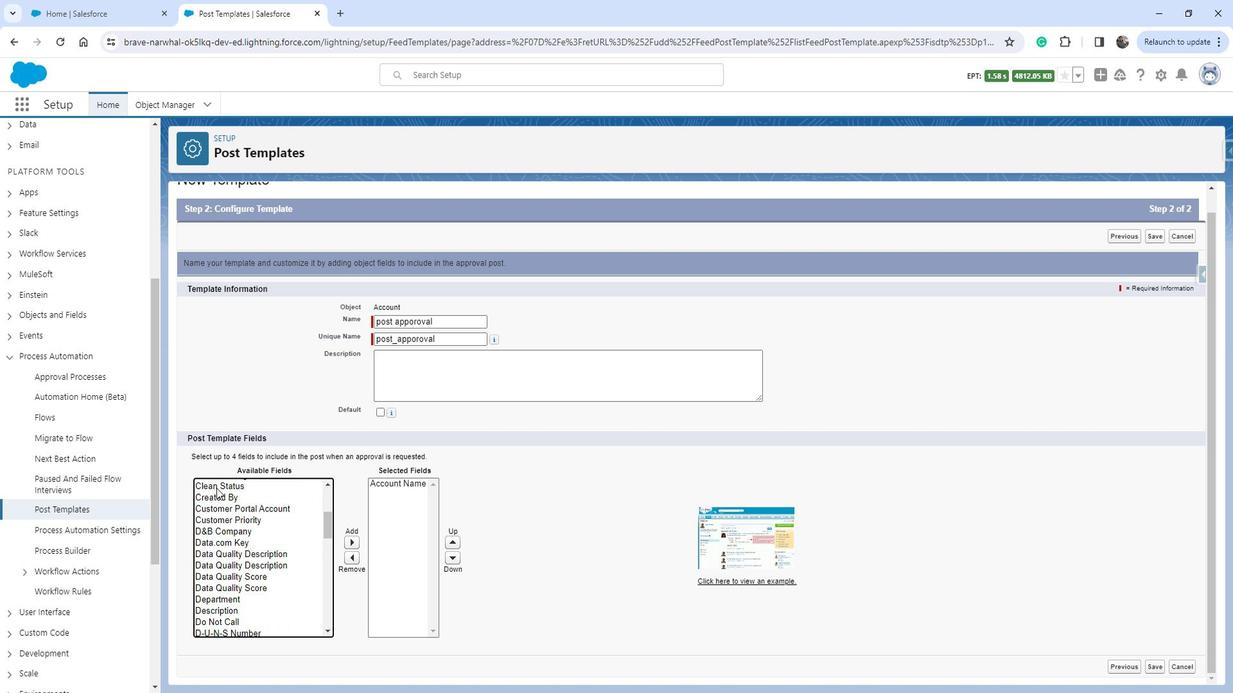 
Action: Mouse moved to (235, 572)
Screenshot: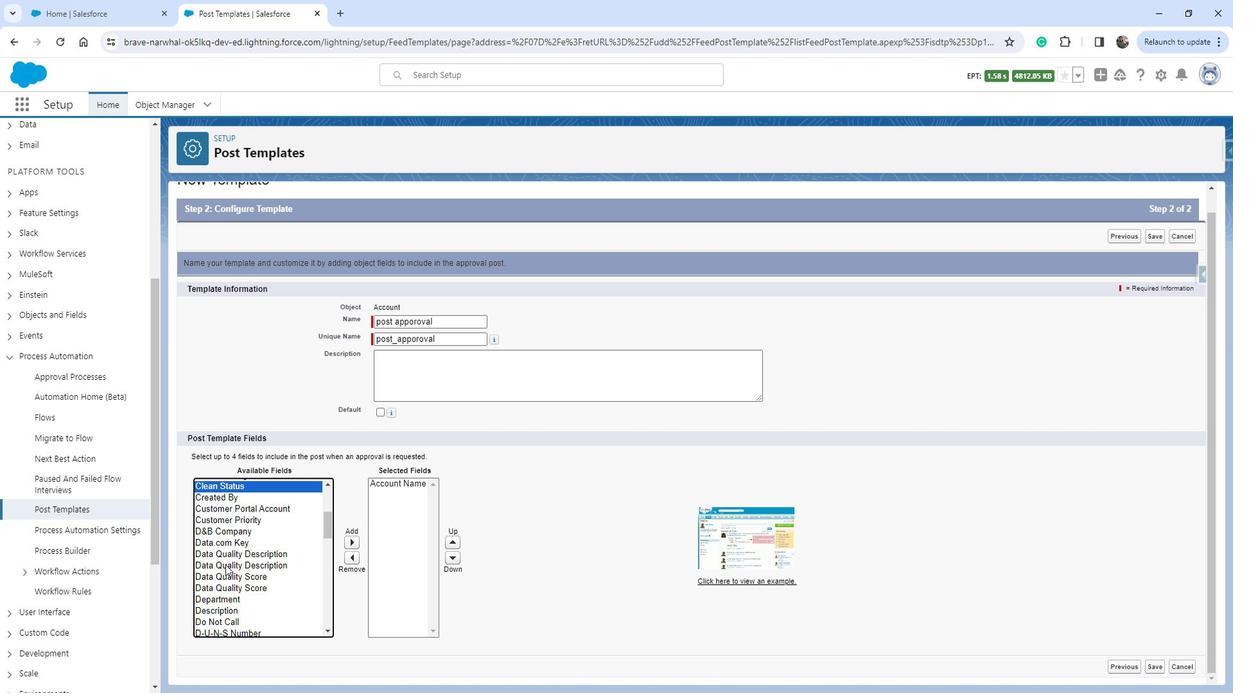 
Action: Mouse scrolled (235, 571) with delta (0, 0)
Screenshot: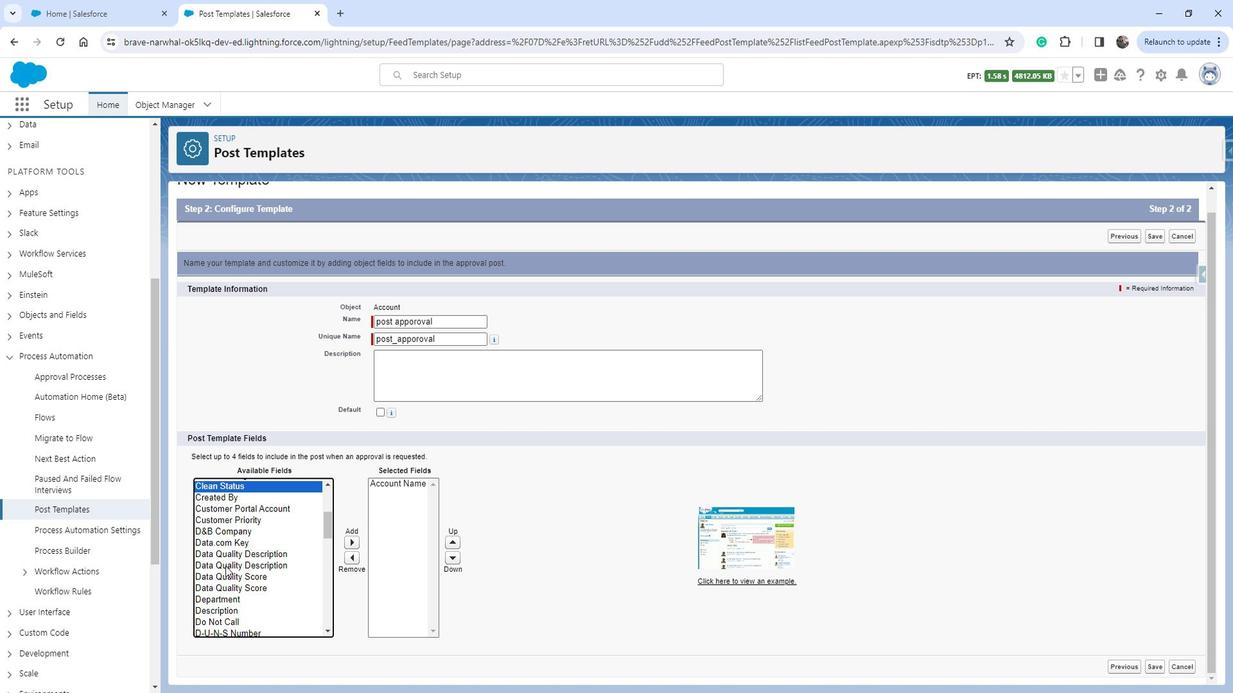 
Action: Mouse moved to (235, 568)
Screenshot: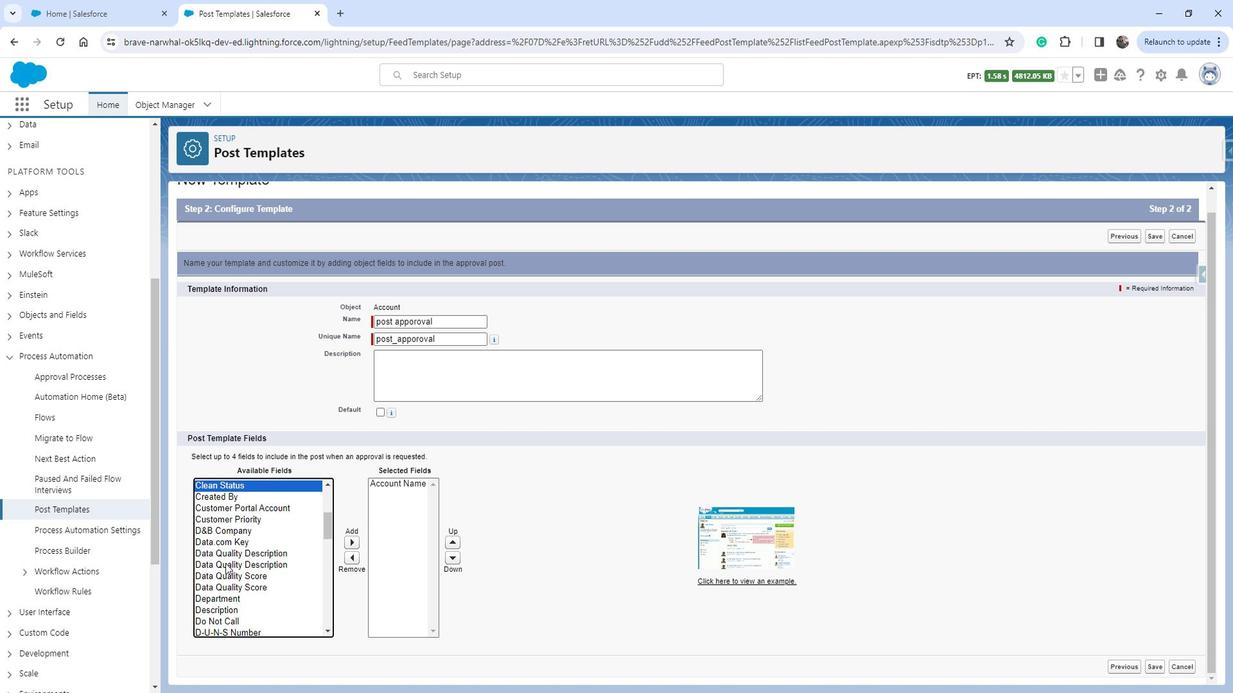 
Action: Mouse scrolled (235, 567) with delta (0, 0)
Screenshot: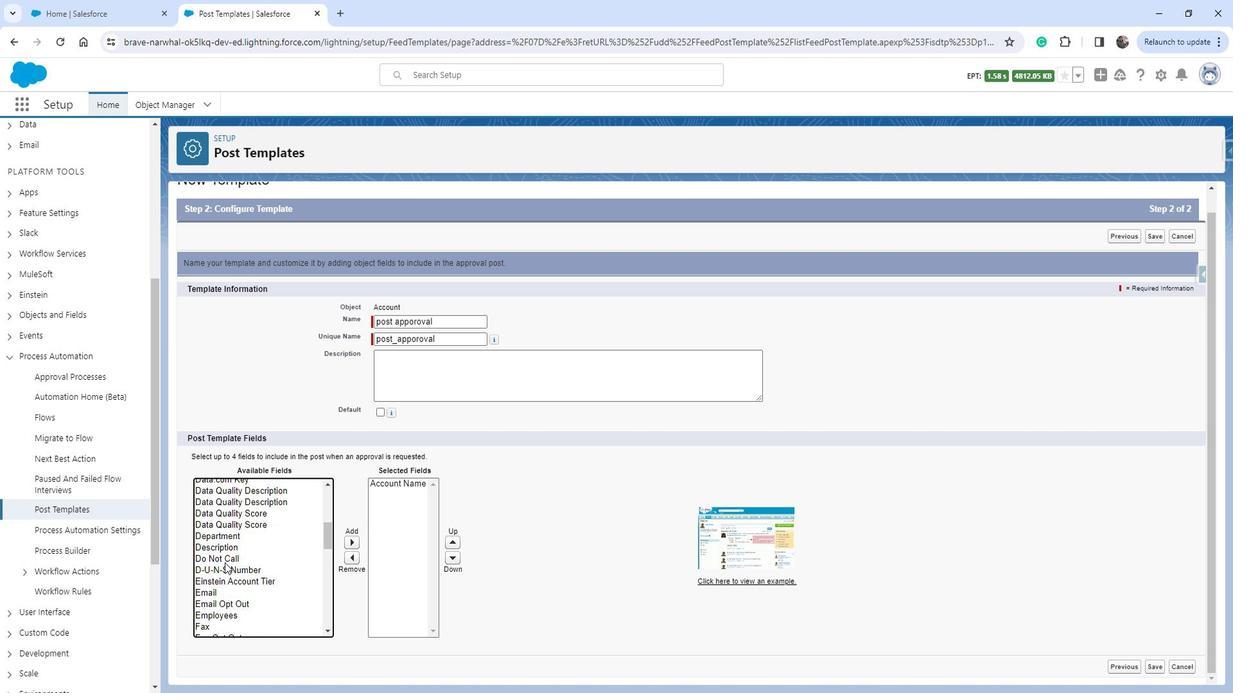 
Action: Mouse scrolled (235, 567) with delta (0, 0)
Screenshot: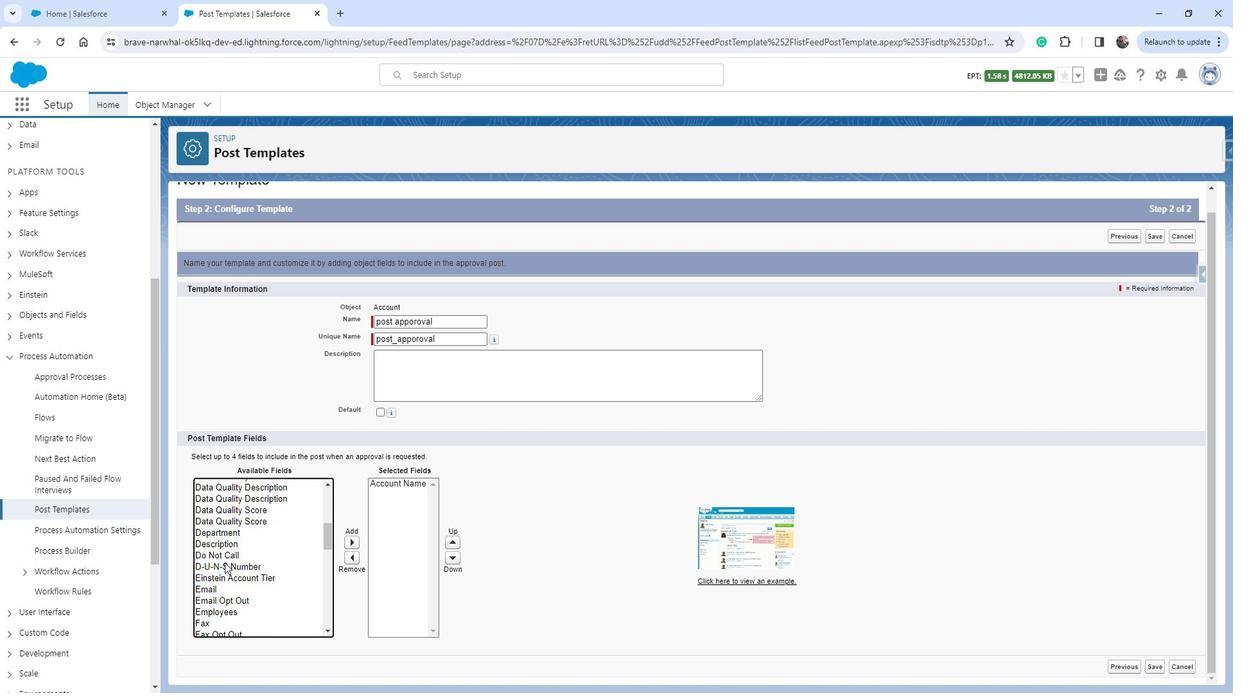 
Action: Mouse scrolled (235, 567) with delta (0, 0)
Screenshot: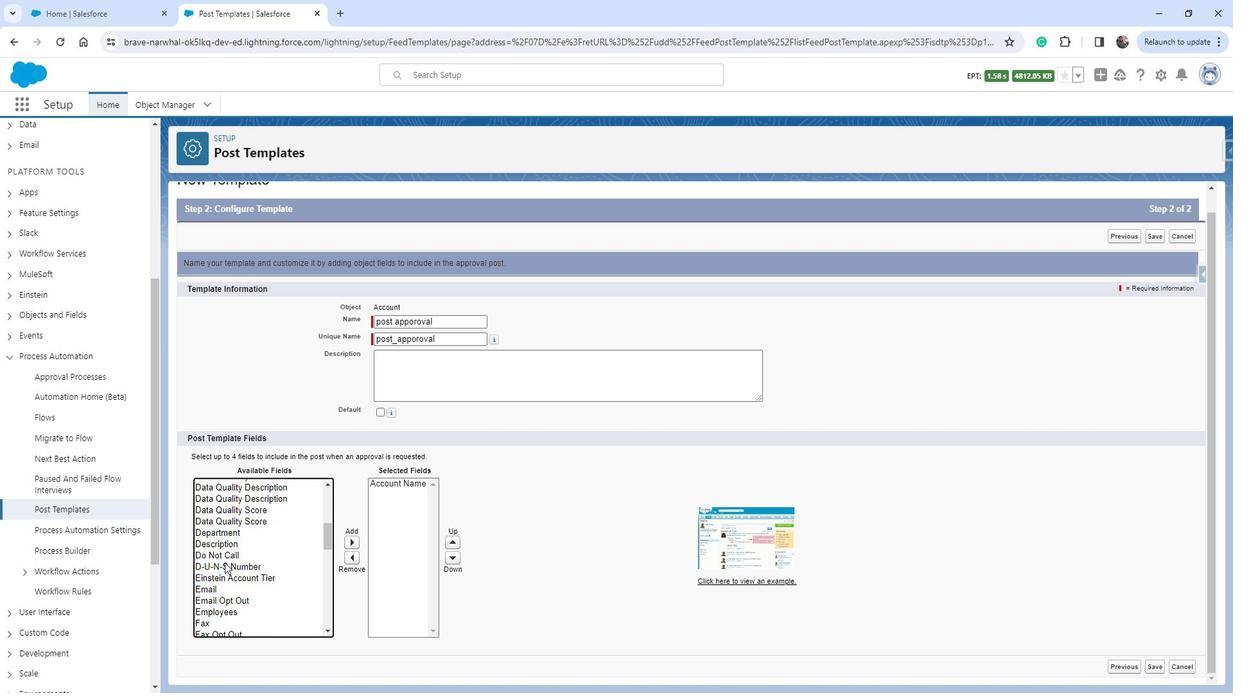 
Action: Mouse scrolled (235, 567) with delta (0, 0)
Screenshot: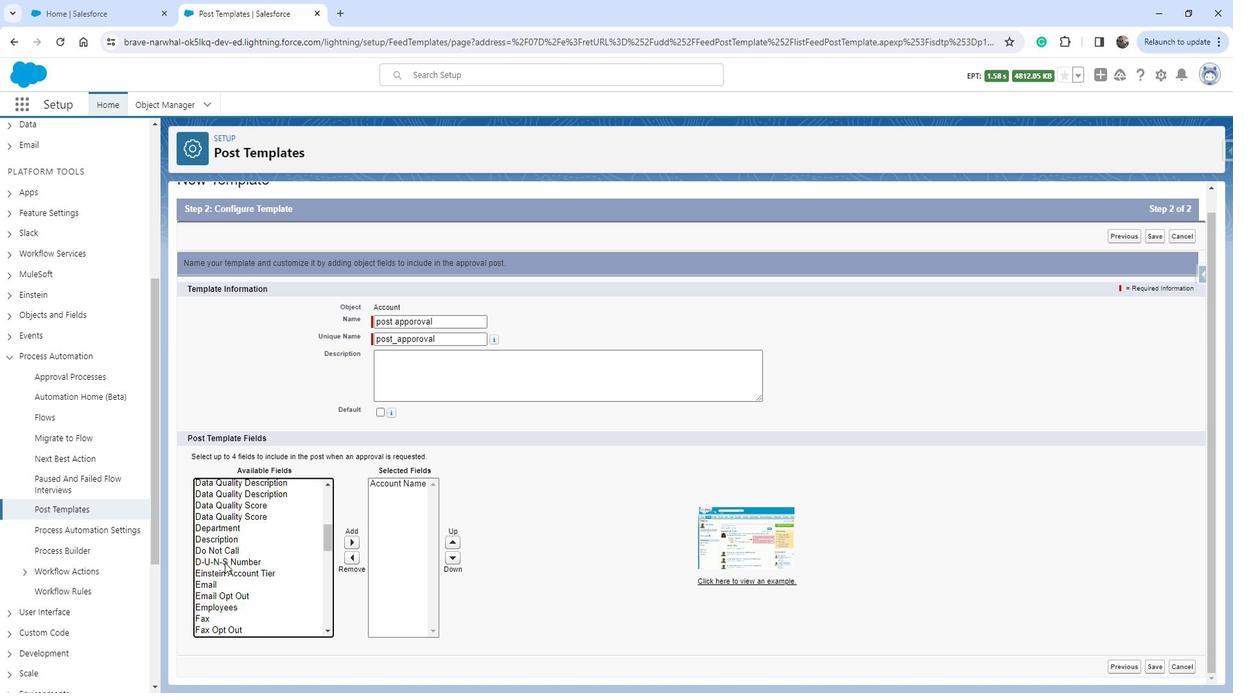 
Action: Mouse moved to (233, 512)
Screenshot: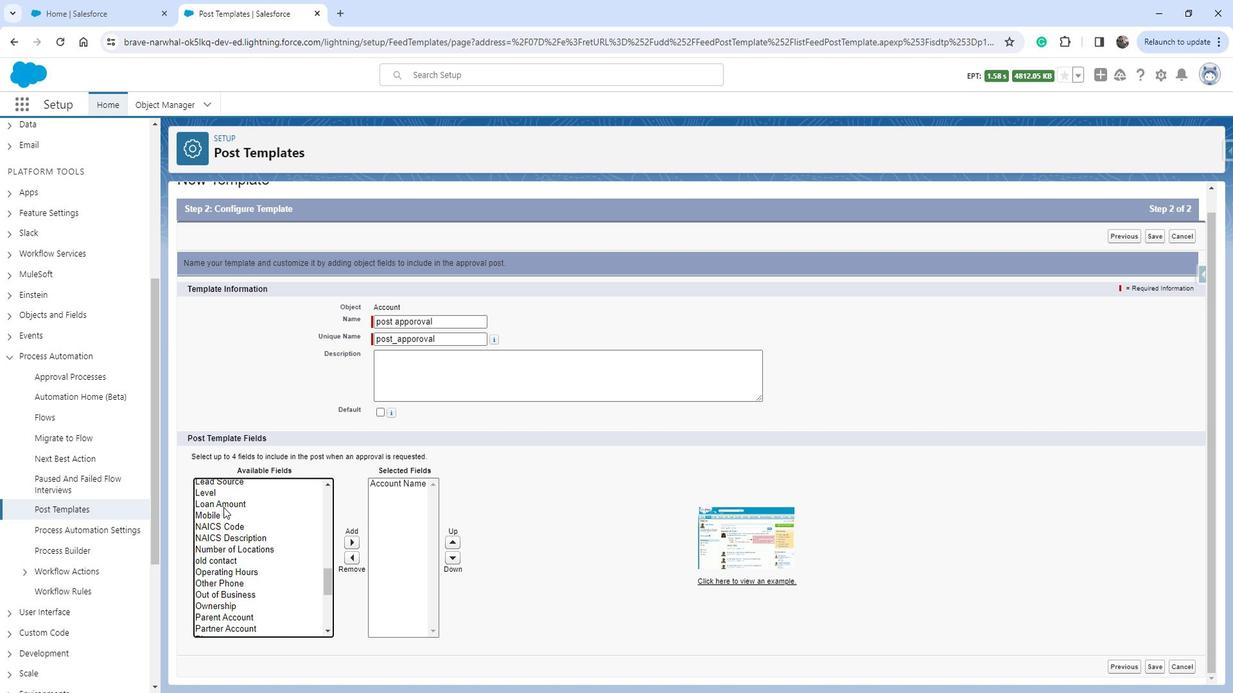 
Action: Mouse pressed left at (233, 512)
Screenshot: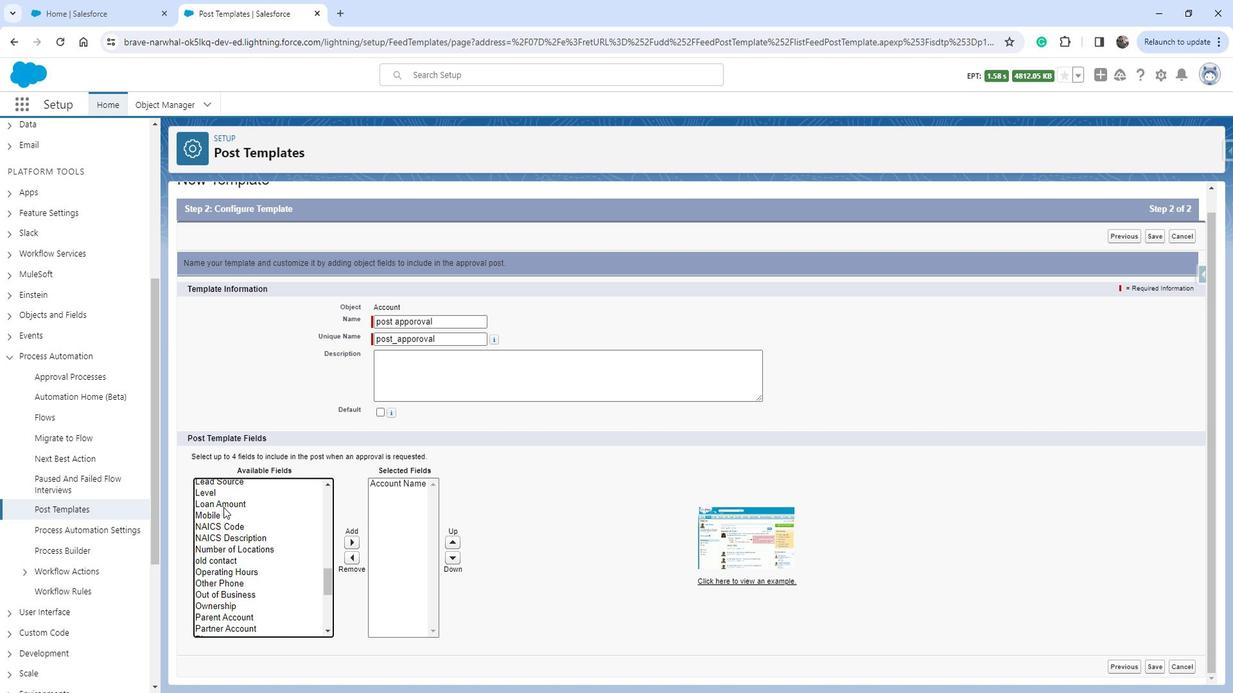 
Action: Mouse moved to (360, 547)
Screenshot: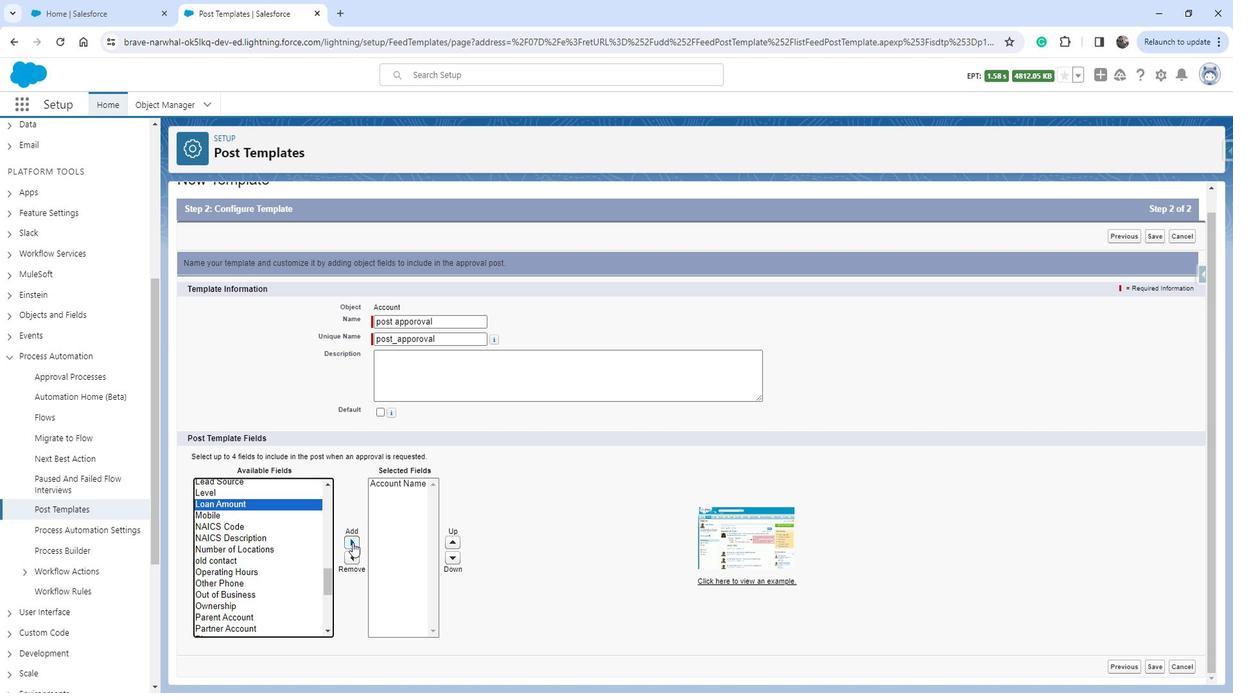 
Action: Mouse pressed left at (360, 547)
Screenshot: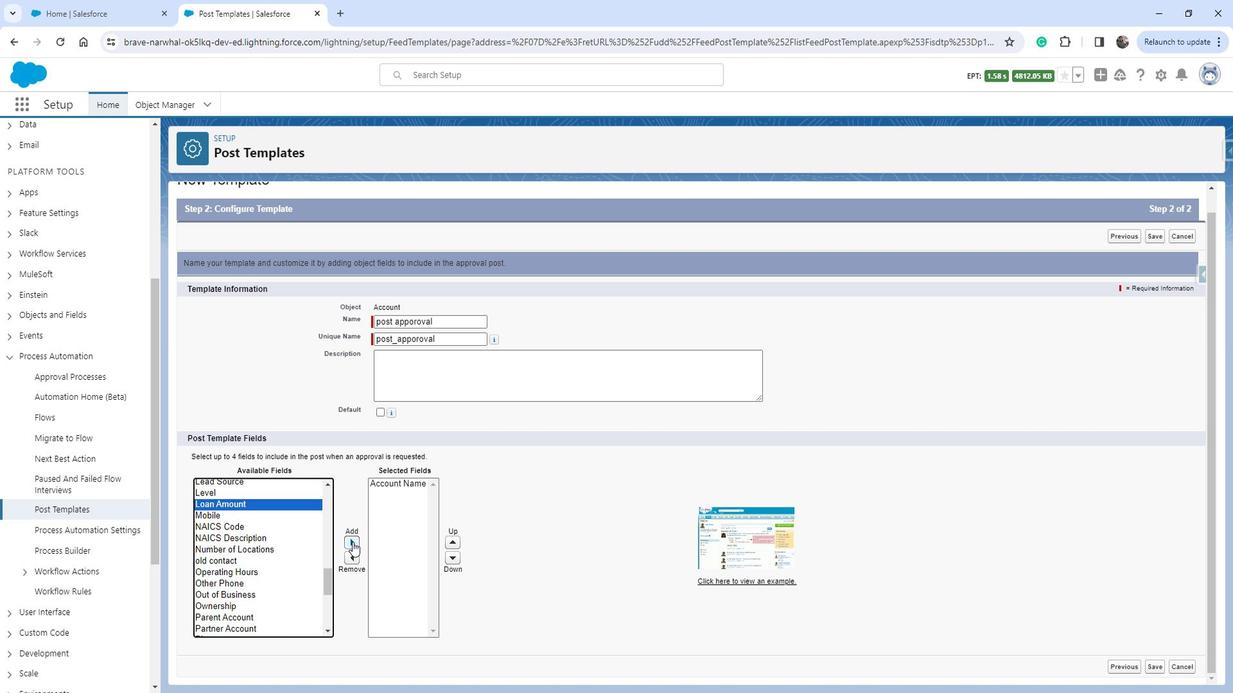 
Action: Mouse moved to (233, 566)
Screenshot: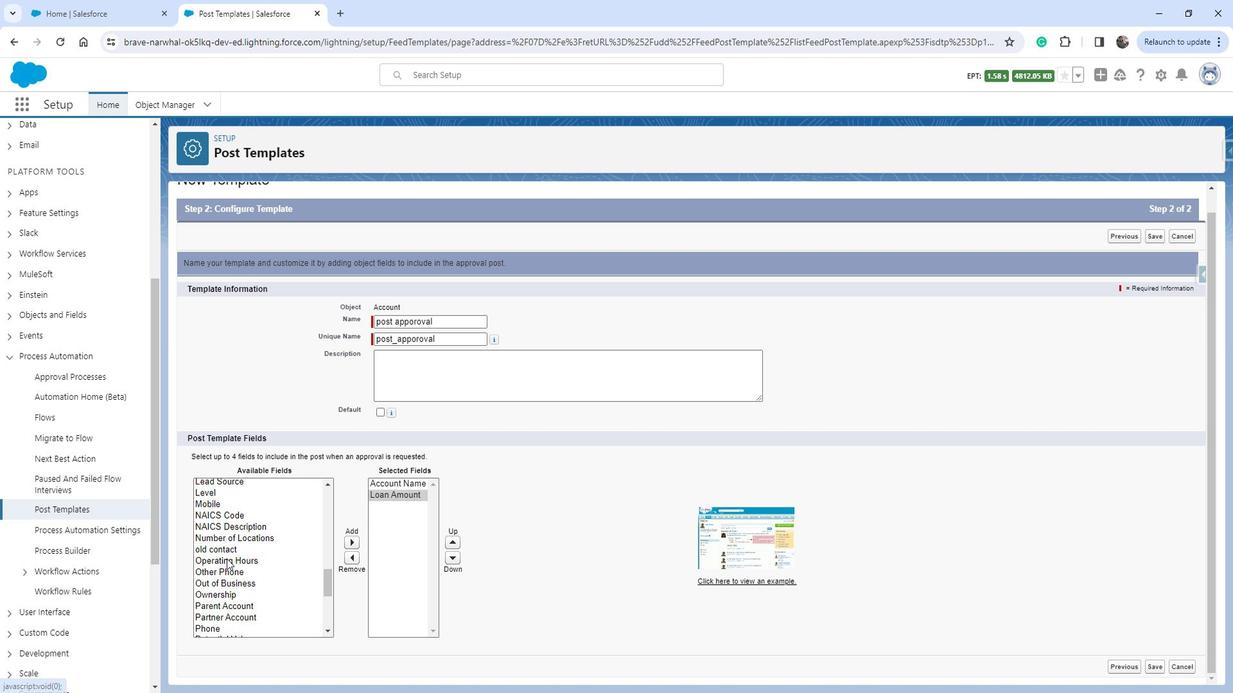 
Action: Mouse scrolled (233, 565) with delta (0, 0)
Screenshot: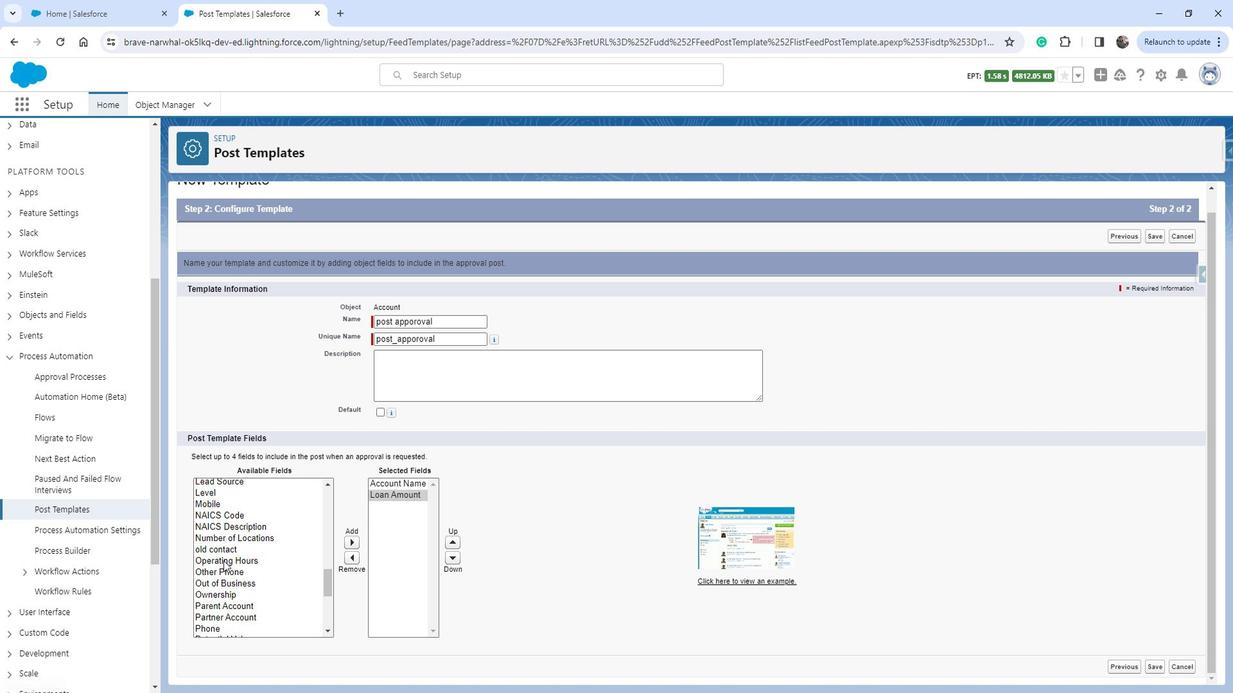 
Action: Mouse moved to (217, 568)
Screenshot: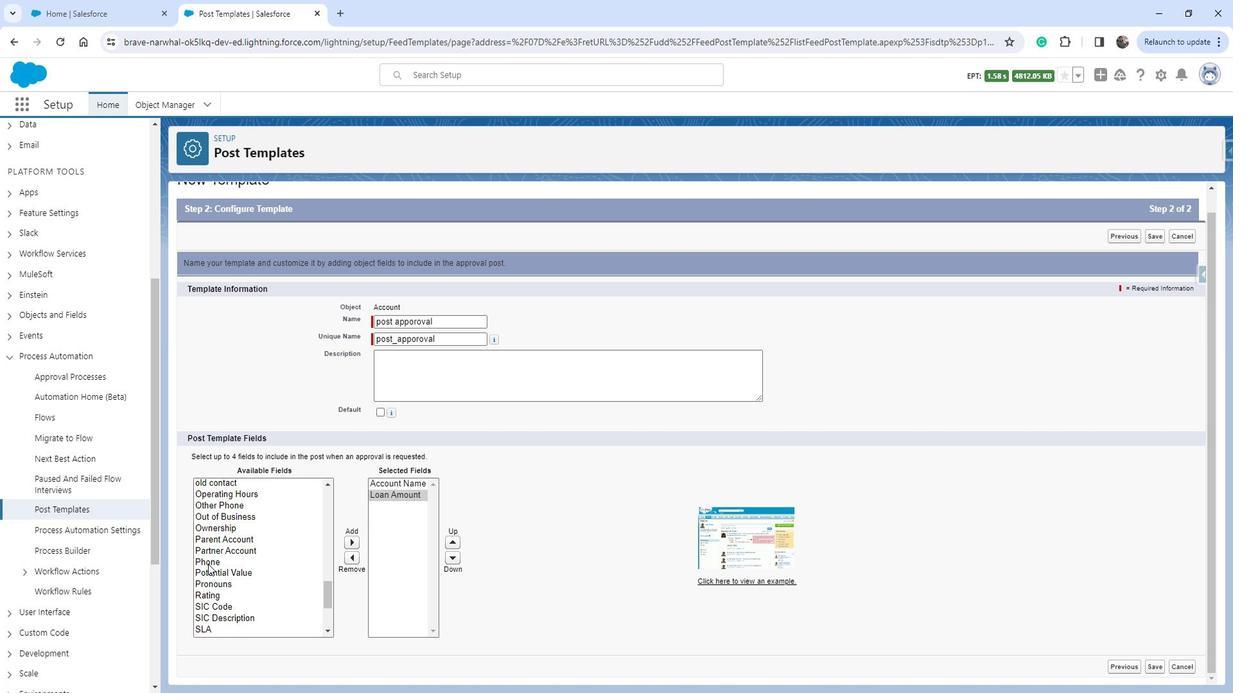 
Action: Mouse pressed left at (217, 568)
Screenshot: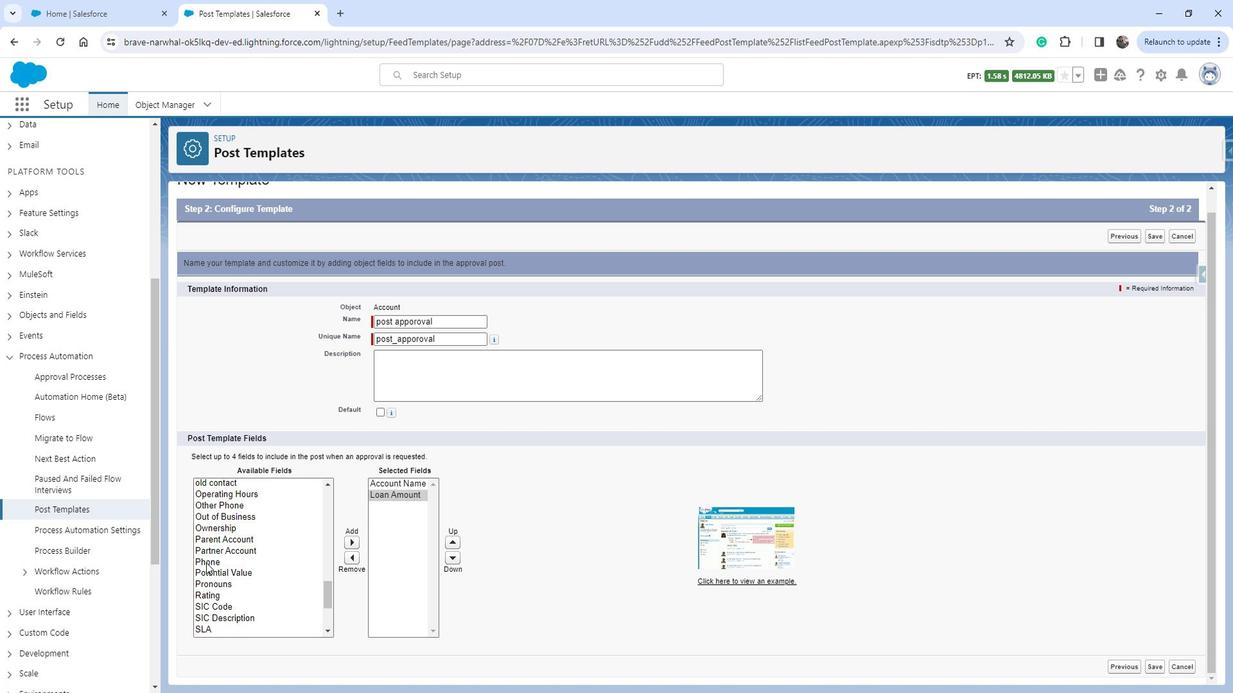
Action: Mouse moved to (357, 551)
Screenshot: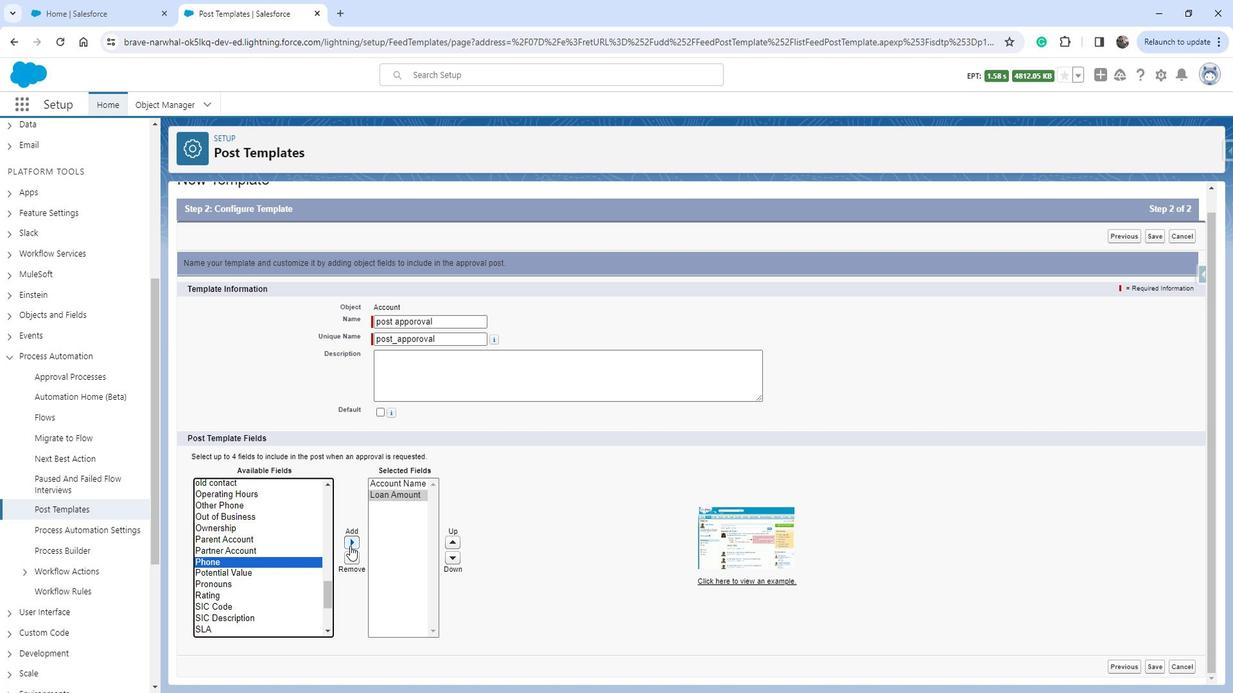 
Action: Mouse pressed left at (357, 551)
Screenshot: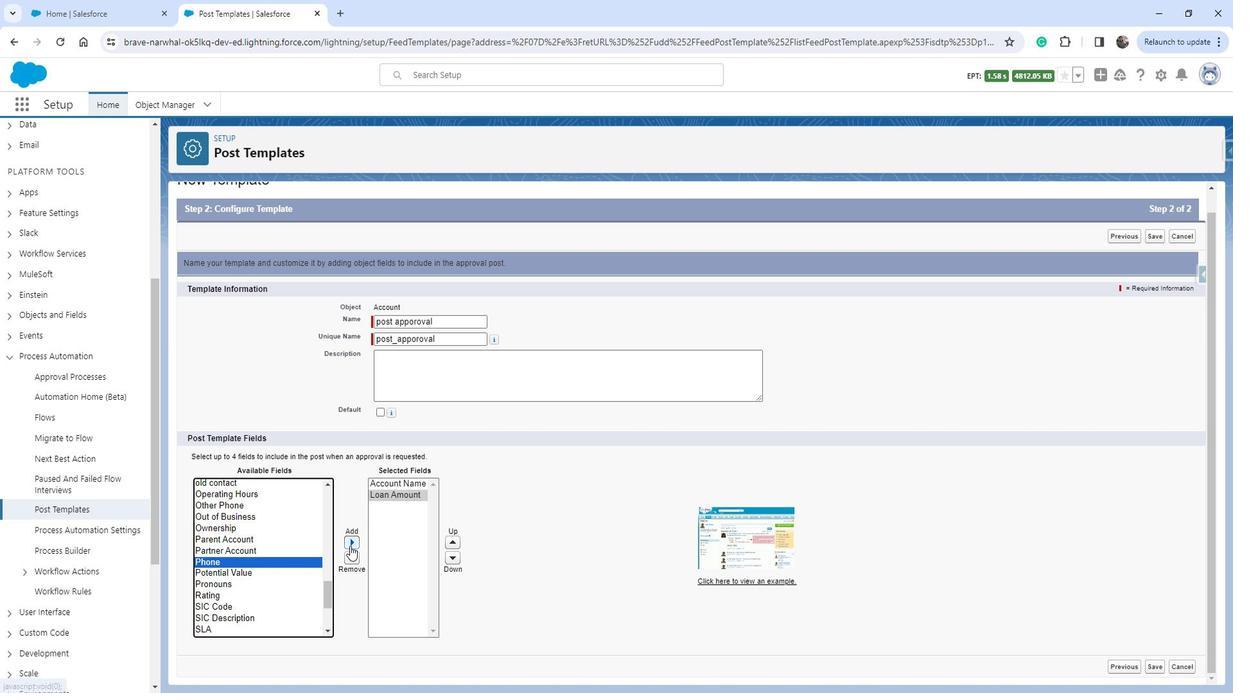 
Action: Mouse moved to (213, 605)
Screenshot: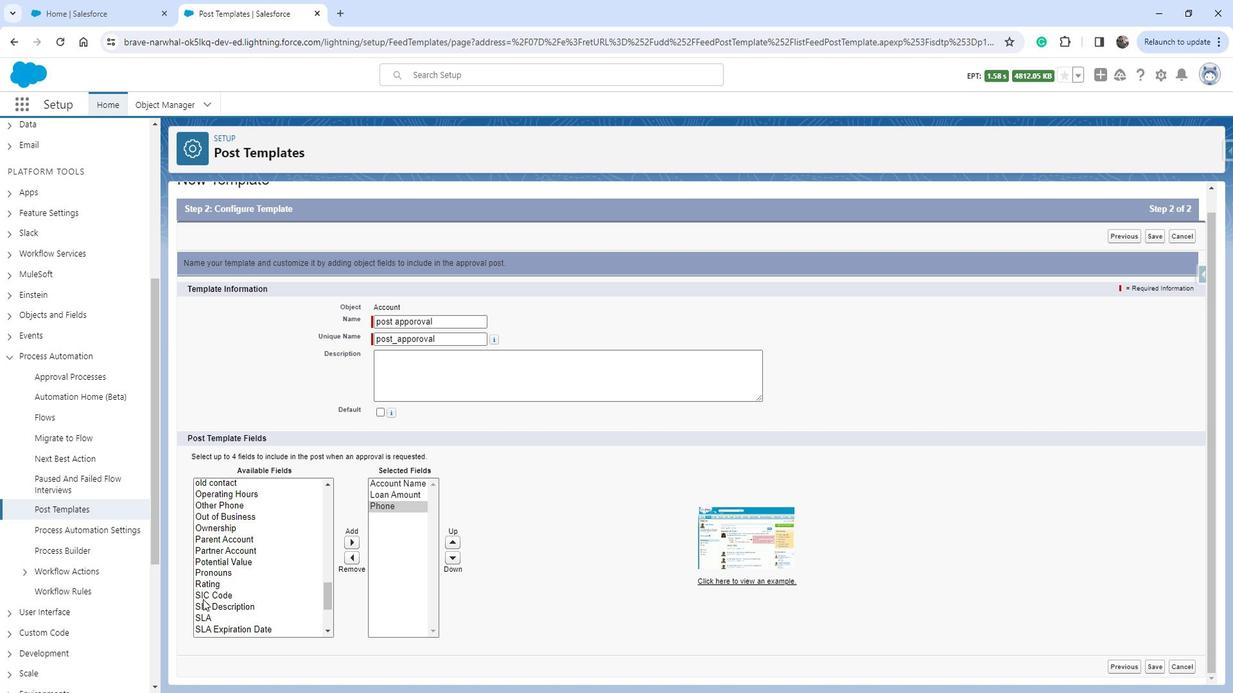 
Action: Mouse scrolled (213, 605) with delta (0, 0)
Screenshot: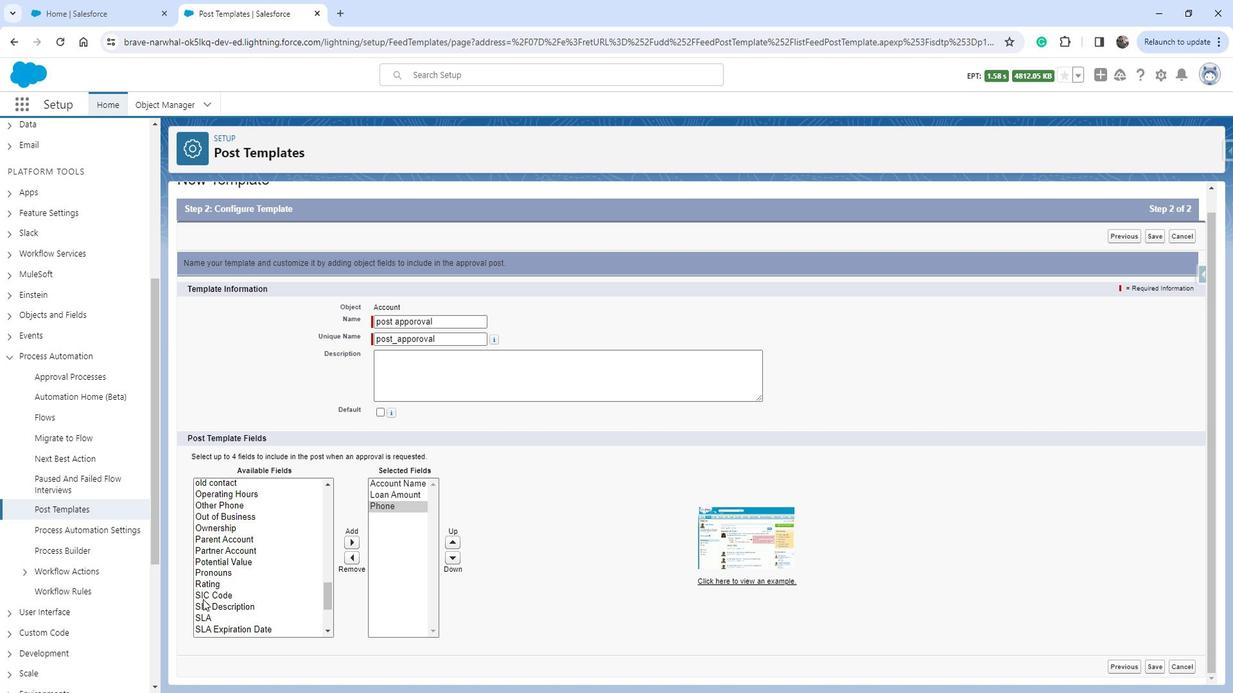 
Action: Mouse moved to (231, 597)
Screenshot: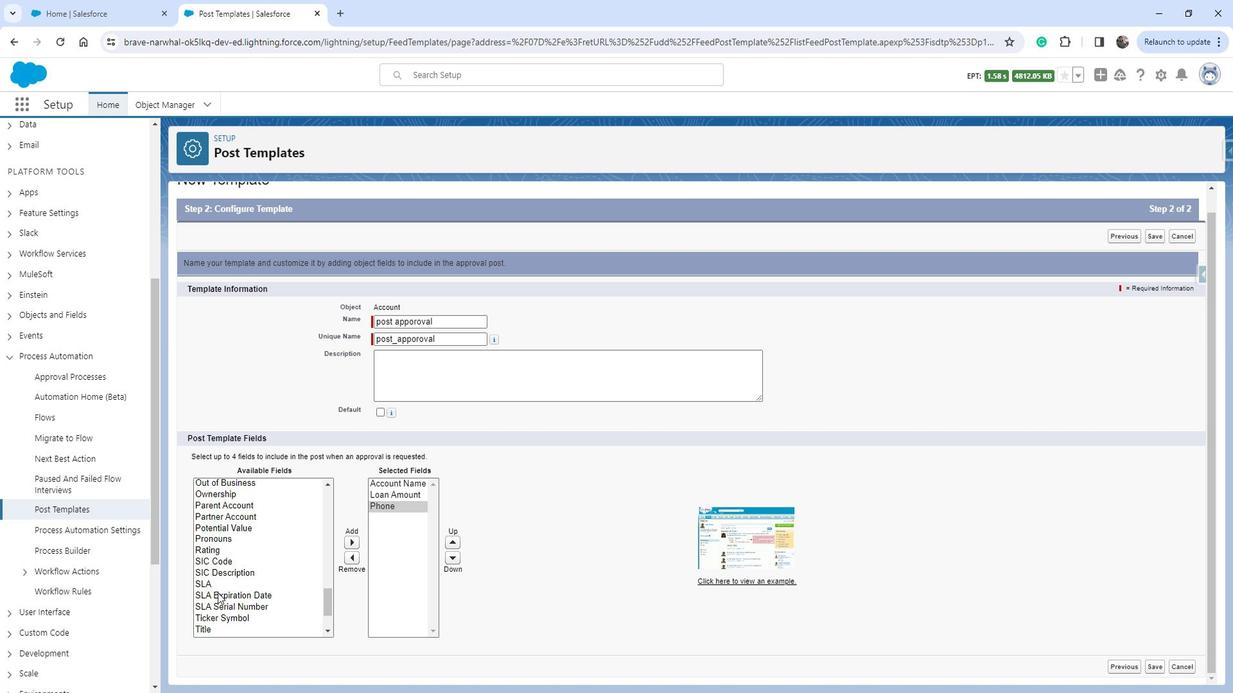 
Action: Mouse scrolled (231, 596) with delta (0, 0)
Screenshot: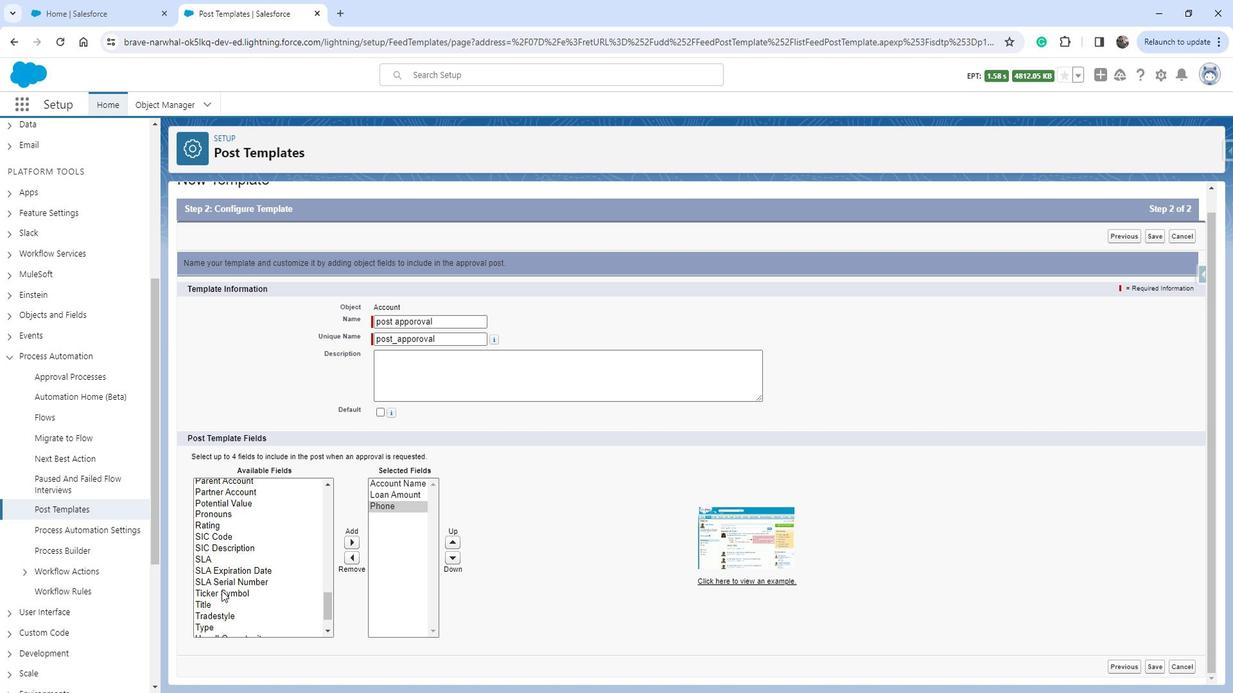
Action: Mouse moved to (231, 596)
Screenshot: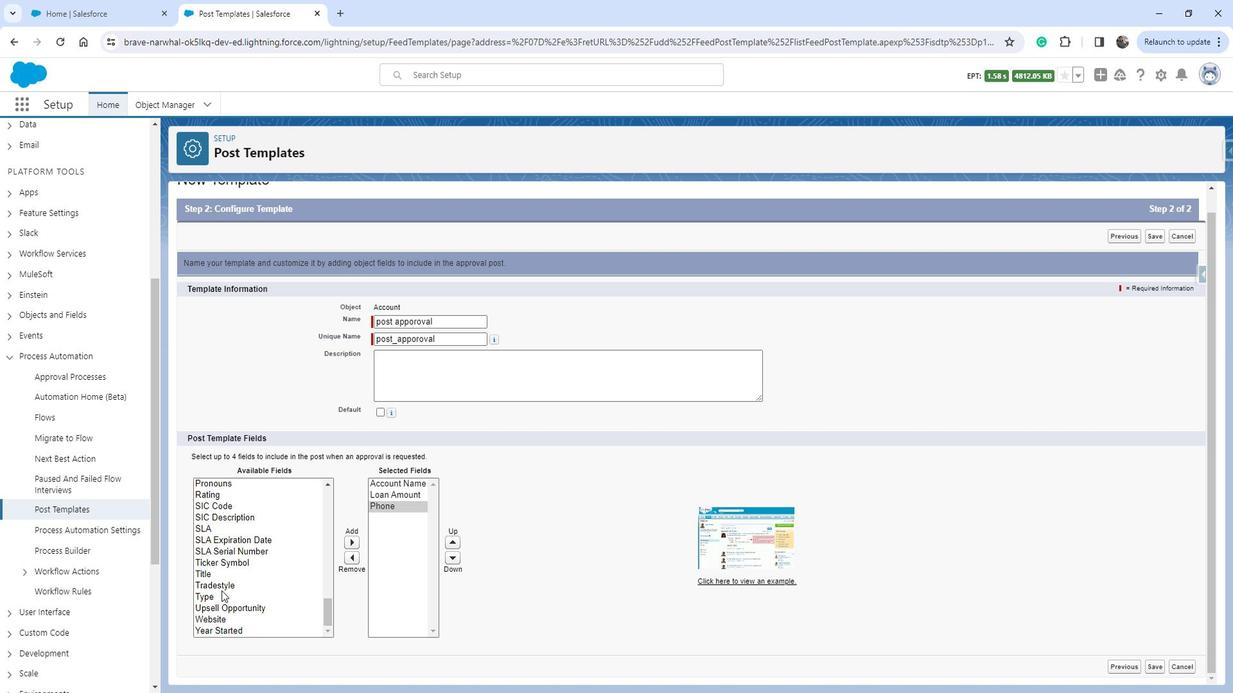 
Action: Mouse scrolled (231, 595) with delta (0, -1)
Screenshot: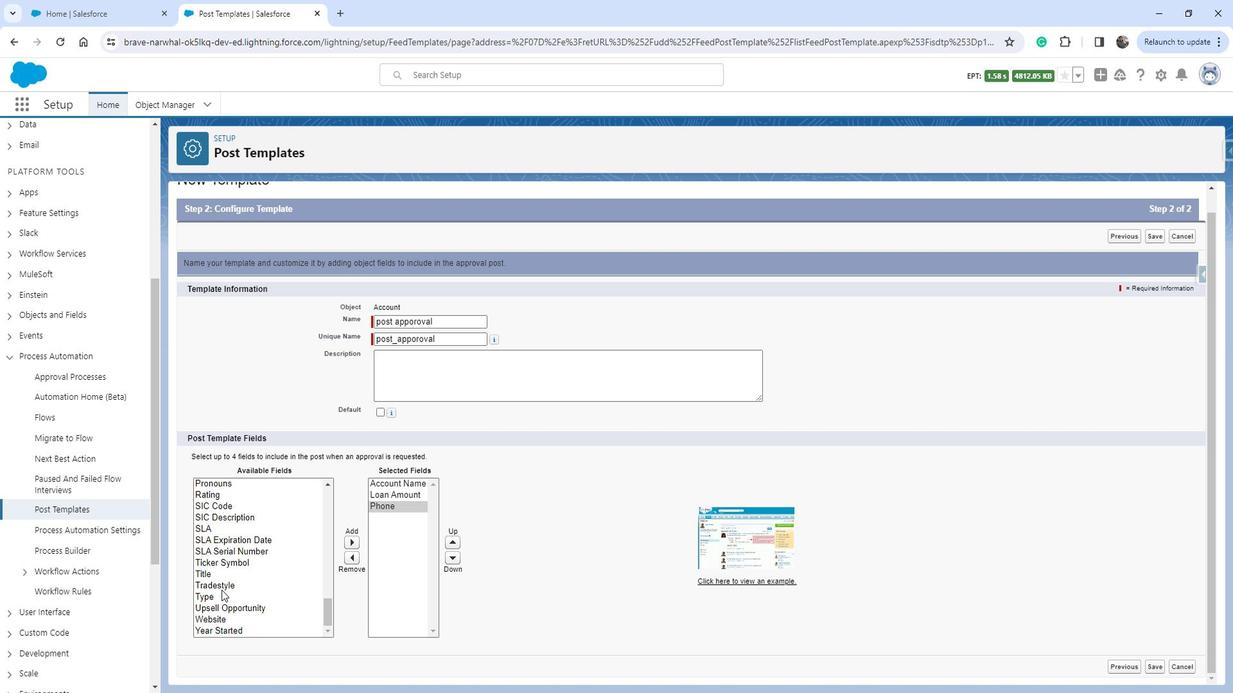 
Action: Mouse moved to (220, 581)
Screenshot: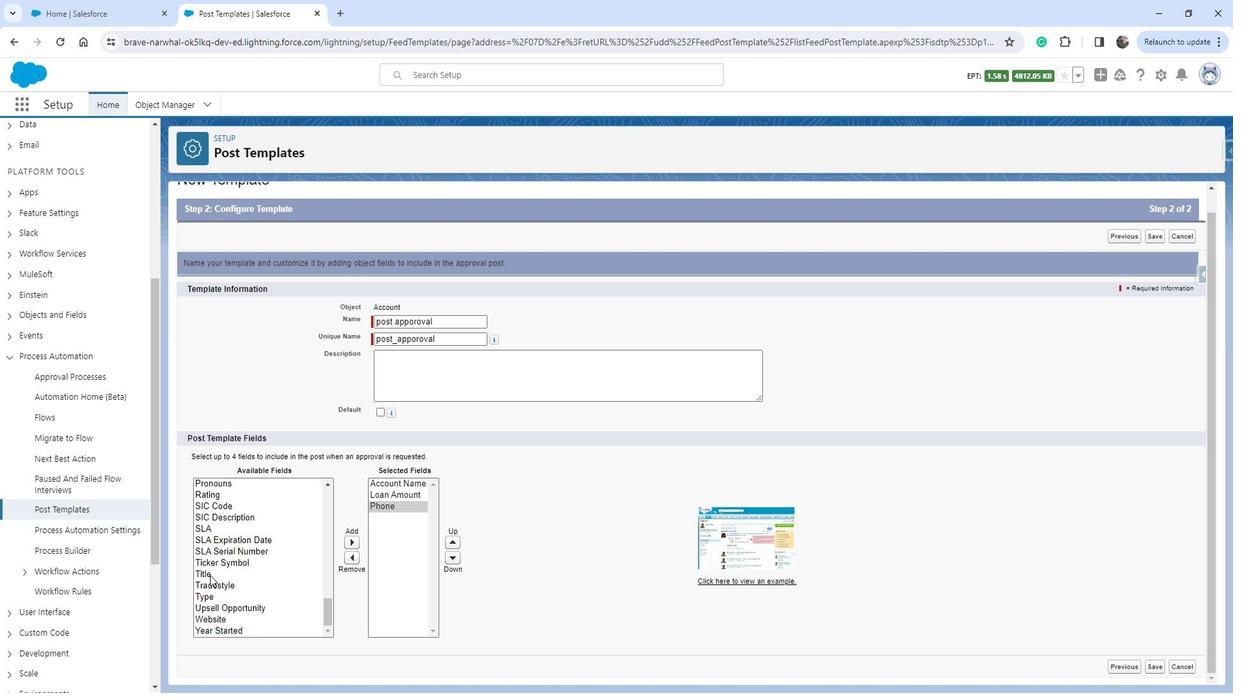 
Action: Mouse pressed left at (220, 581)
Screenshot: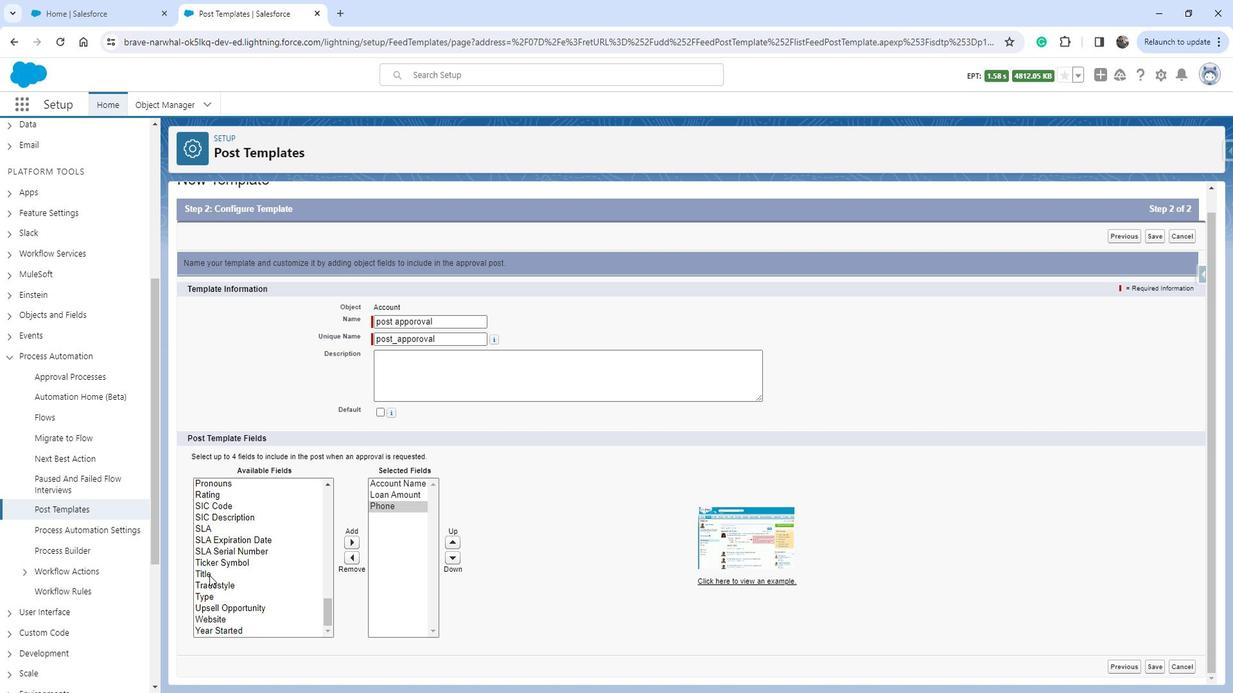 
Action: Mouse moved to (357, 549)
Screenshot: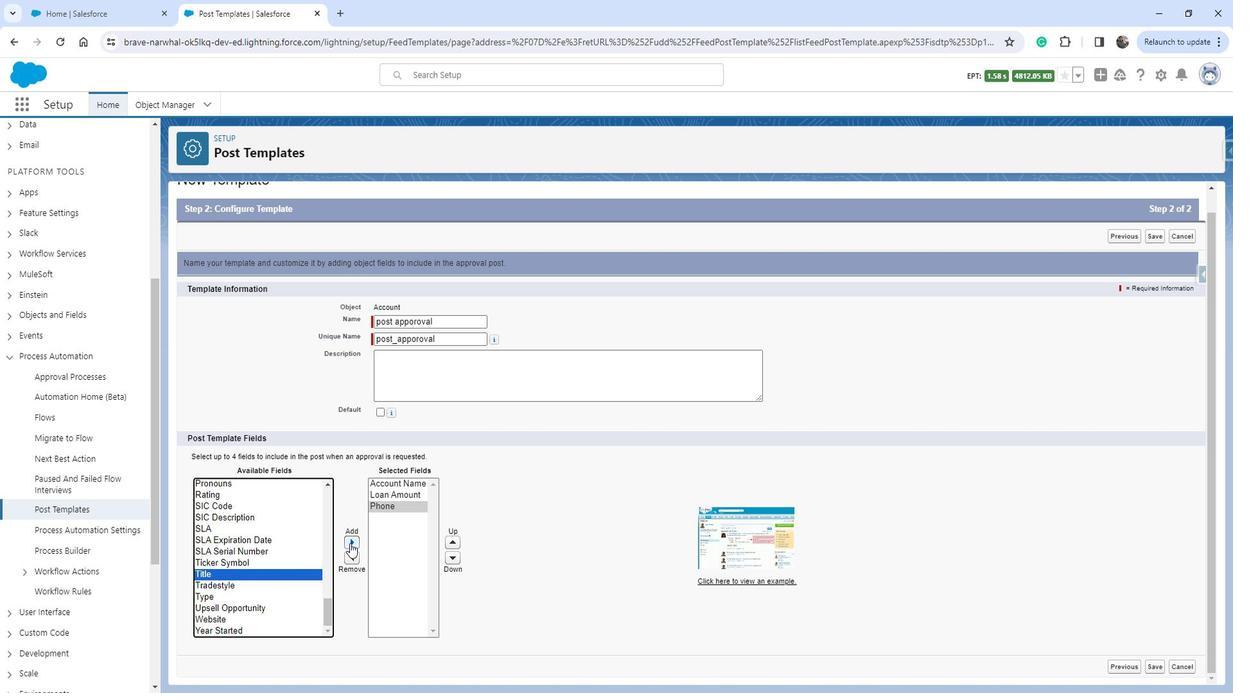 
Action: Mouse pressed left at (357, 549)
Screenshot: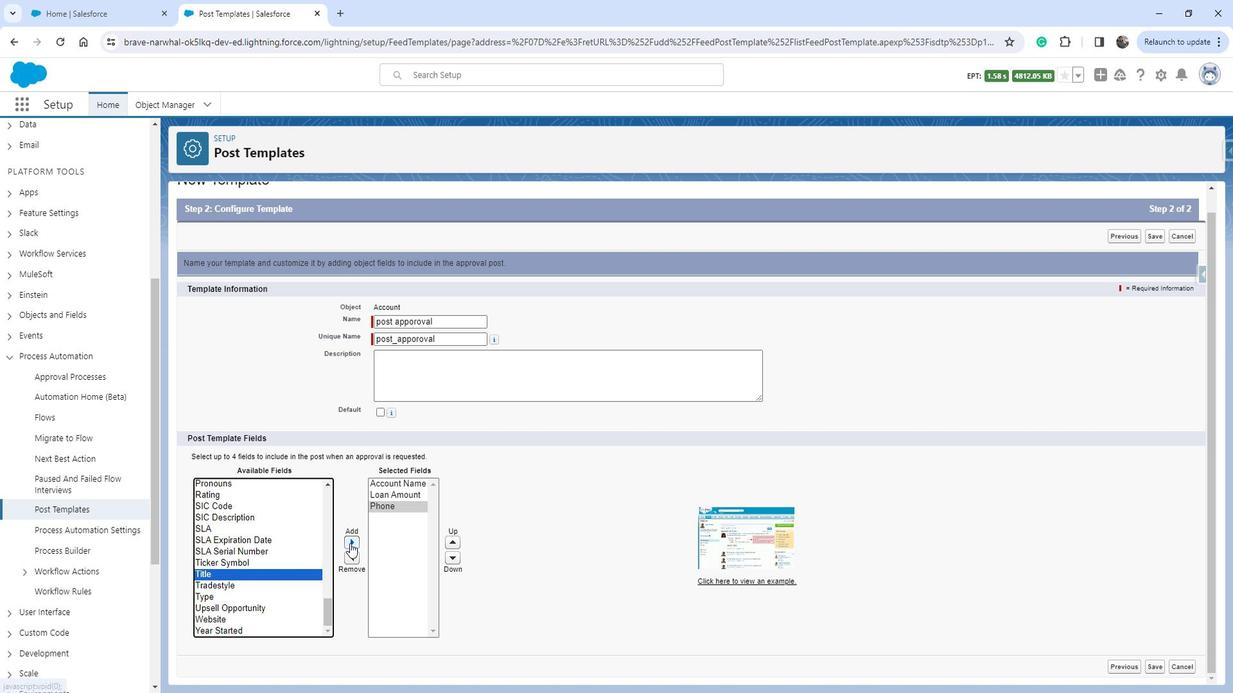 
Action: Mouse moved to (455, 551)
Screenshot: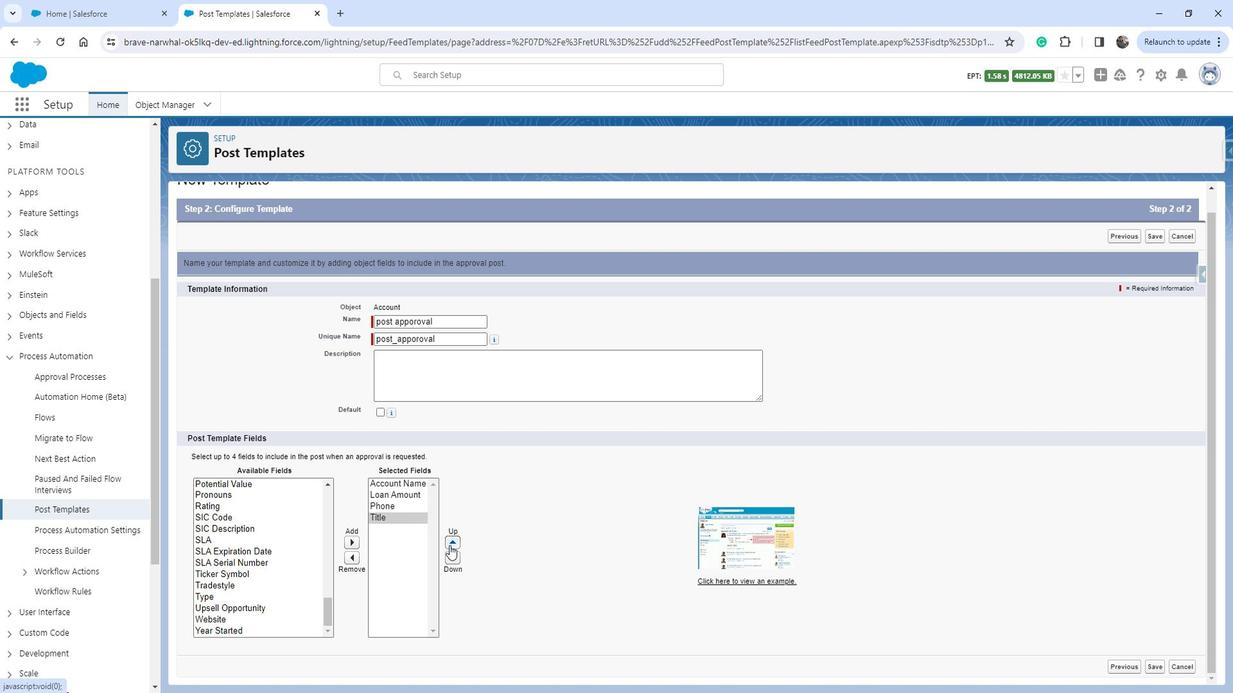 
Action: Mouse pressed left at (455, 551)
Screenshot: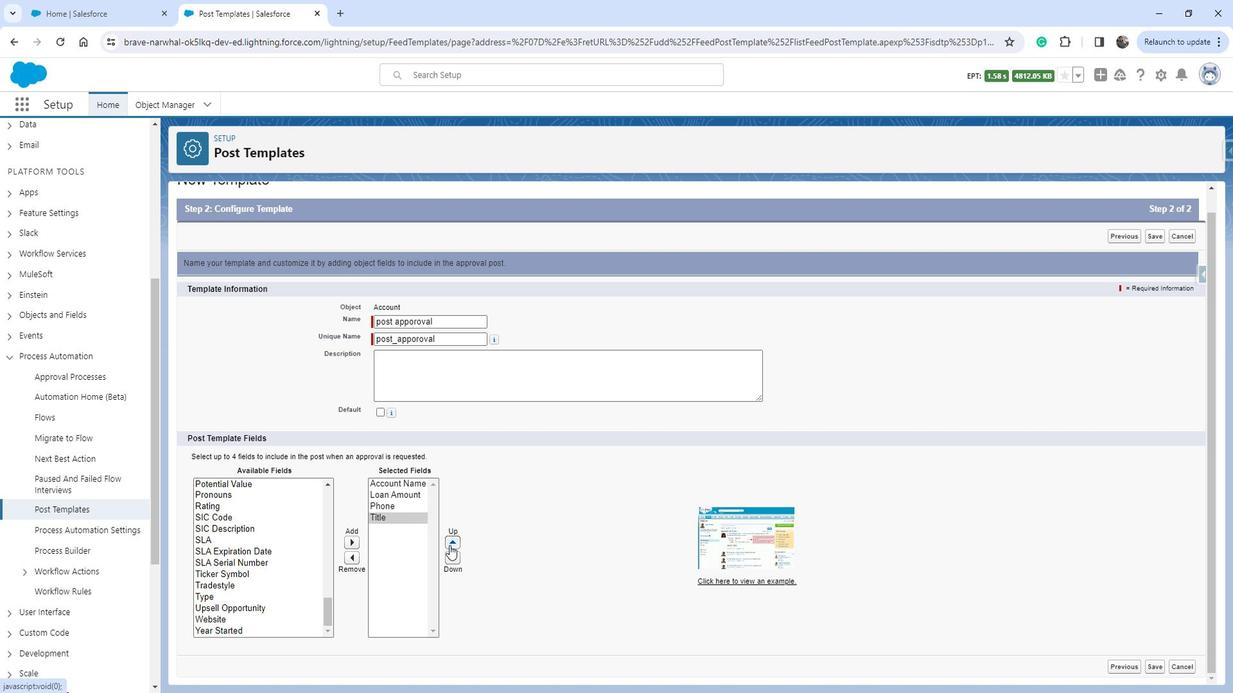 
Action: Mouse moved to (455, 551)
Screenshot: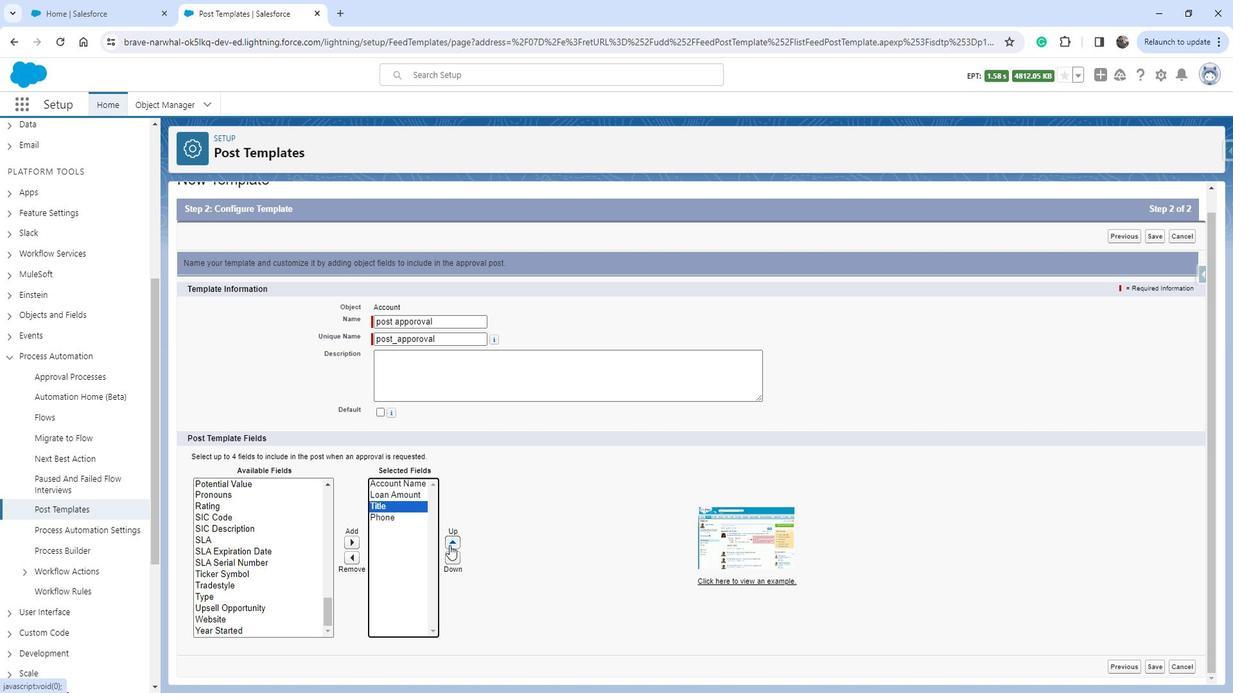 
Action: Mouse pressed left at (455, 551)
Screenshot: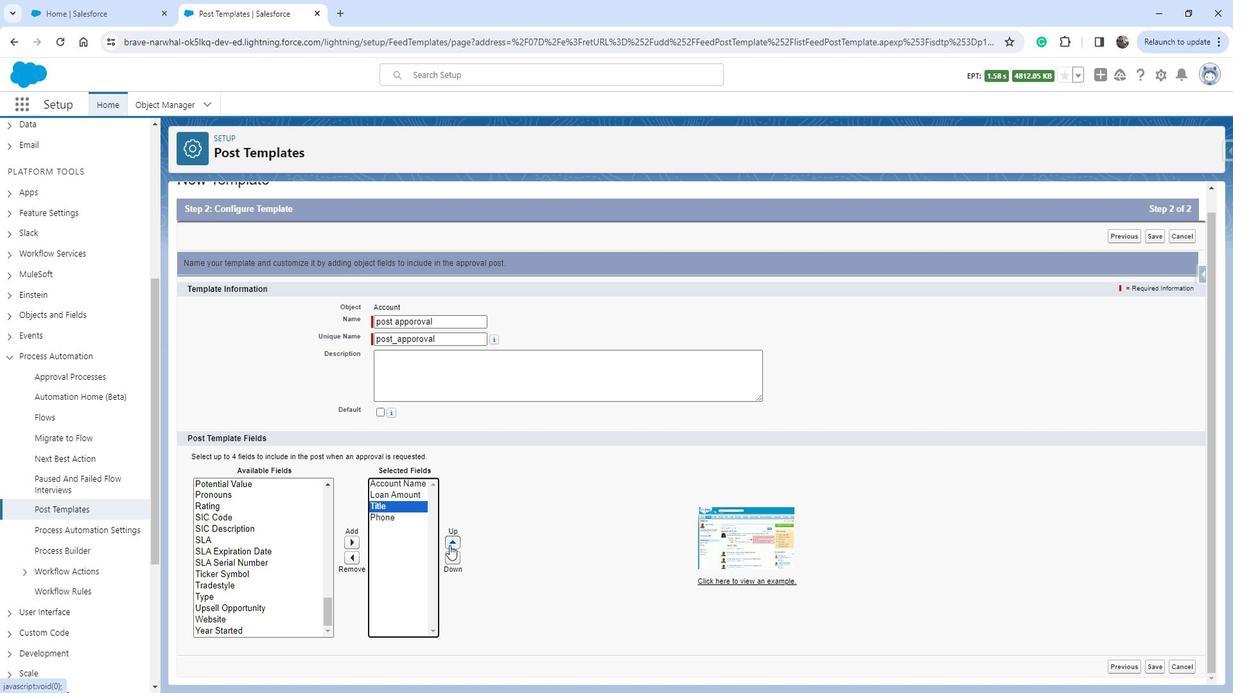 
Action: Mouse pressed left at (455, 551)
Screenshot: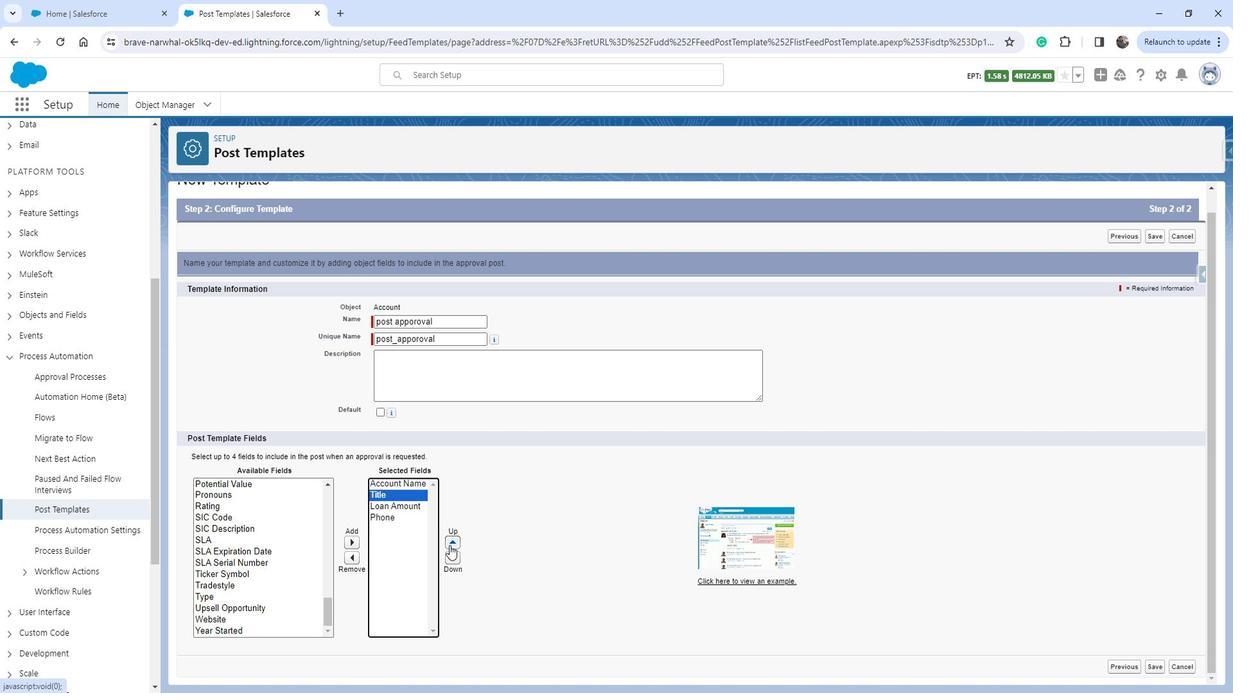 
Action: Mouse moved to (458, 577)
Screenshot: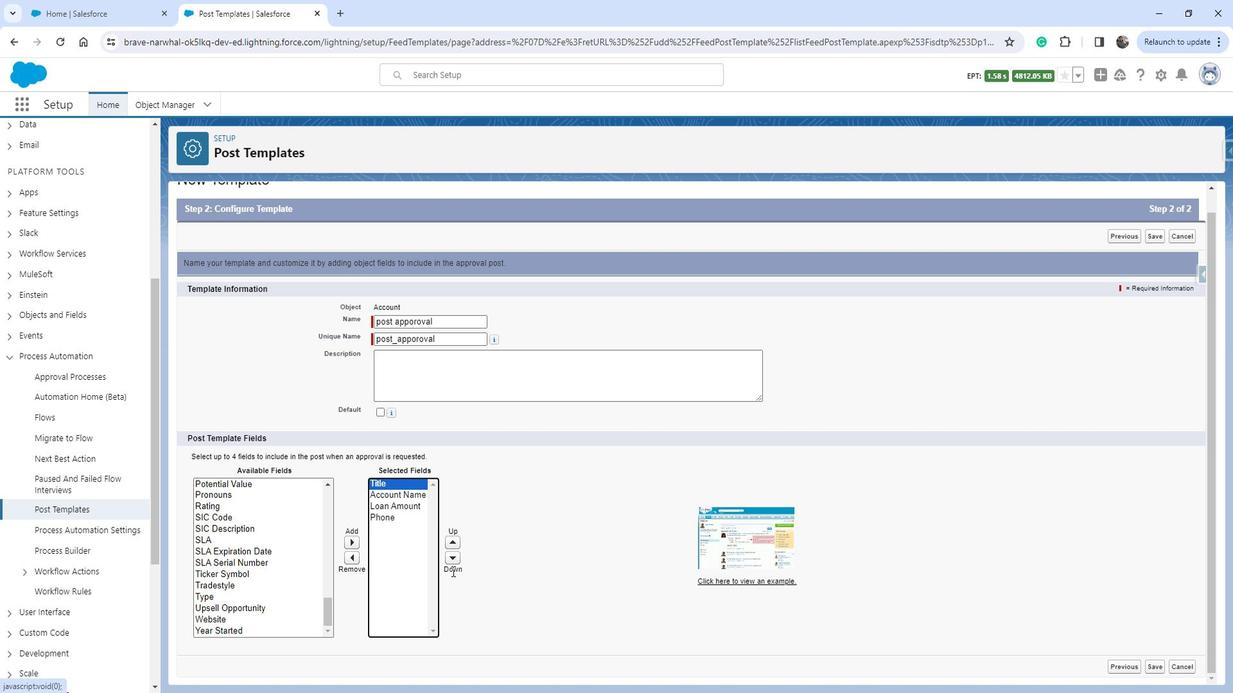 
Action: Mouse scrolled (458, 576) with delta (0, 0)
Screenshot: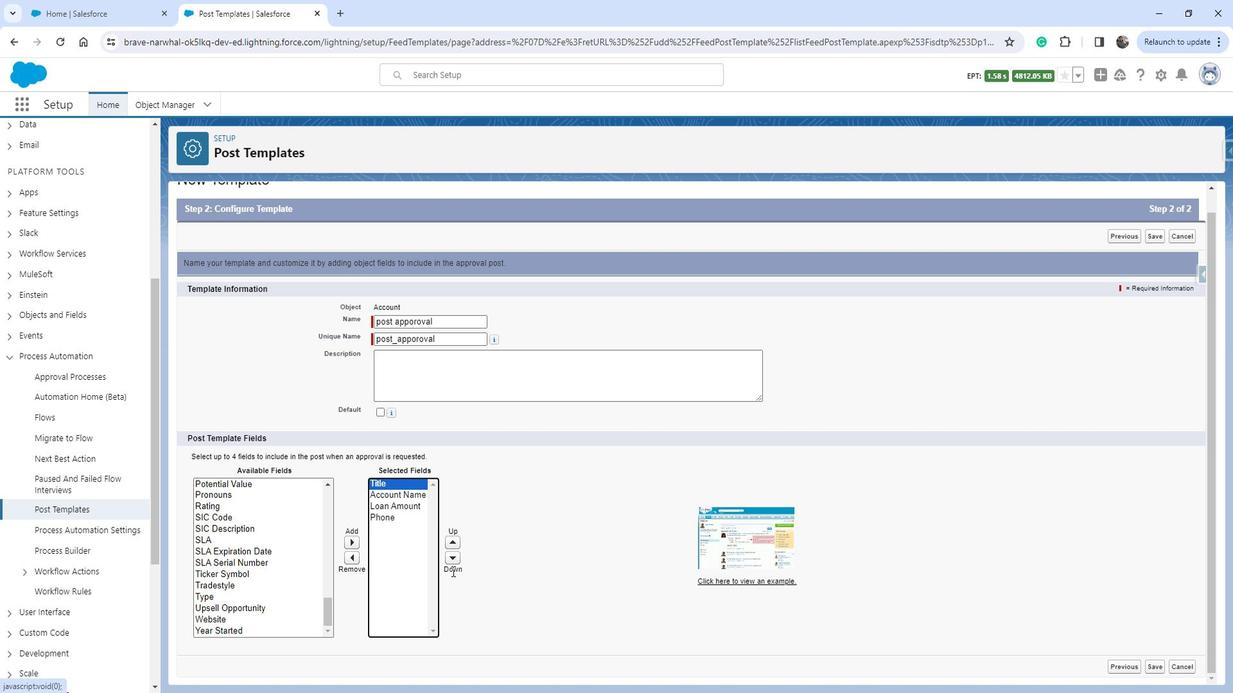 
Action: Mouse scrolled (458, 576) with delta (0, 0)
Screenshot: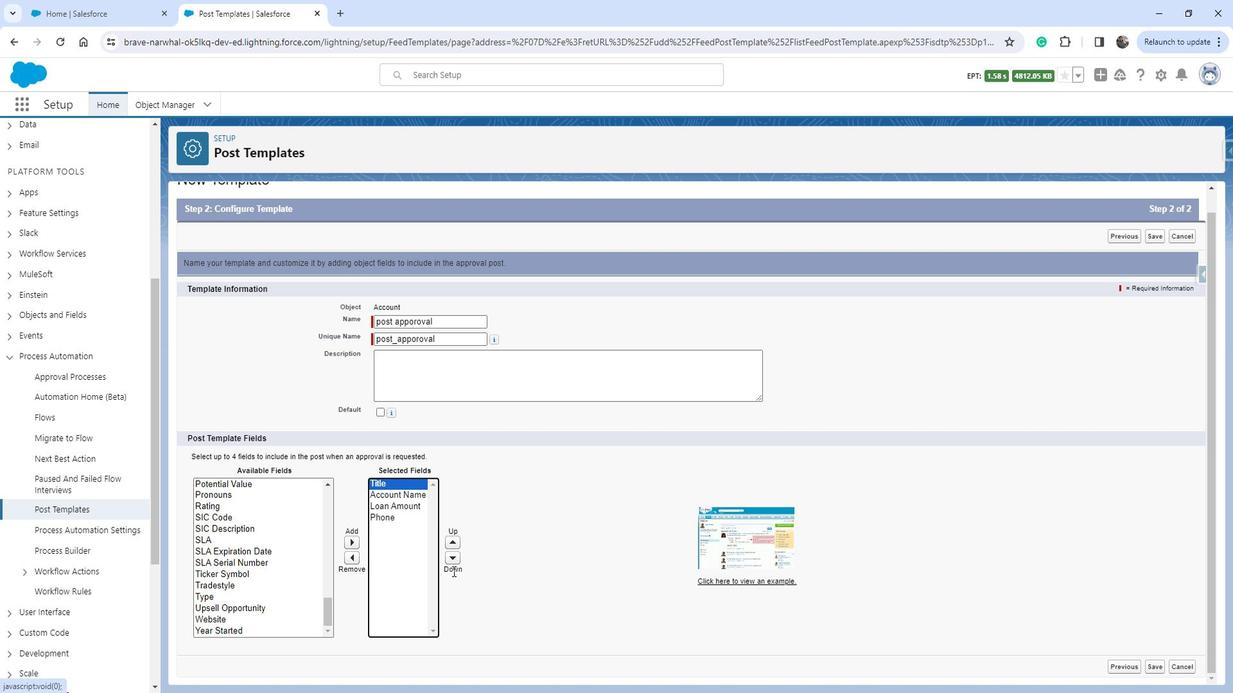 
Action: Mouse scrolled (458, 576) with delta (0, 0)
Screenshot: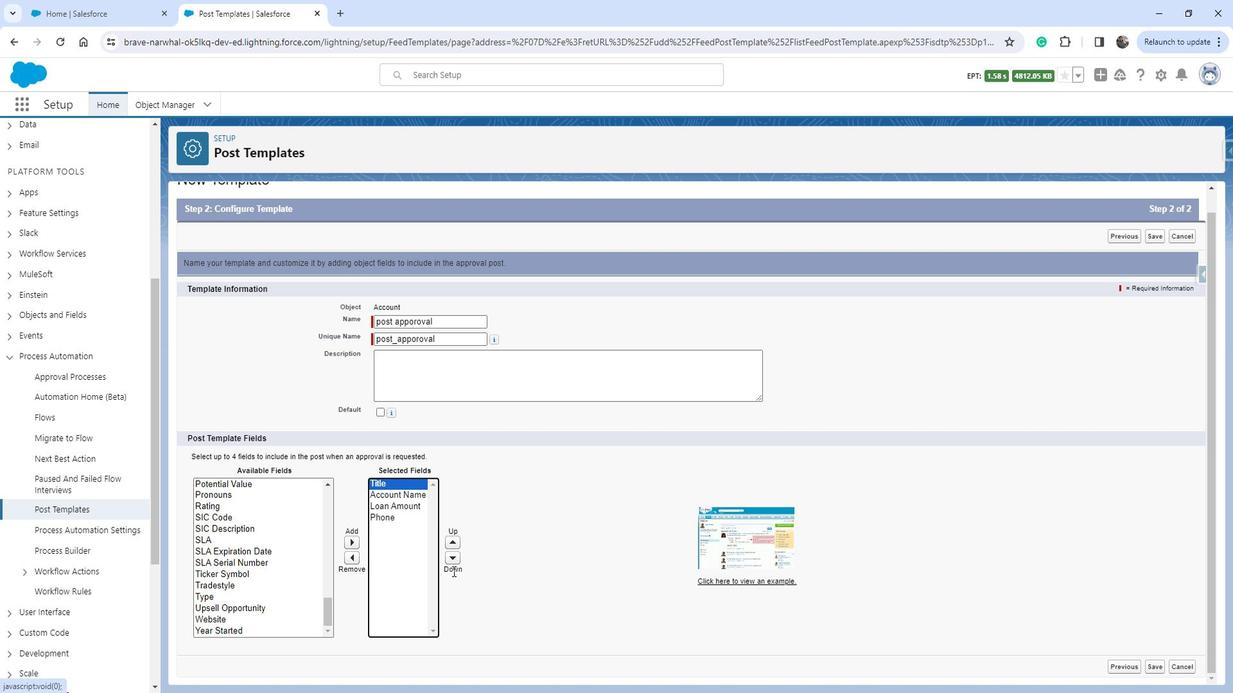 
Action: Mouse moved to (1145, 240)
Screenshot: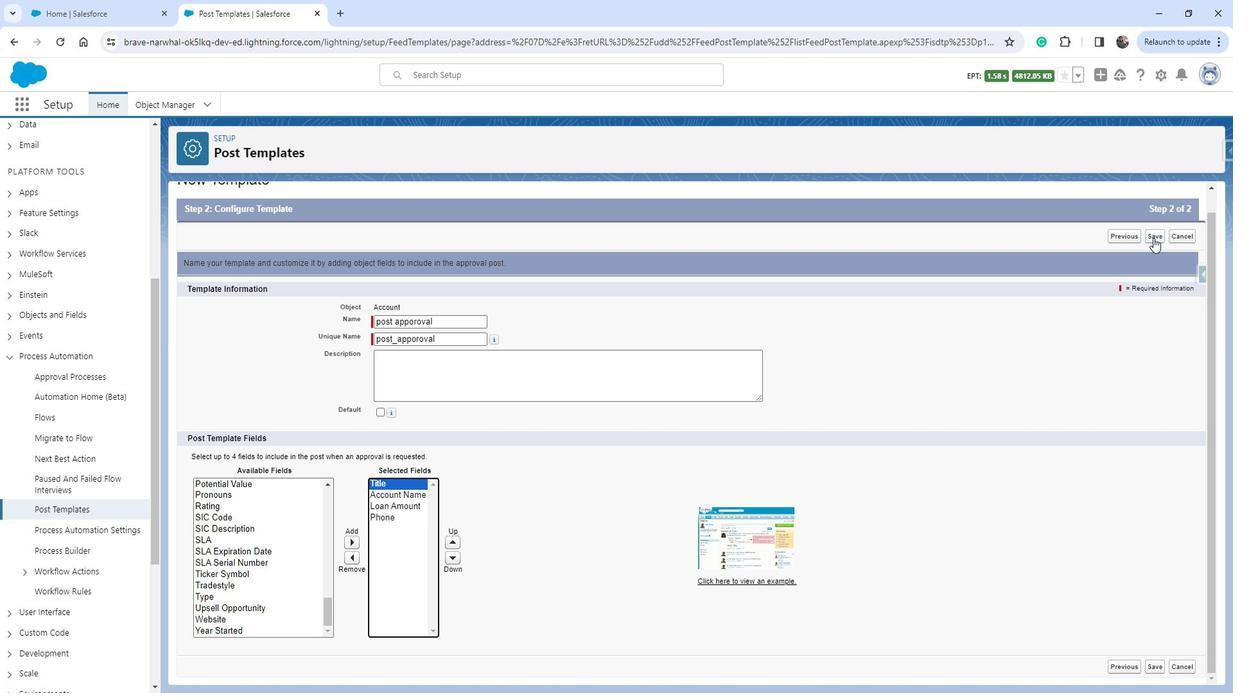 
Action: Mouse pressed left at (1145, 240)
Screenshot: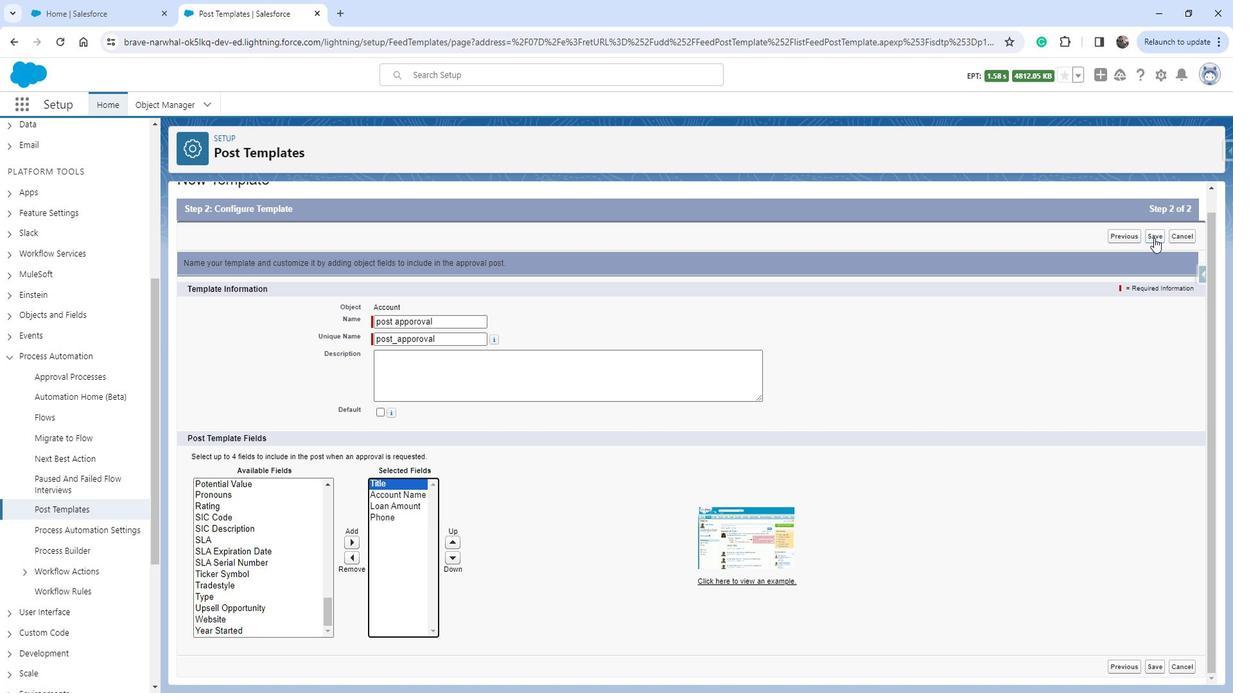 
Action: Mouse moved to (682, 517)
Screenshot: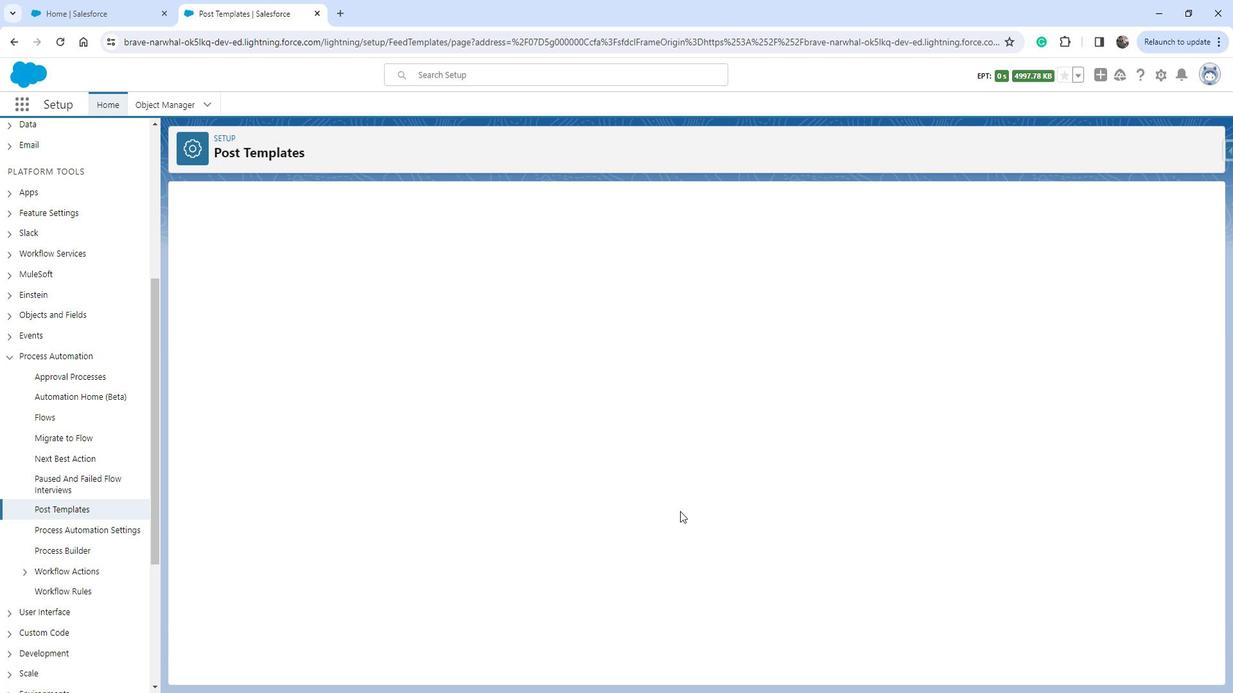 
